 Task: Find a place to stay in Norristown, United States from September 4 to September 10 for 1 guest, with a price range of ₹4900 to ₹17000, and amenities including WiFi, free parking, and TV. Choose a flat with self check-in.
Action: Mouse moved to (458, 102)
Screenshot: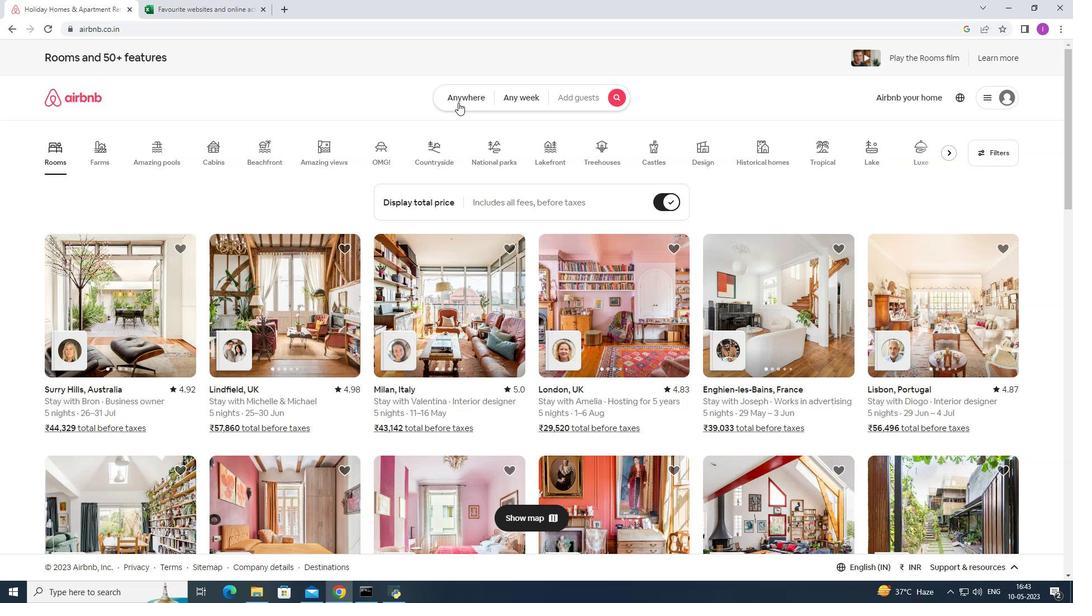 
Action: Mouse pressed left at (458, 102)
Screenshot: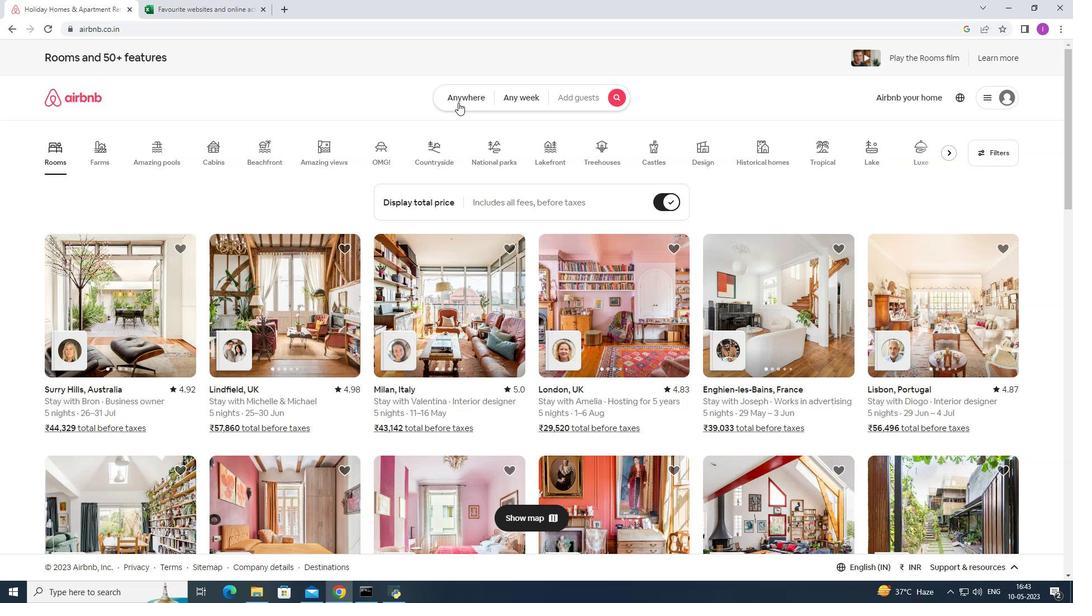 
Action: Mouse moved to (369, 139)
Screenshot: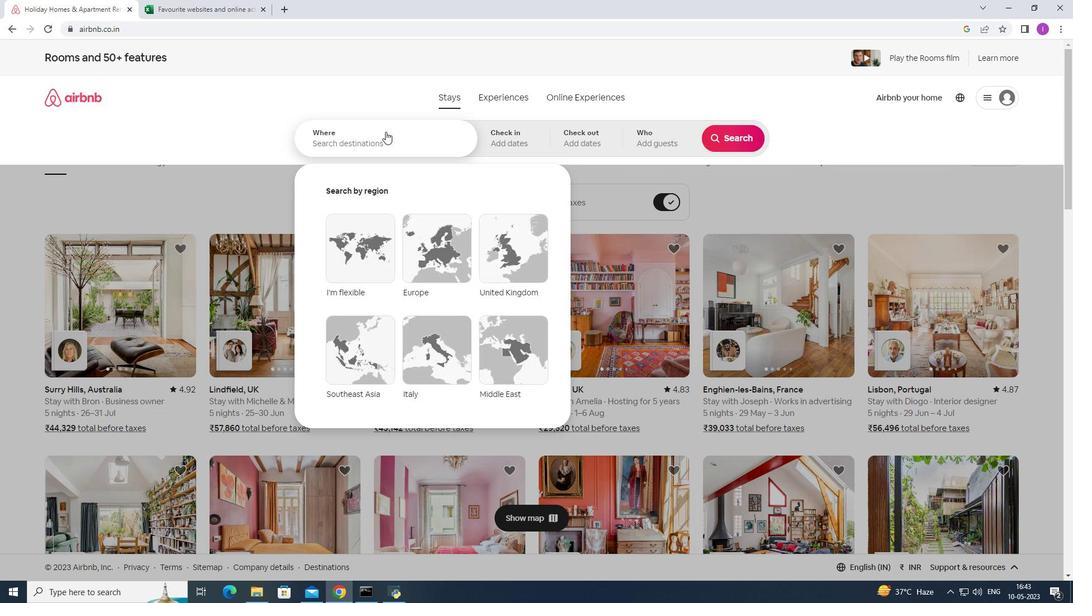 
Action: Mouse pressed left at (369, 139)
Screenshot: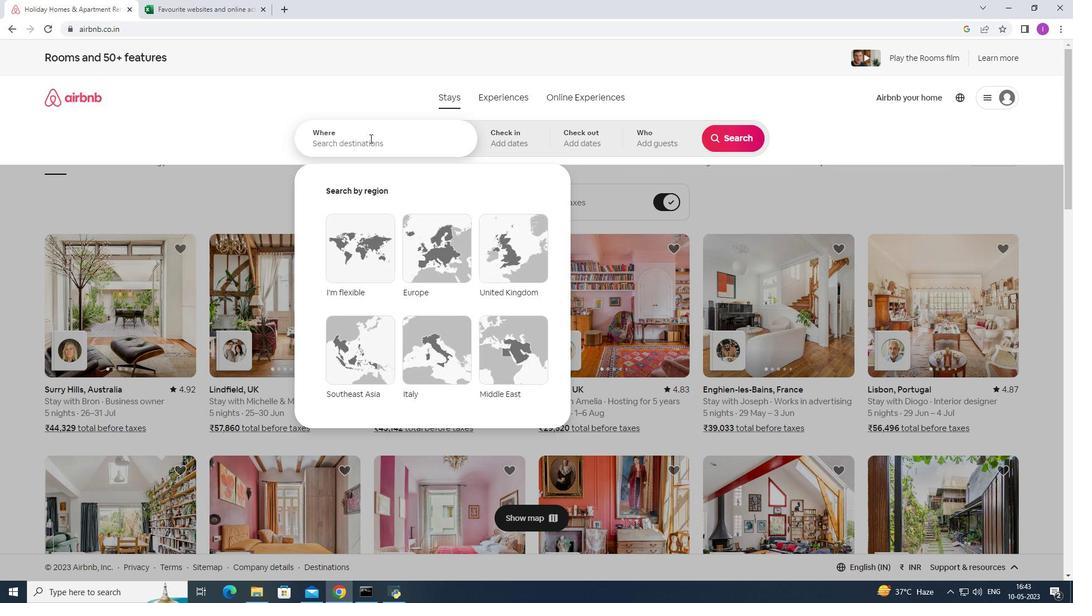 
Action: Mouse moved to (396, 143)
Screenshot: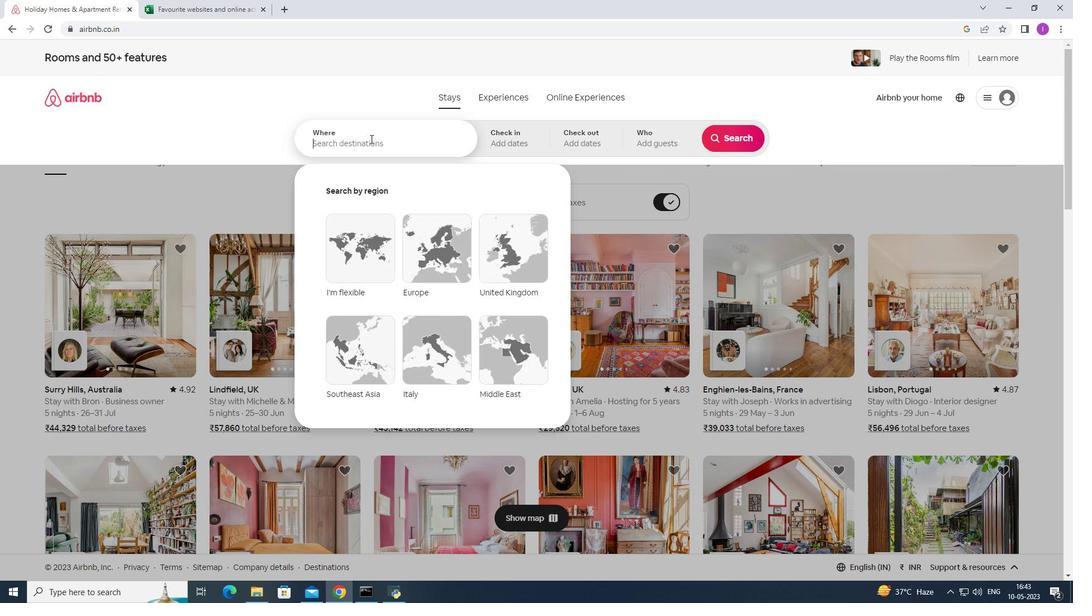 
Action: Key pressed <Key.shift>Norristoe<Key.backspace>wn,<Key.shift>United<Key.space><Key.shift>stat
Screenshot: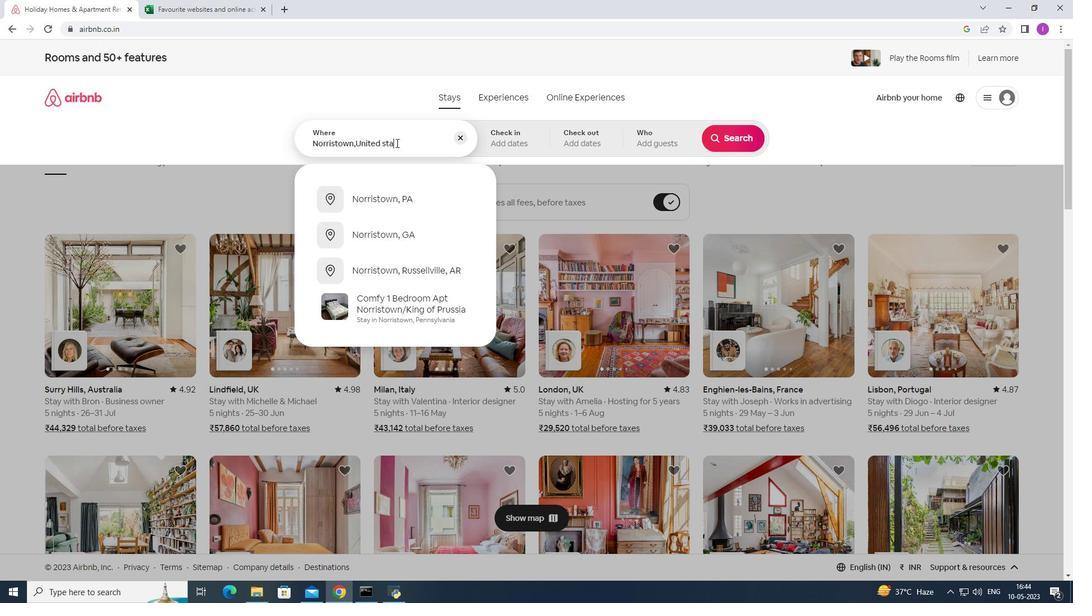 
Action: Mouse moved to (396, 143)
Screenshot: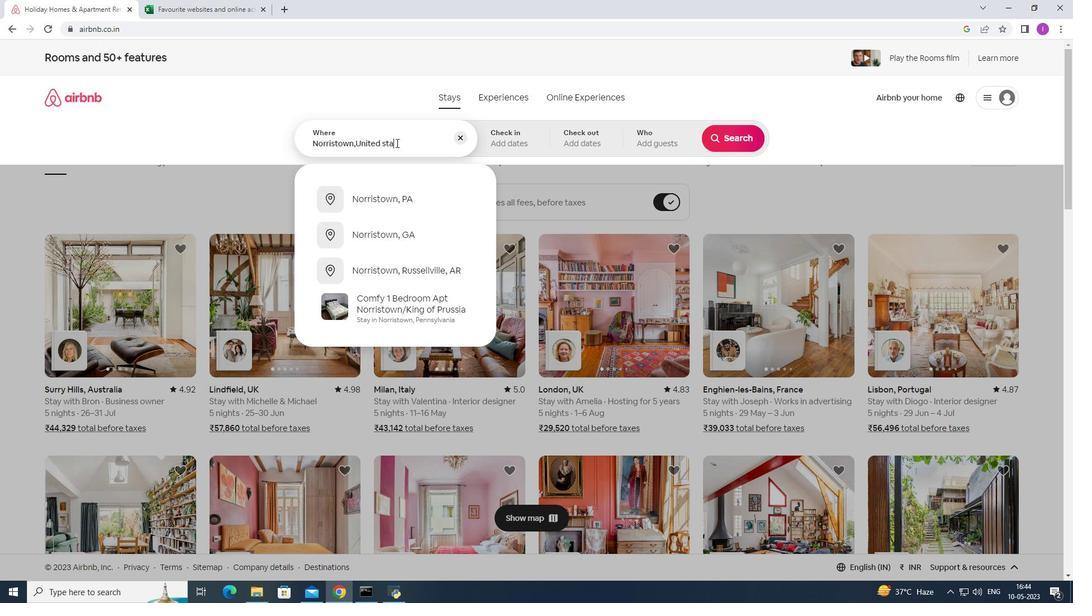 
Action: Key pressed es
Screenshot: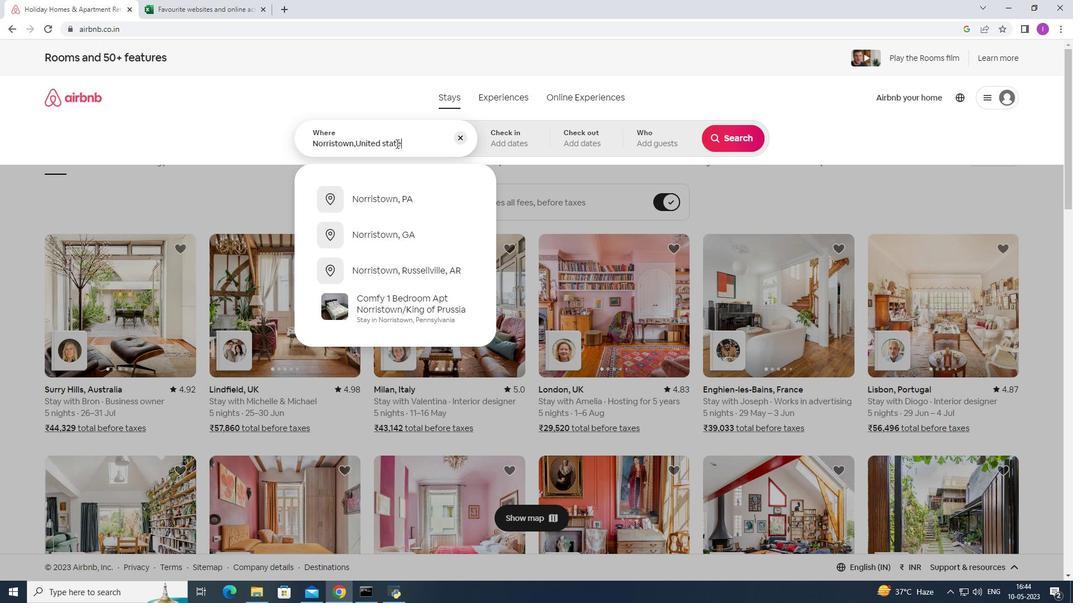 
Action: Mouse moved to (525, 136)
Screenshot: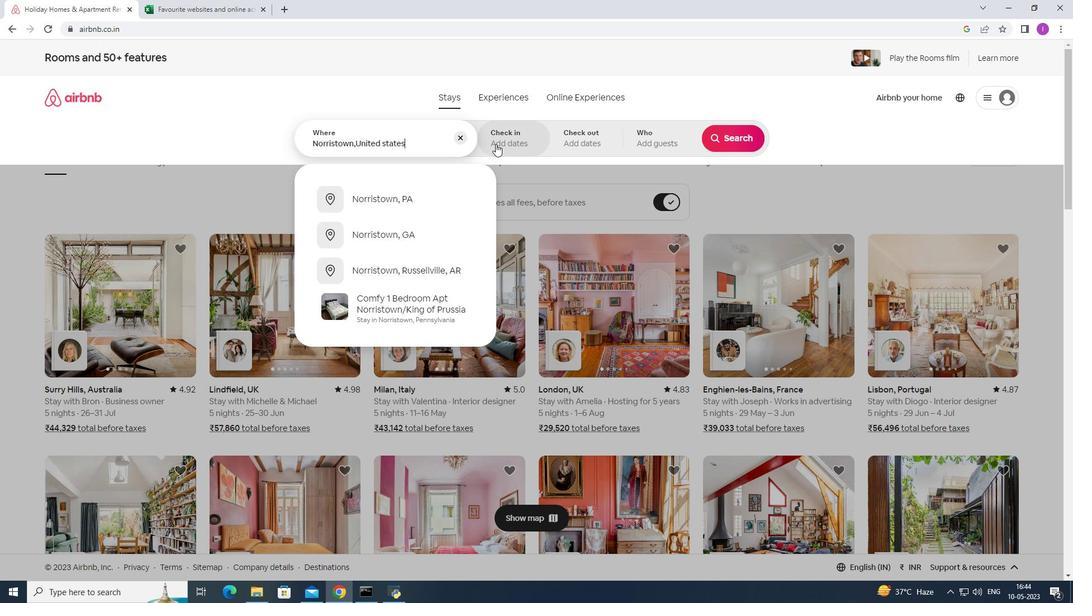 
Action: Mouse pressed left at (525, 136)
Screenshot: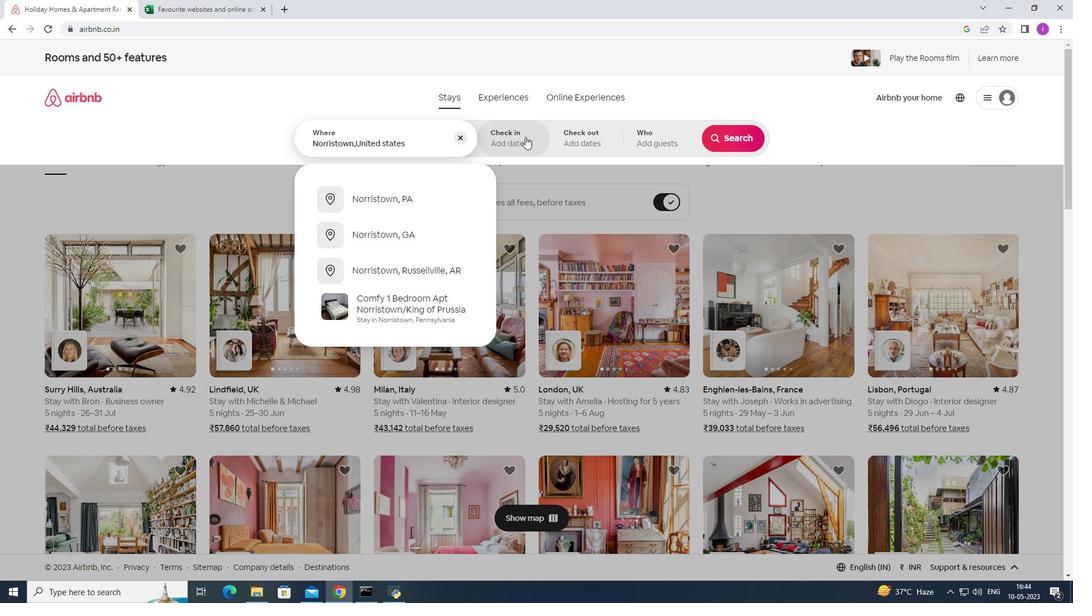 
Action: Mouse moved to (736, 228)
Screenshot: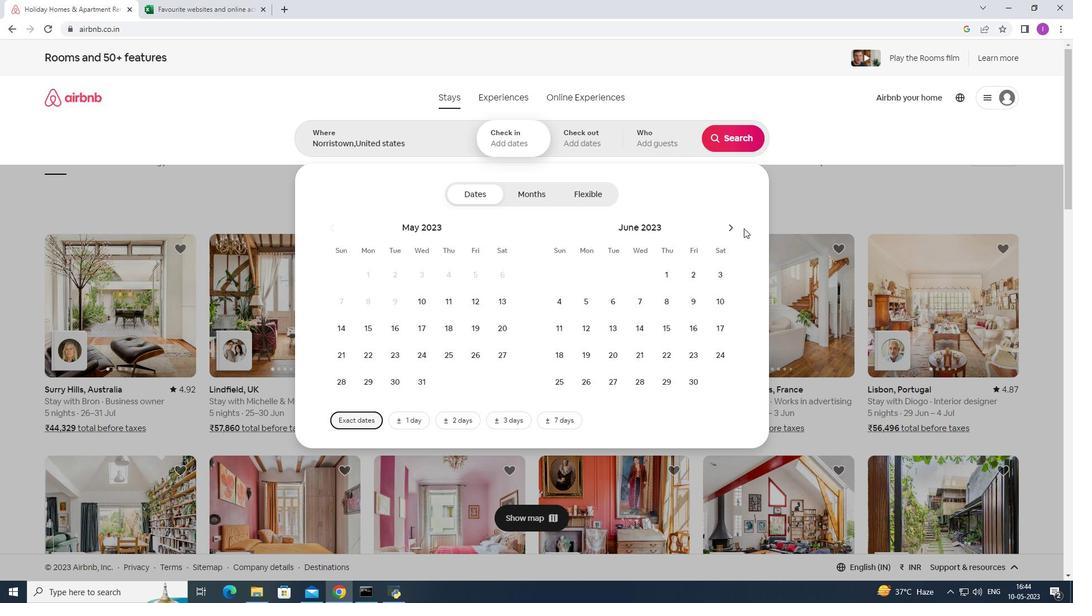 
Action: Mouse pressed left at (736, 228)
Screenshot: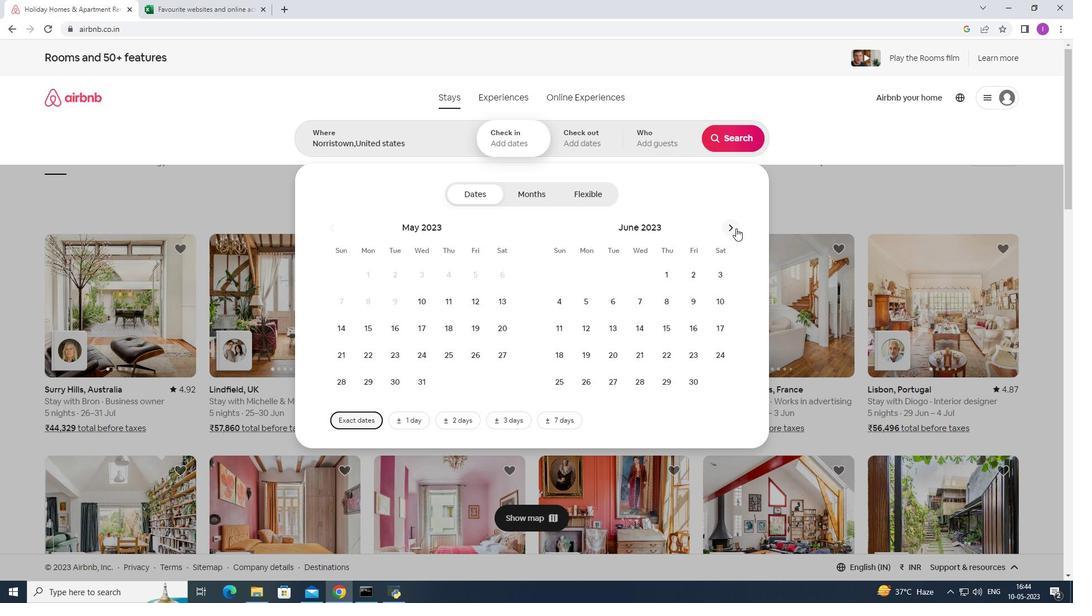 
Action: Mouse pressed left at (736, 228)
Screenshot: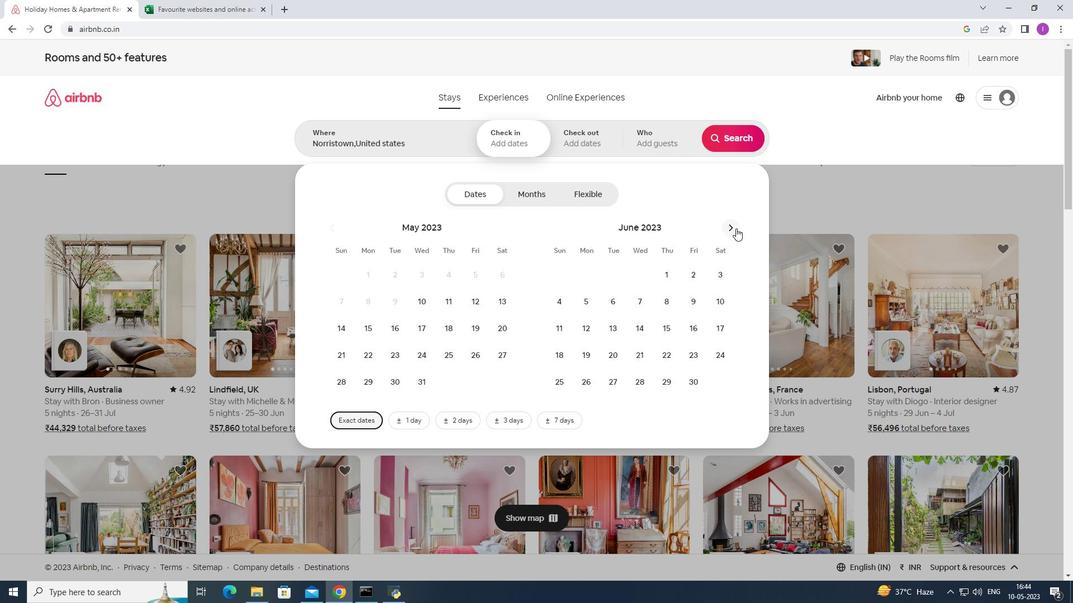 
Action: Mouse pressed left at (736, 228)
Screenshot: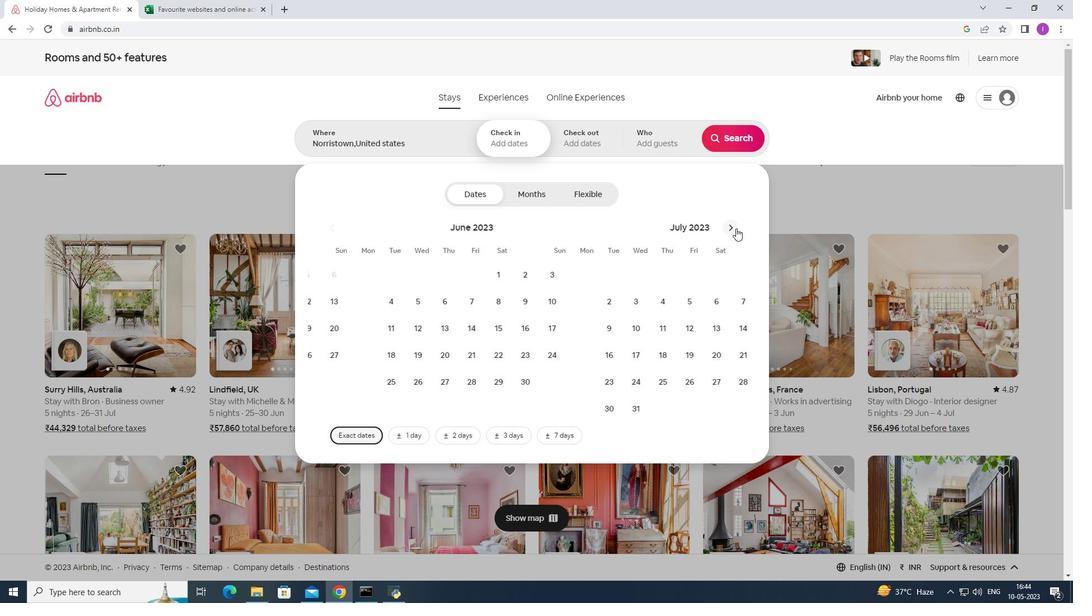 
Action: Mouse pressed left at (736, 228)
Screenshot: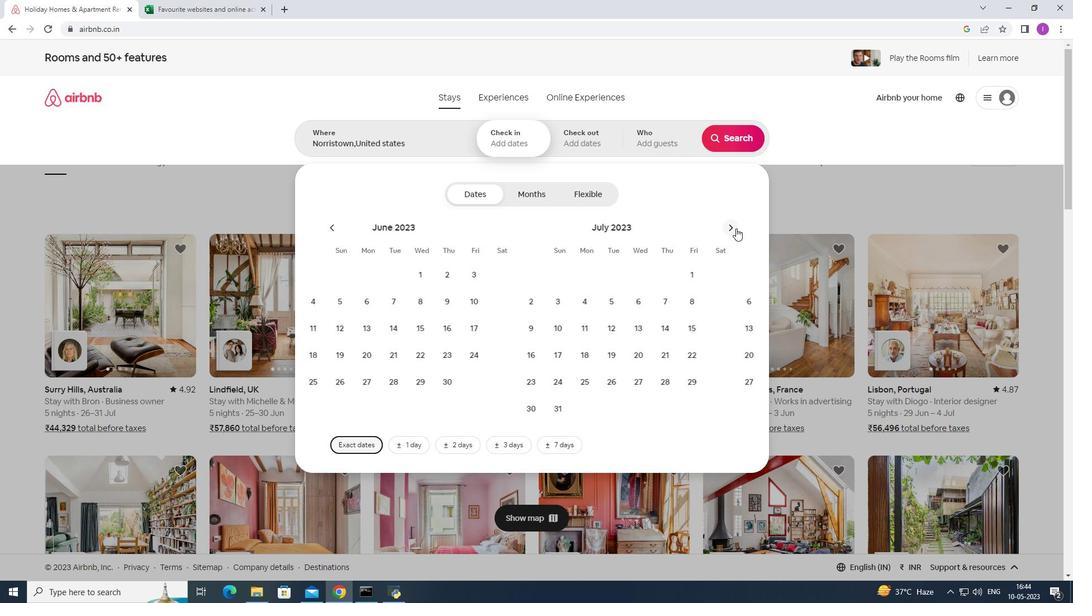 
Action: Mouse moved to (583, 307)
Screenshot: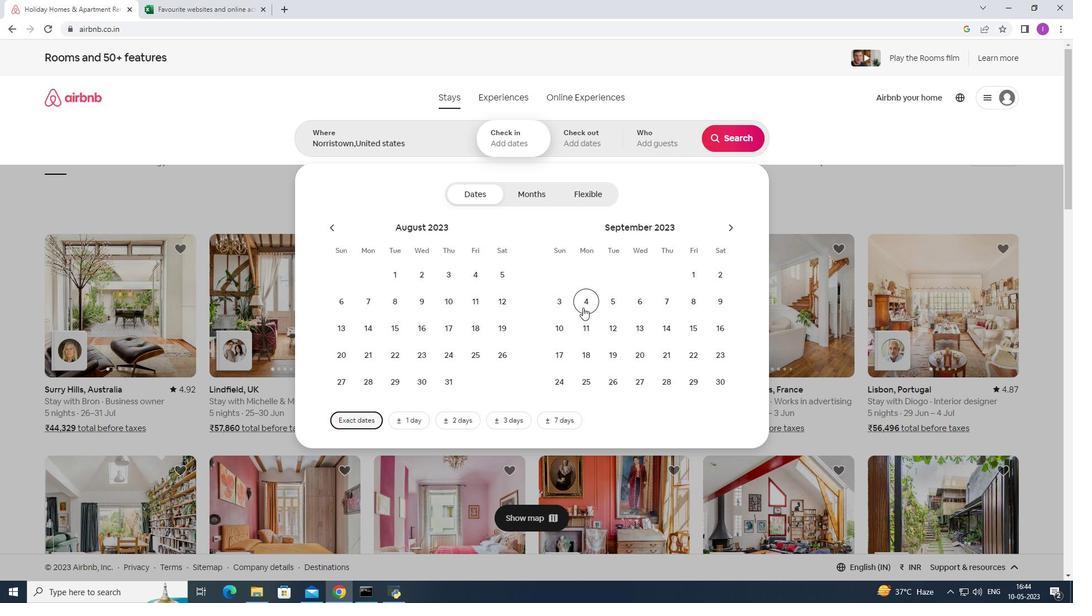 
Action: Mouse pressed left at (583, 307)
Screenshot: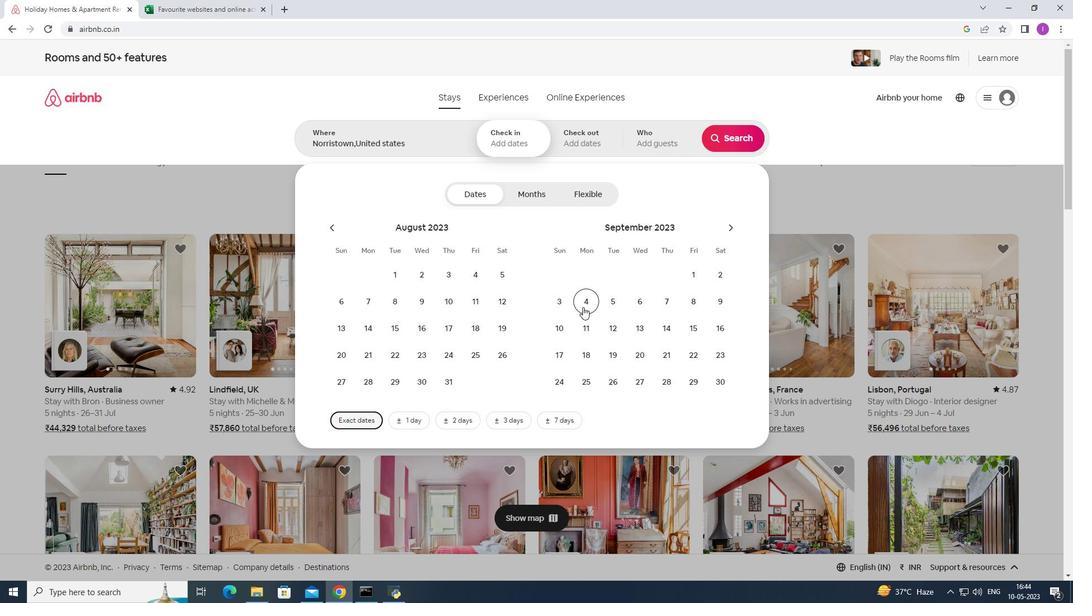 
Action: Mouse moved to (559, 325)
Screenshot: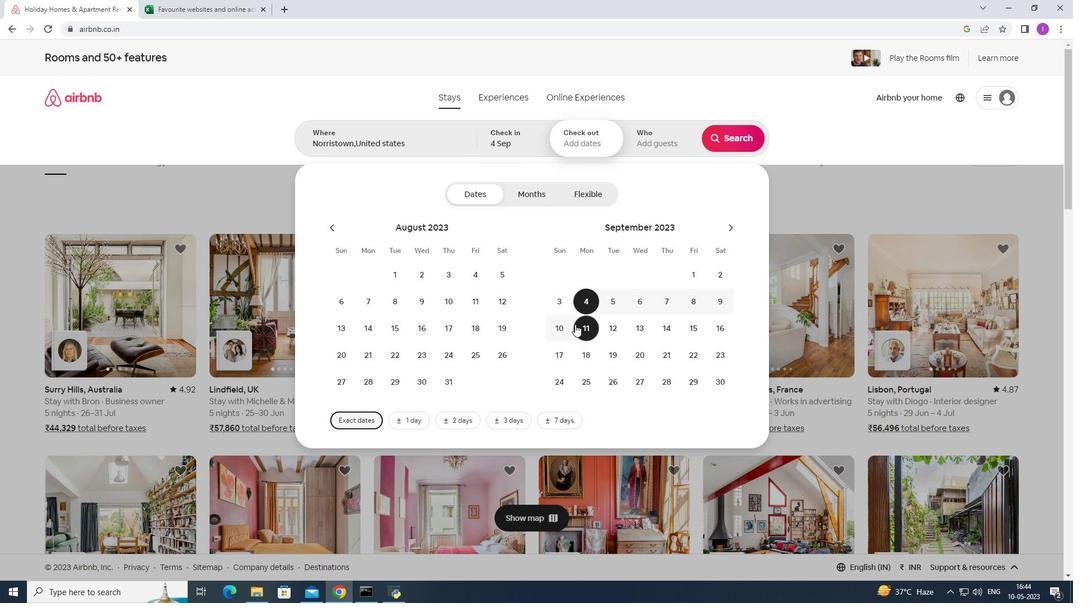 
Action: Mouse pressed left at (559, 325)
Screenshot: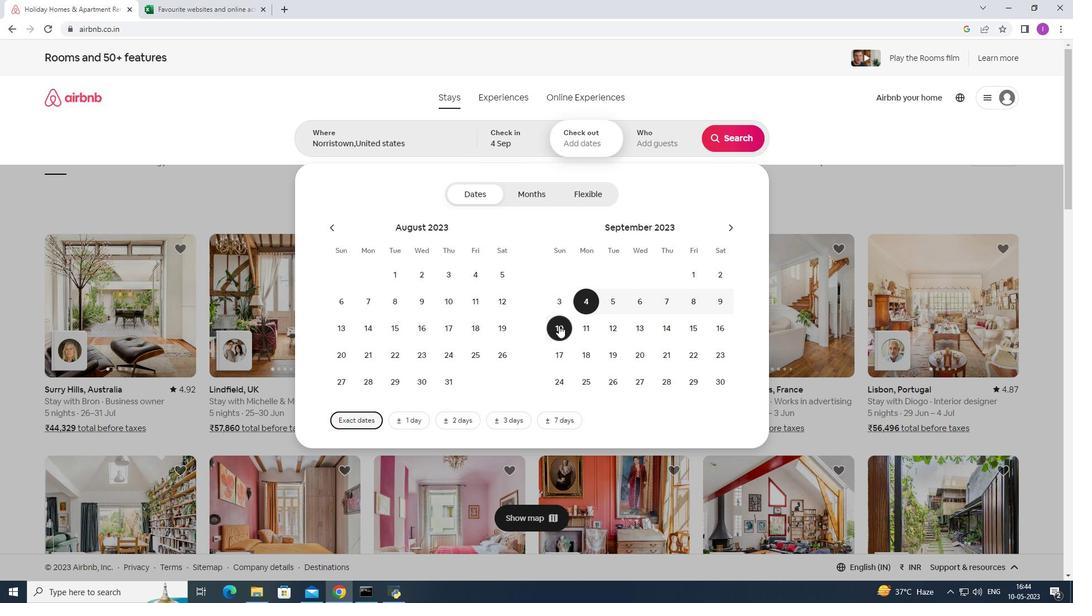 
Action: Mouse moved to (665, 148)
Screenshot: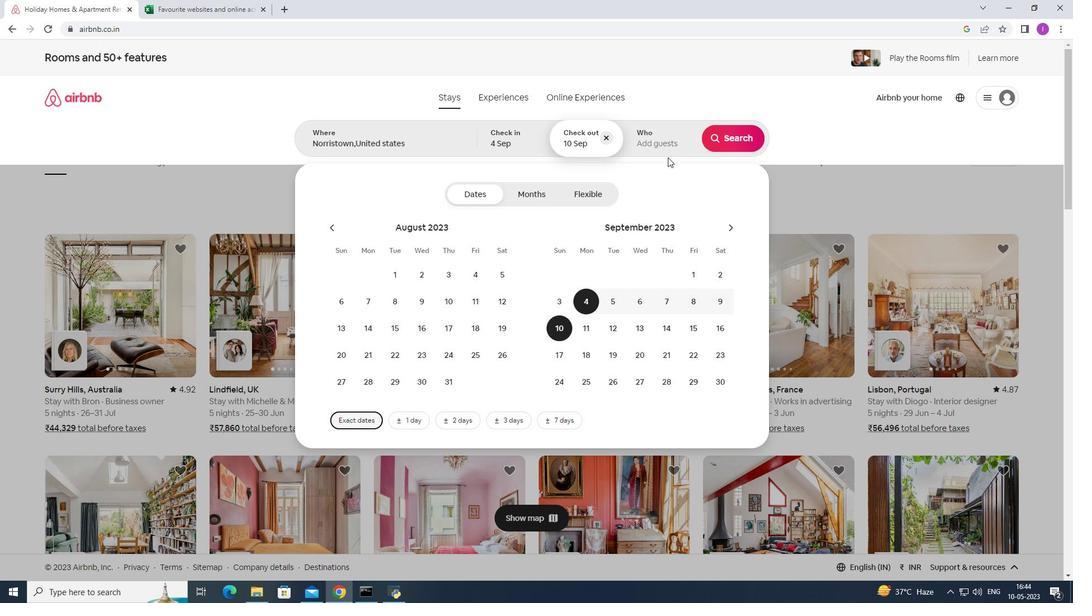 
Action: Mouse pressed left at (665, 148)
Screenshot: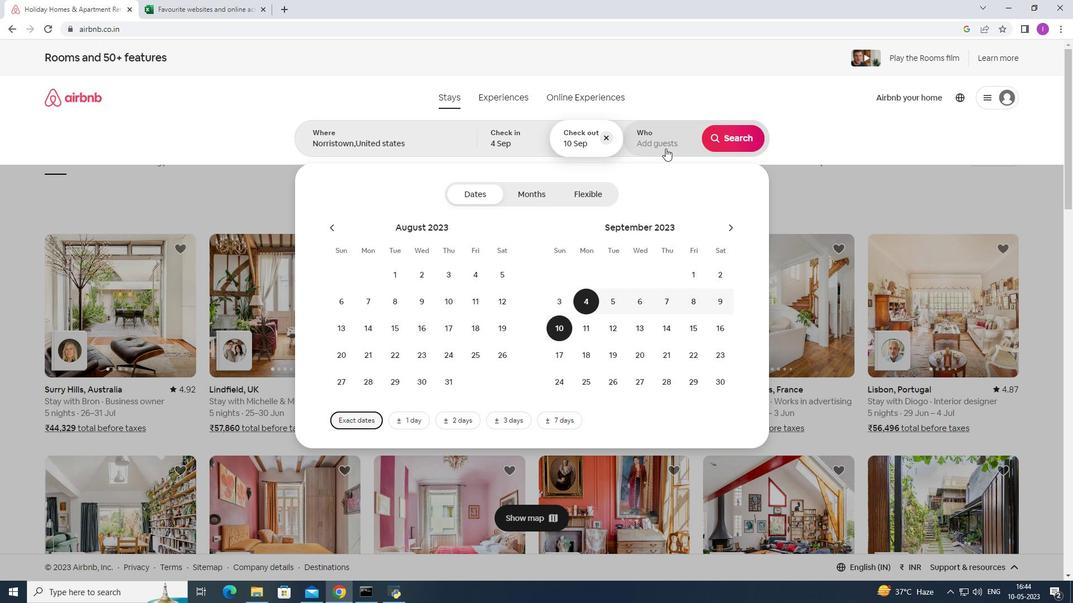 
Action: Mouse moved to (741, 199)
Screenshot: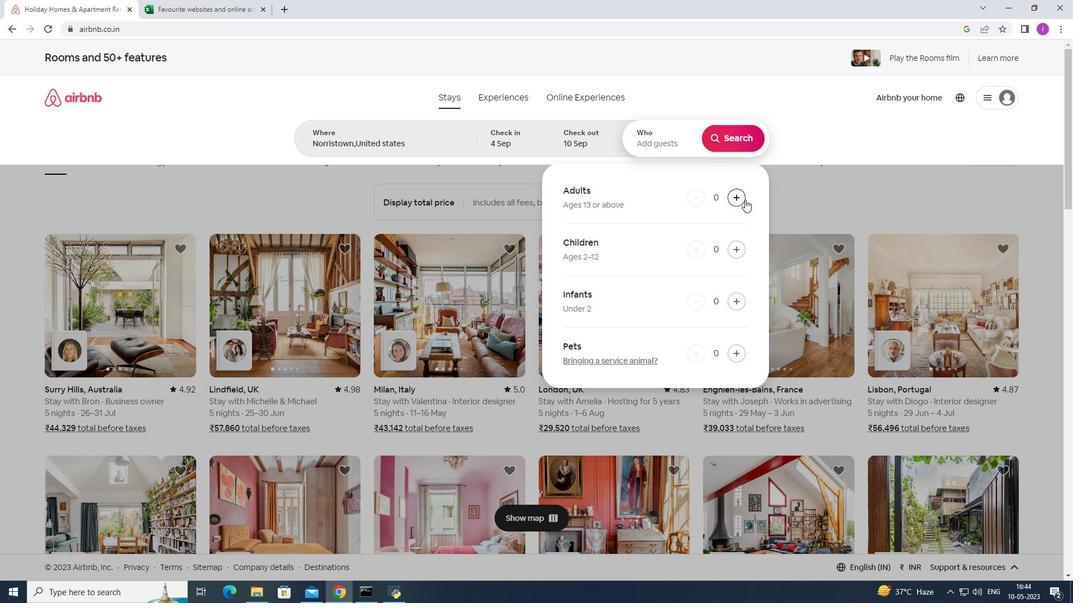 
Action: Mouse pressed left at (741, 199)
Screenshot: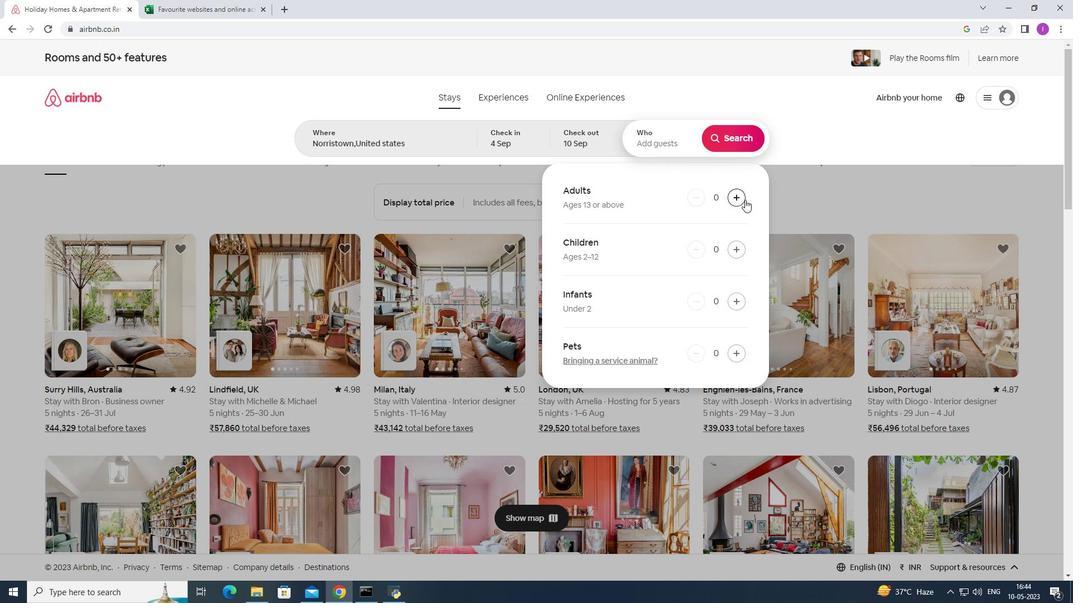 
Action: Mouse pressed left at (741, 199)
Screenshot: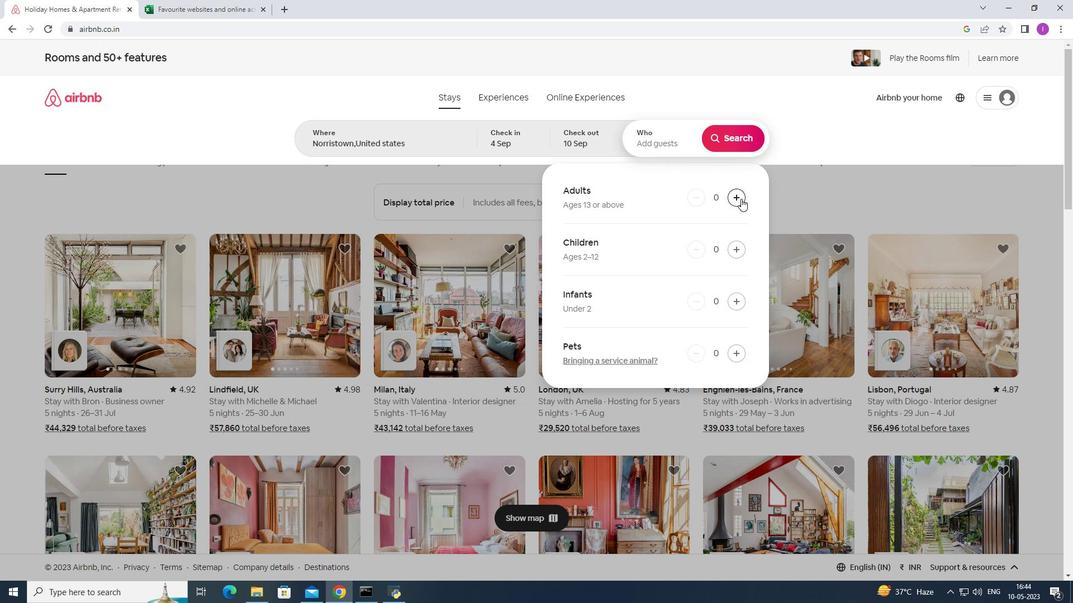 
Action: Mouse pressed left at (741, 199)
Screenshot: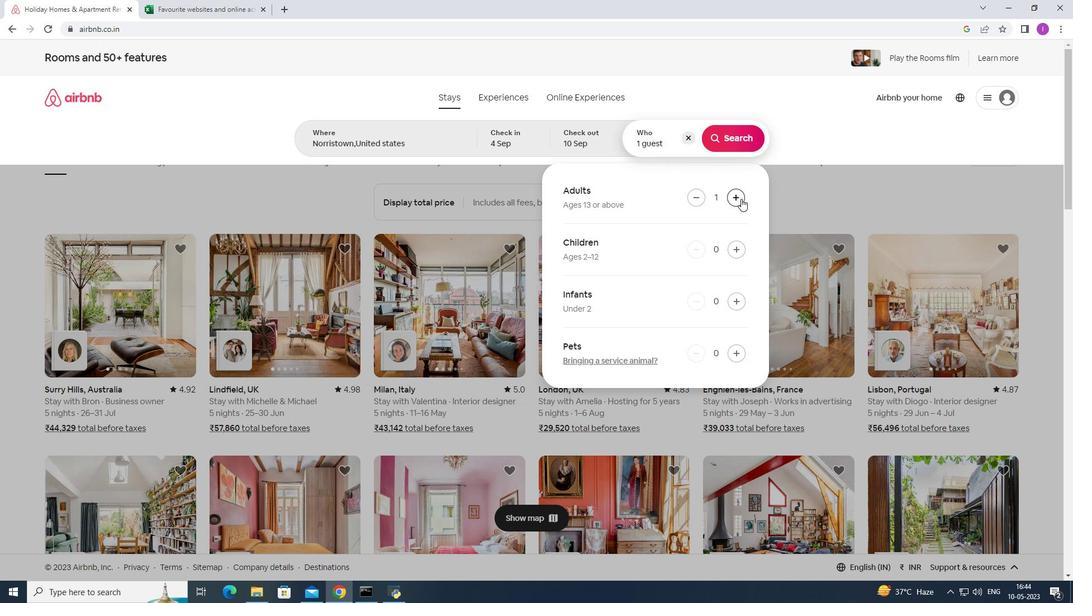 
Action: Mouse moved to (697, 204)
Screenshot: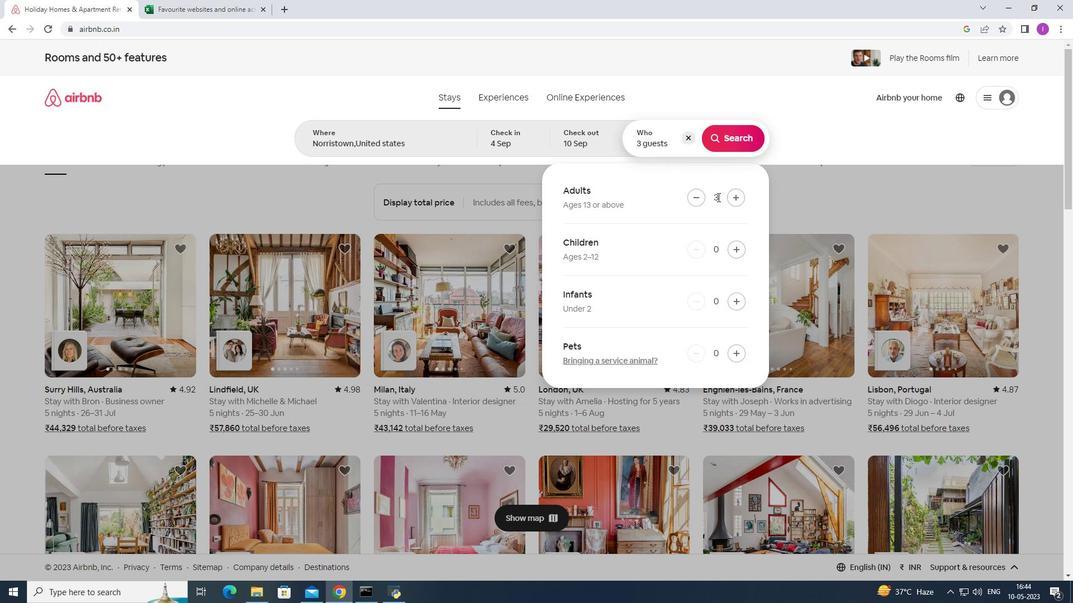 
Action: Mouse pressed left at (697, 204)
Screenshot: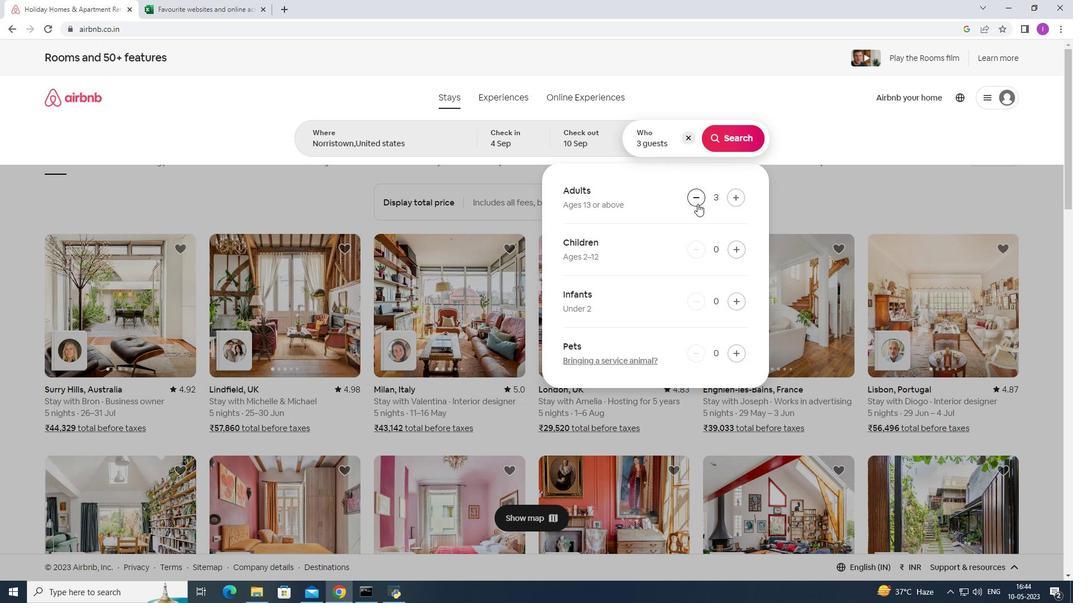 
Action: Mouse pressed left at (697, 204)
Screenshot: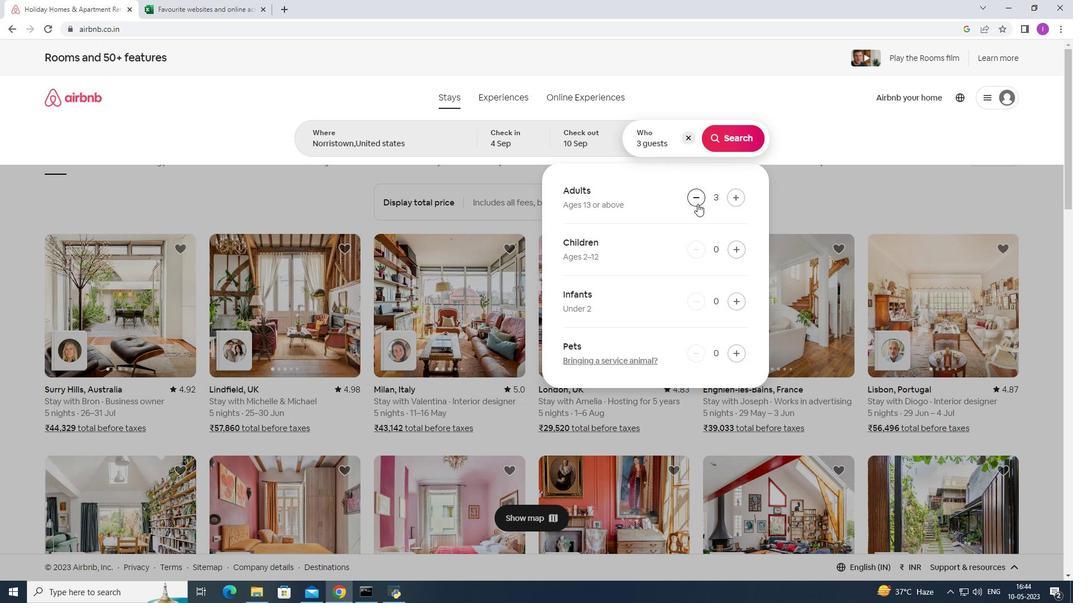 
Action: Mouse moved to (719, 148)
Screenshot: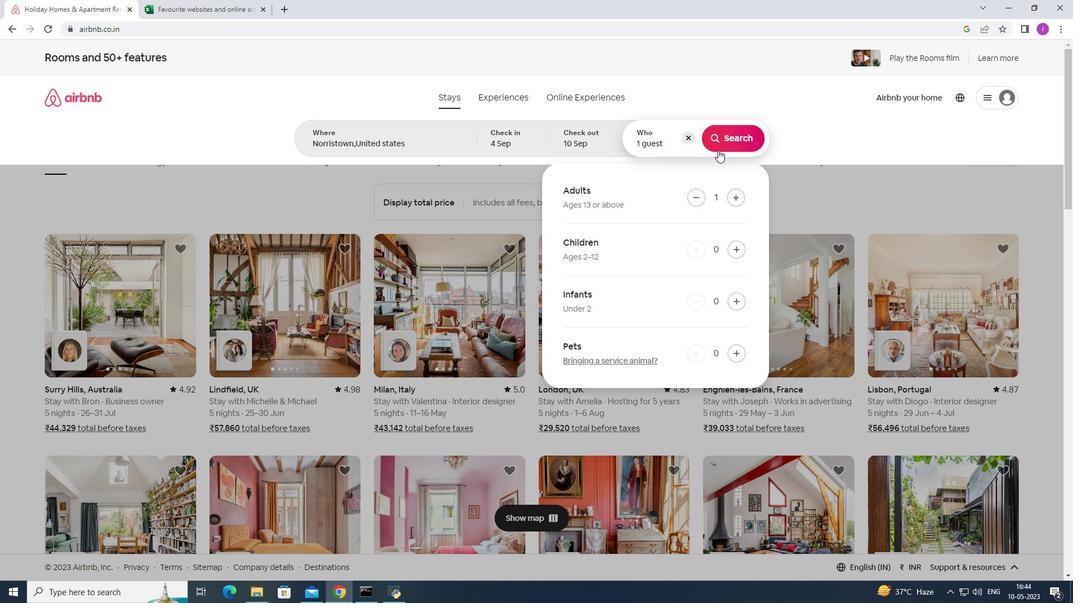 
Action: Mouse pressed left at (719, 148)
Screenshot: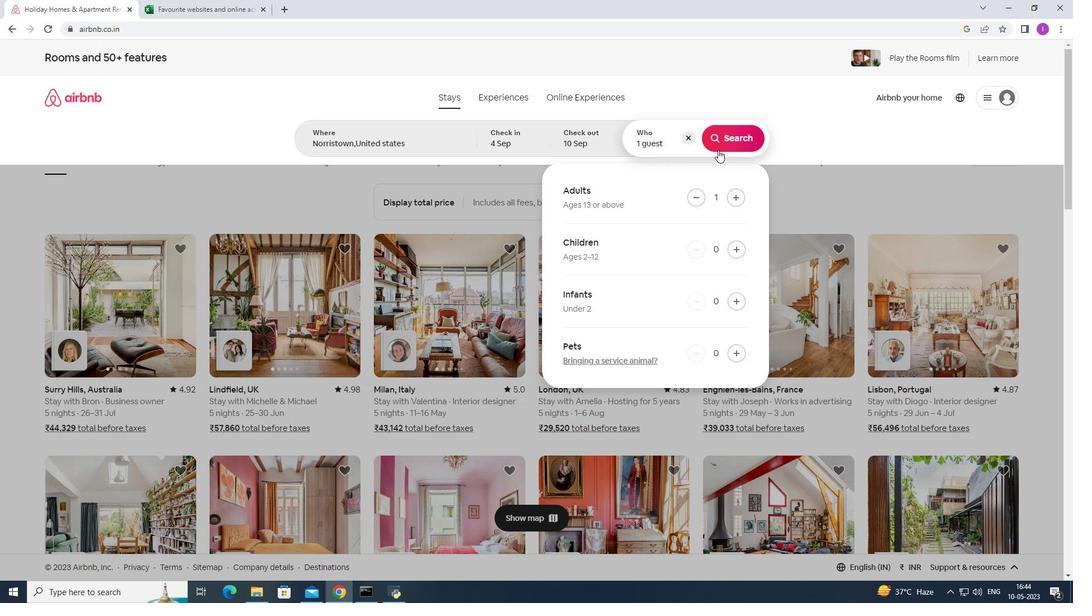 
Action: Mouse moved to (1012, 98)
Screenshot: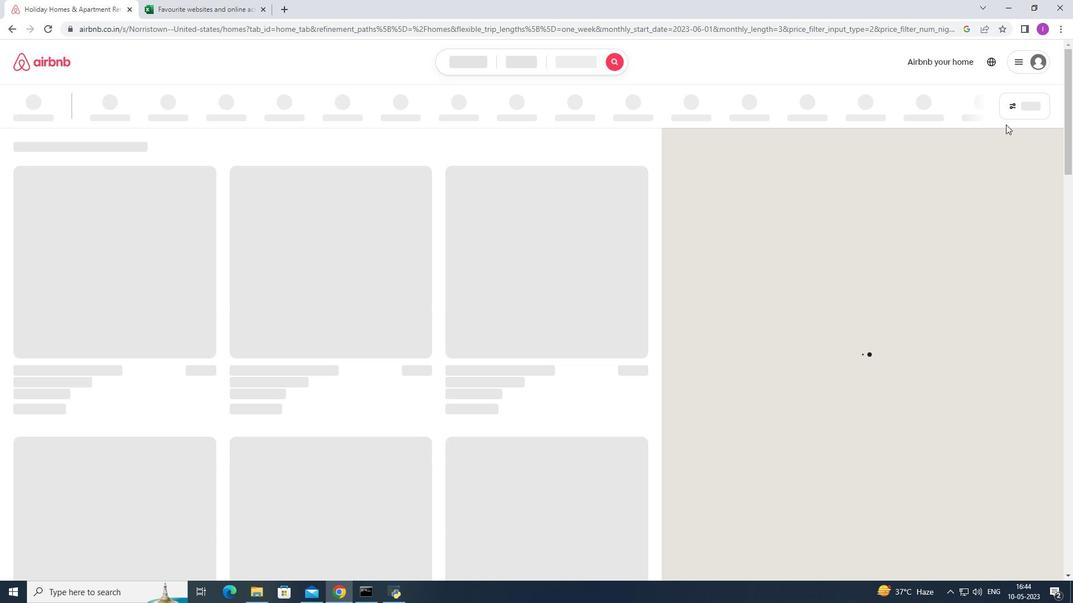 
Action: Mouse pressed left at (1012, 98)
Screenshot: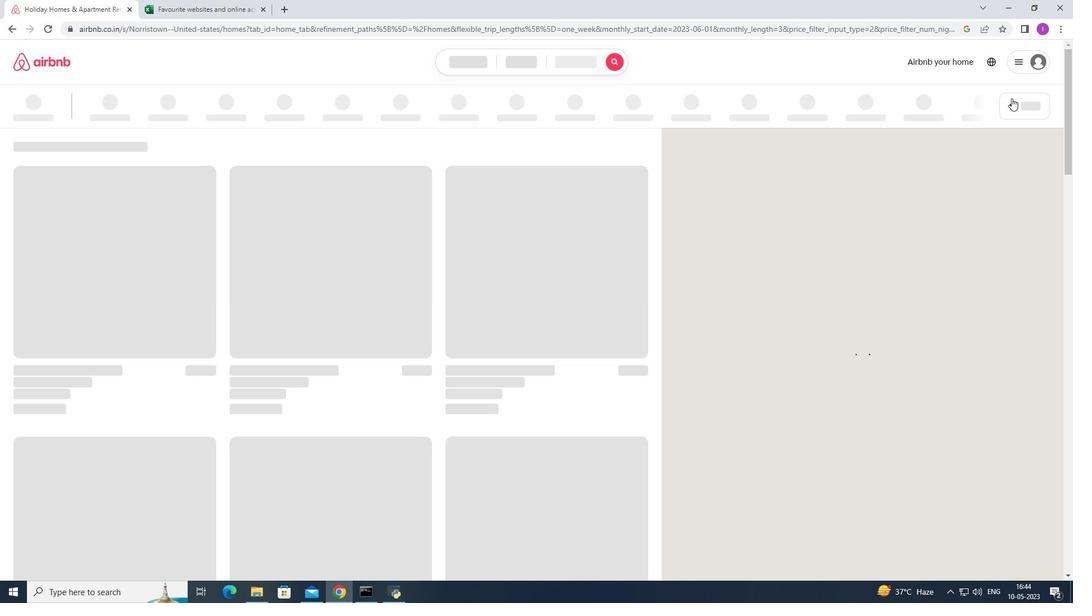 
Action: Mouse moved to (621, 383)
Screenshot: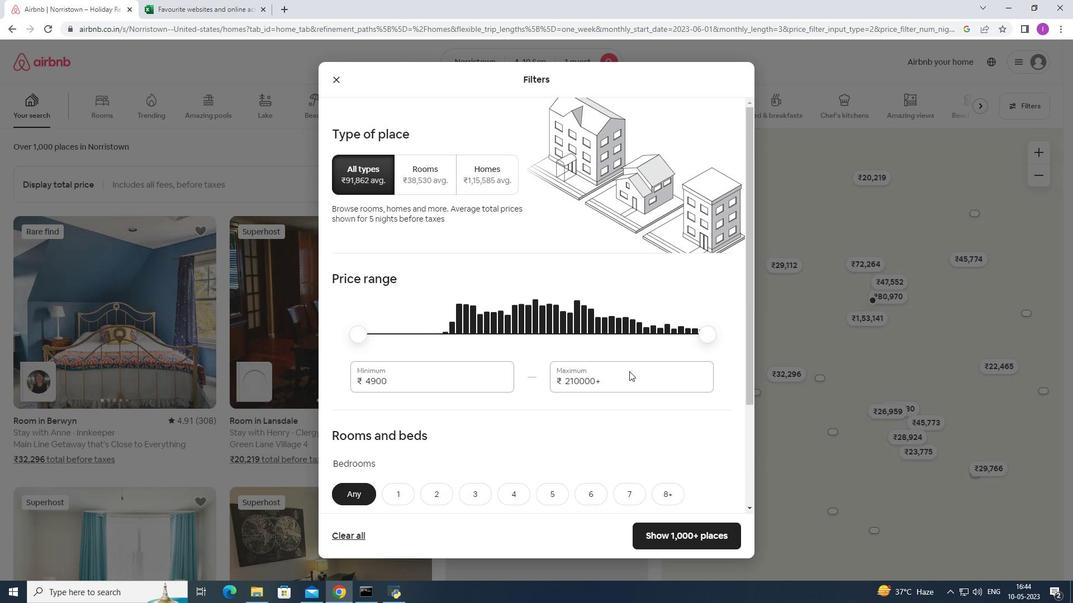 
Action: Mouse pressed left at (621, 383)
Screenshot: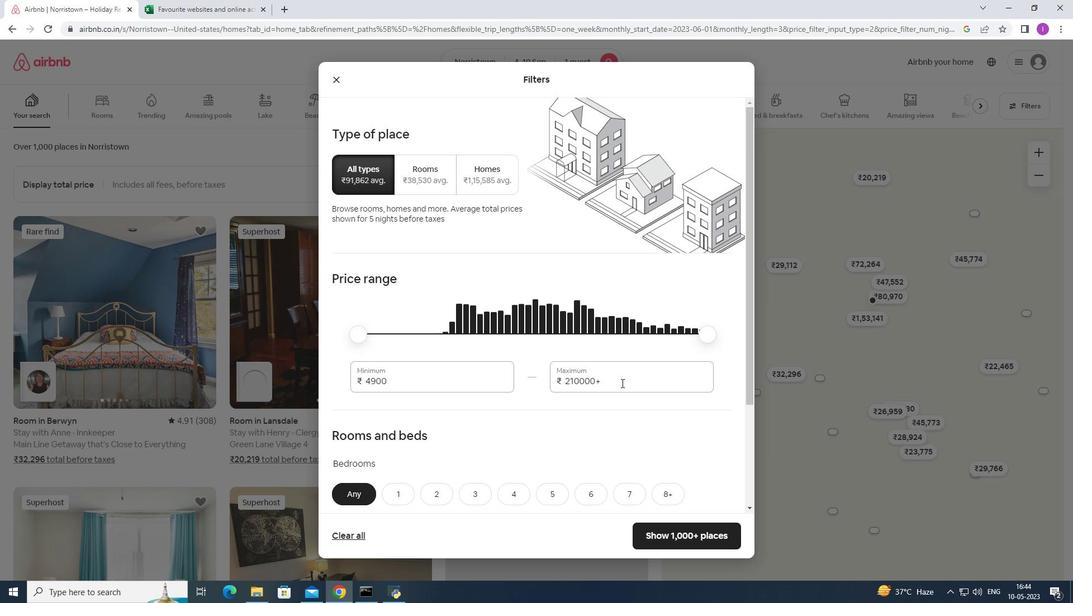 
Action: Mouse moved to (559, 385)
Screenshot: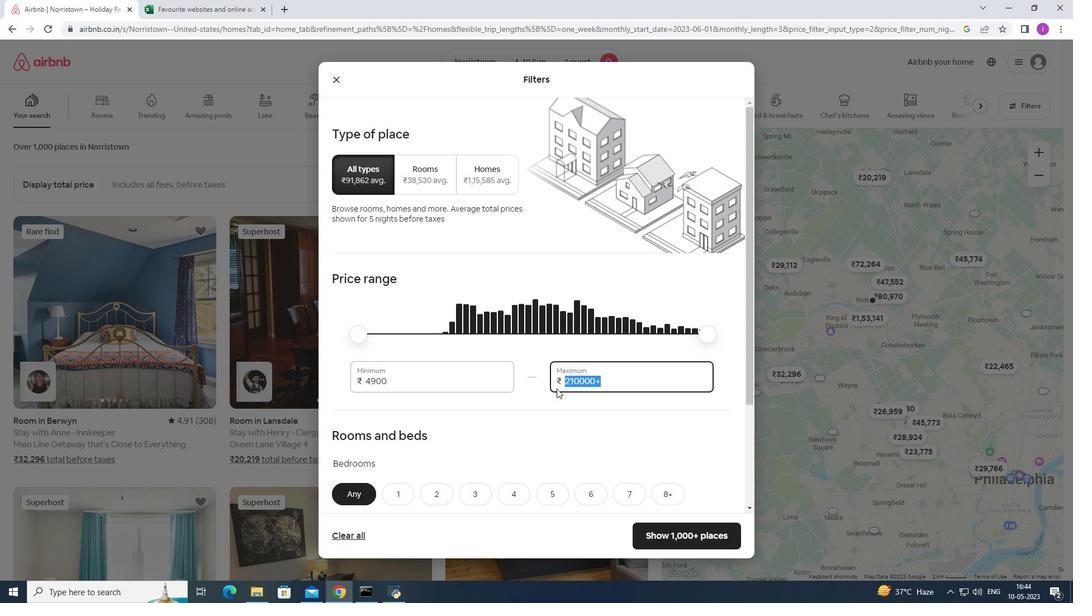 
Action: Key pressed 1
Screenshot: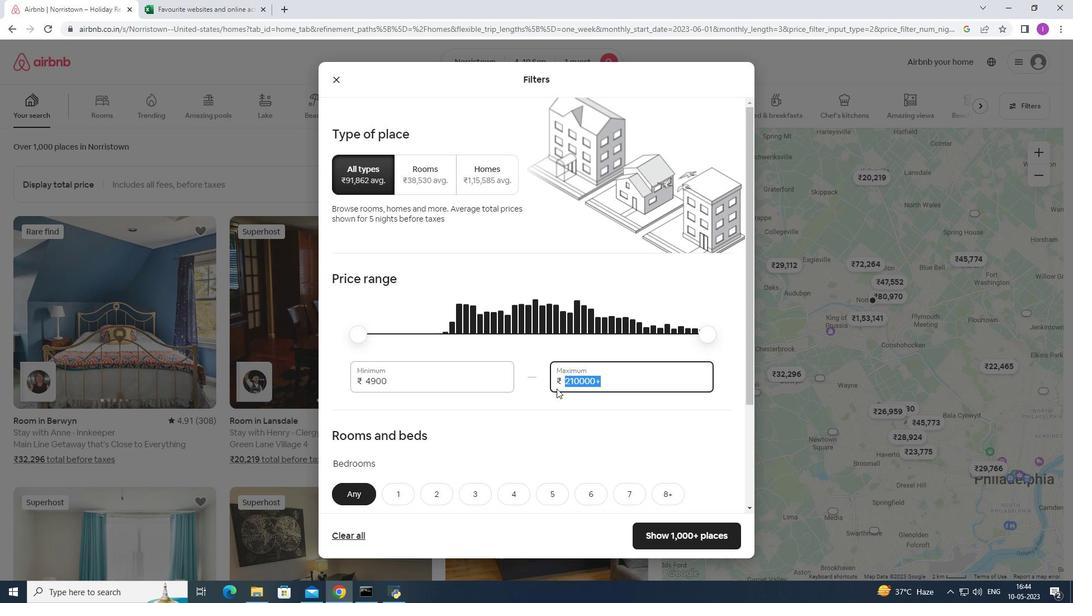 
Action: Mouse moved to (561, 385)
Screenshot: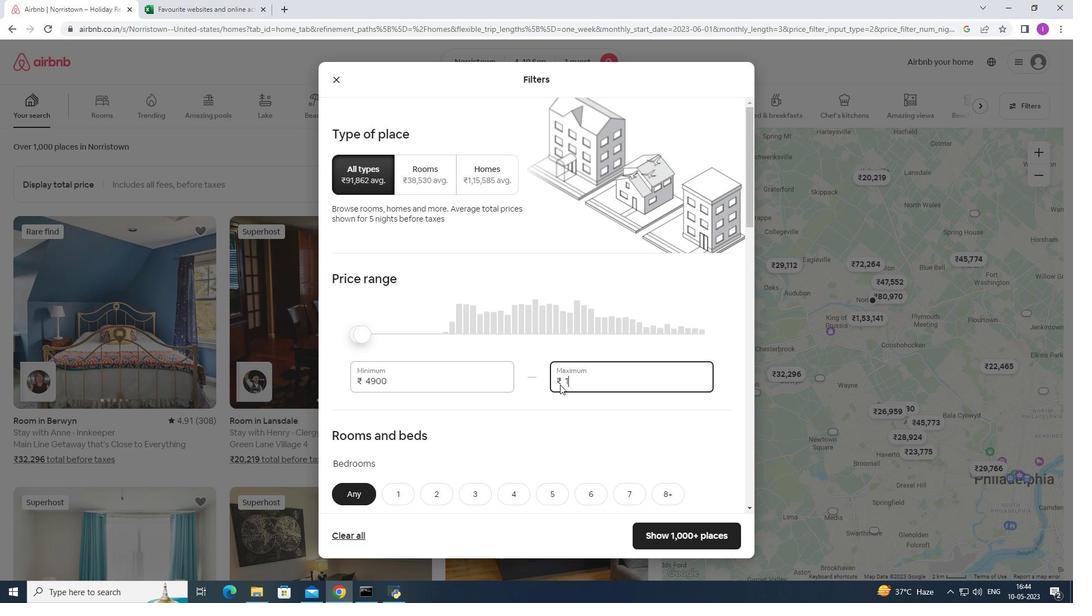 
Action: Key pressed 7
Screenshot: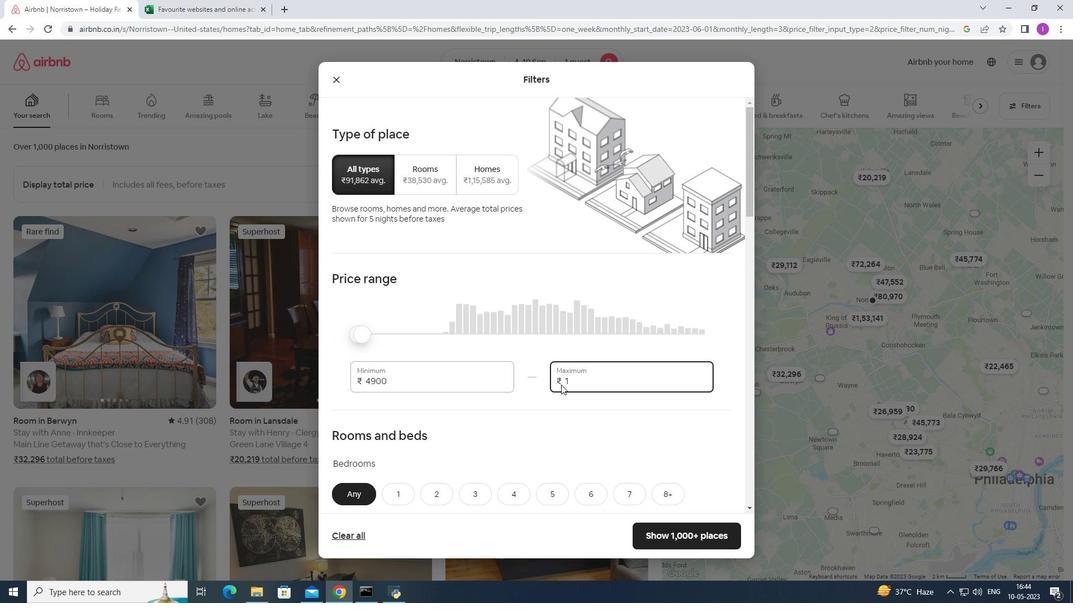 
Action: Mouse moved to (566, 385)
Screenshot: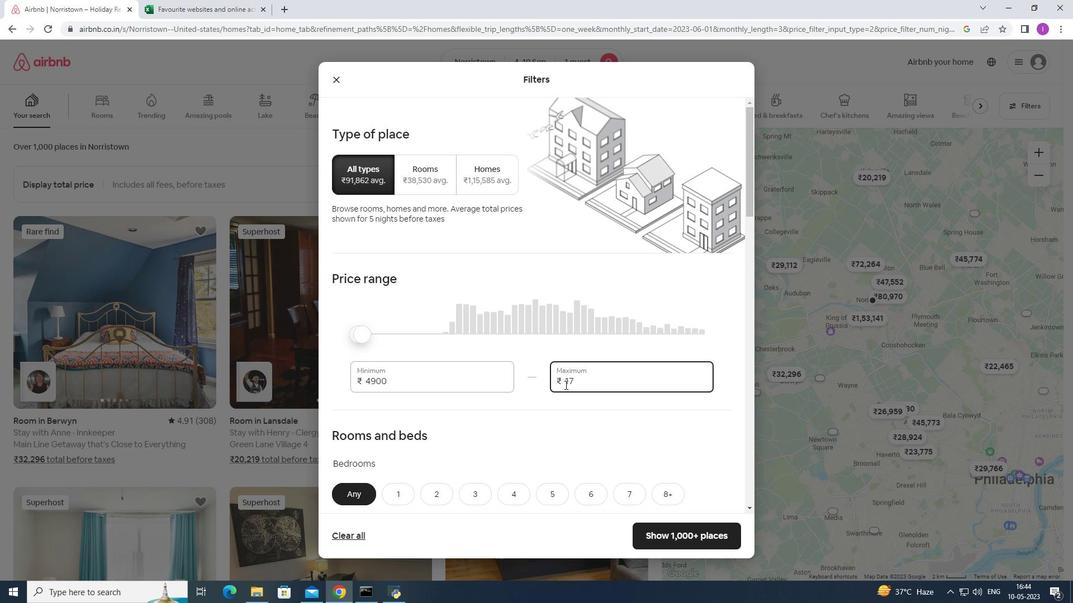
Action: Key pressed 0
Screenshot: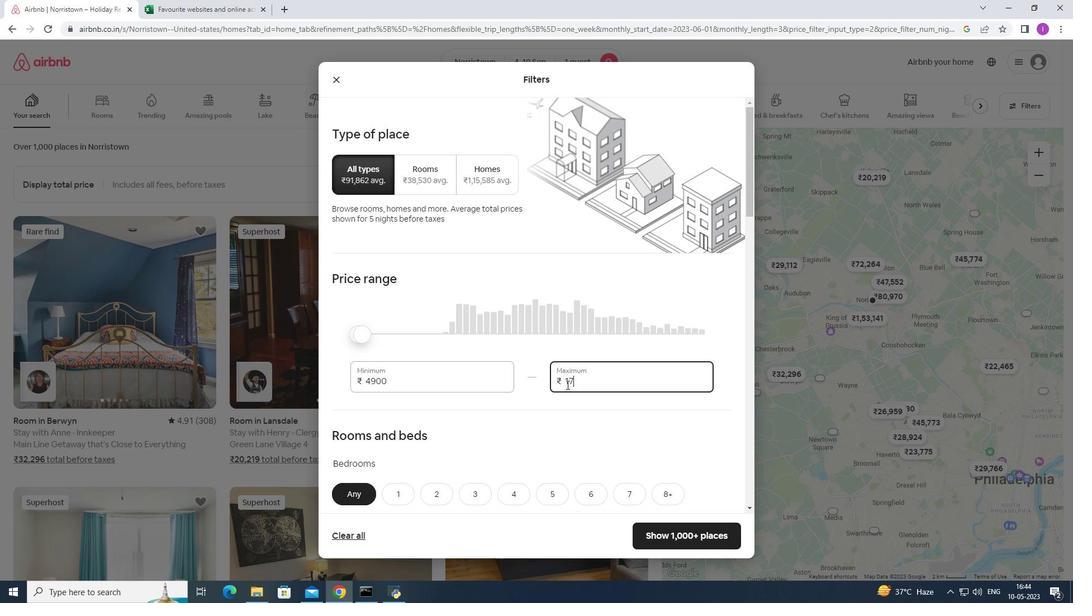 
Action: Mouse moved to (568, 385)
Screenshot: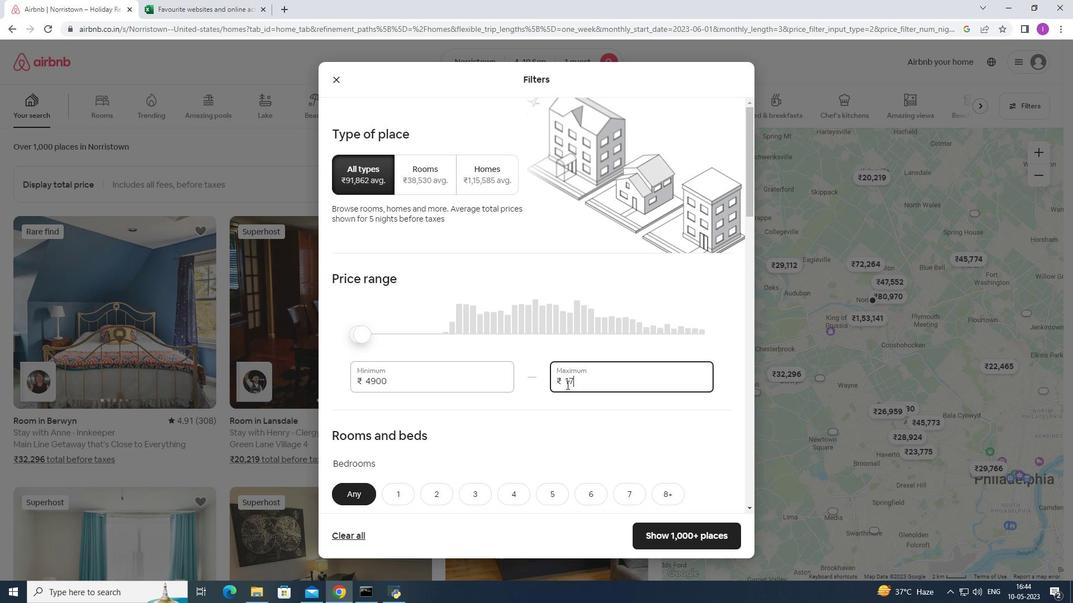 
Action: Key pressed 0
Screenshot: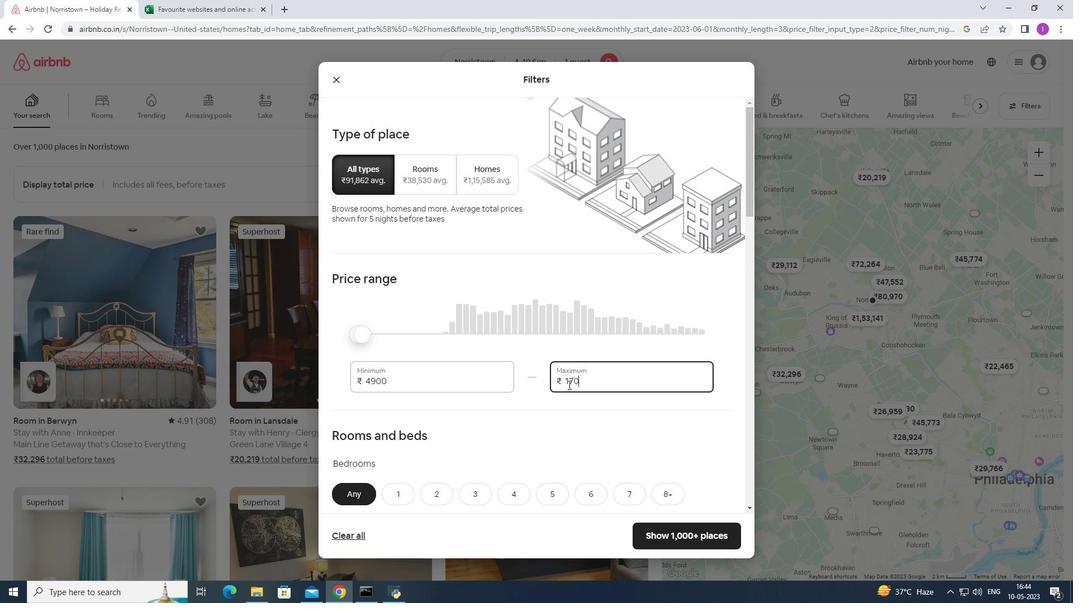 
Action: Mouse moved to (570, 384)
Screenshot: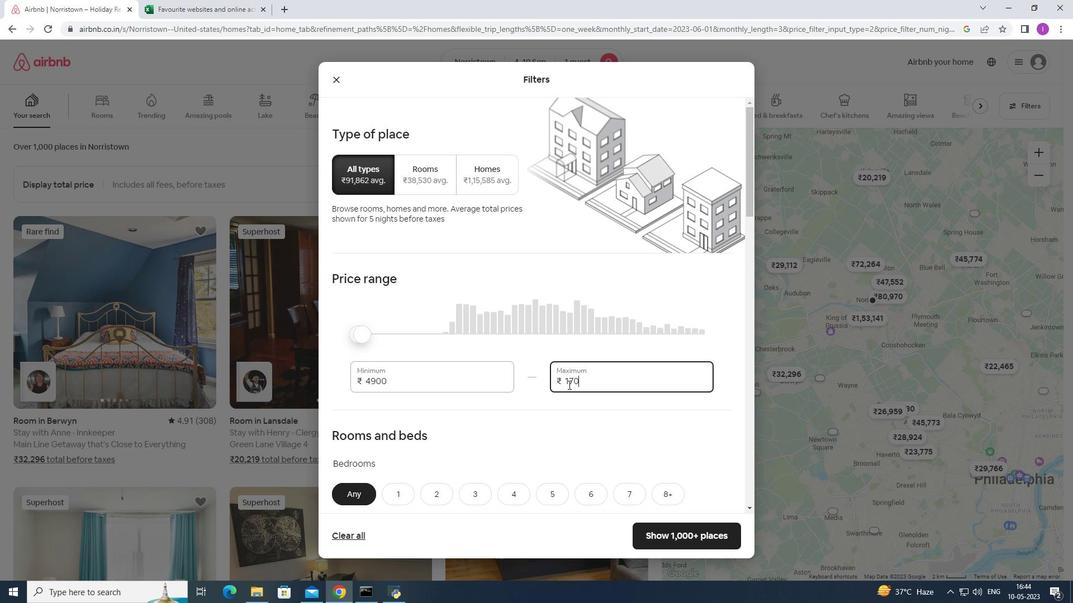 
Action: Key pressed 0
Screenshot: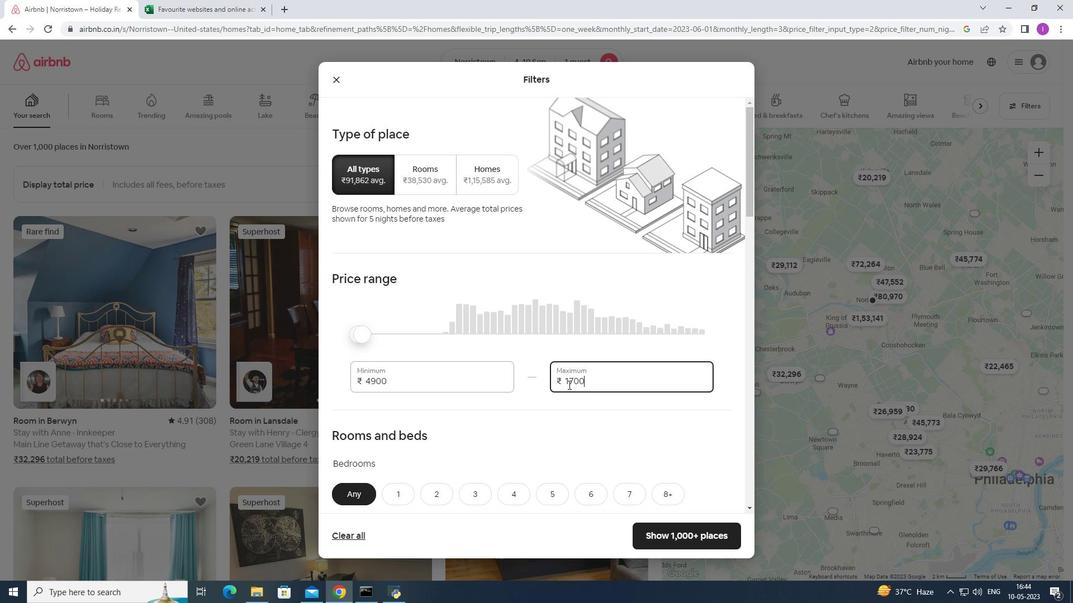 
Action: Mouse moved to (411, 386)
Screenshot: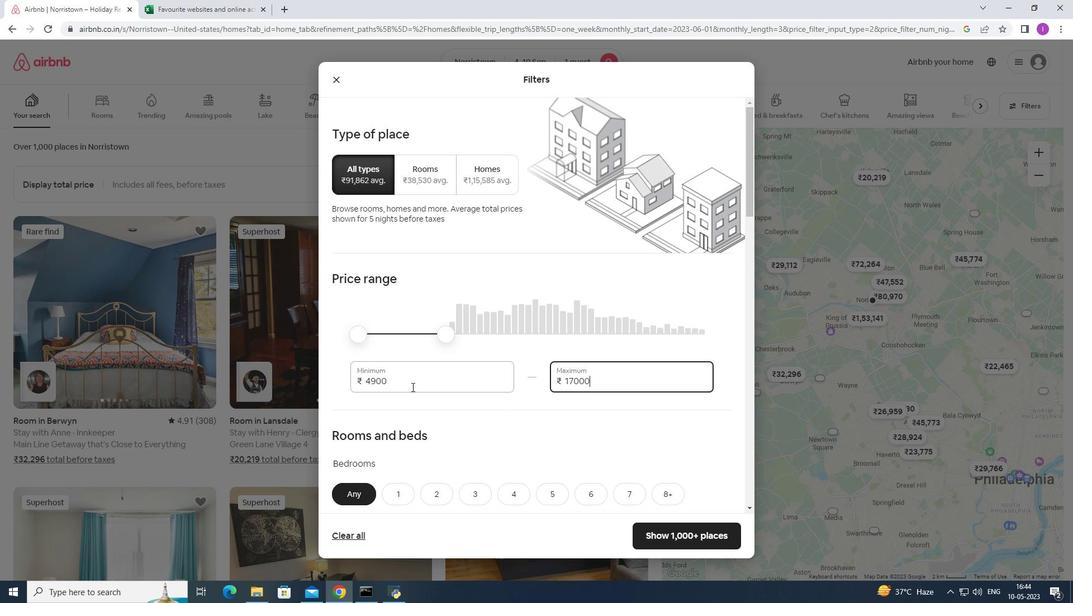 
Action: Mouse pressed left at (411, 386)
Screenshot: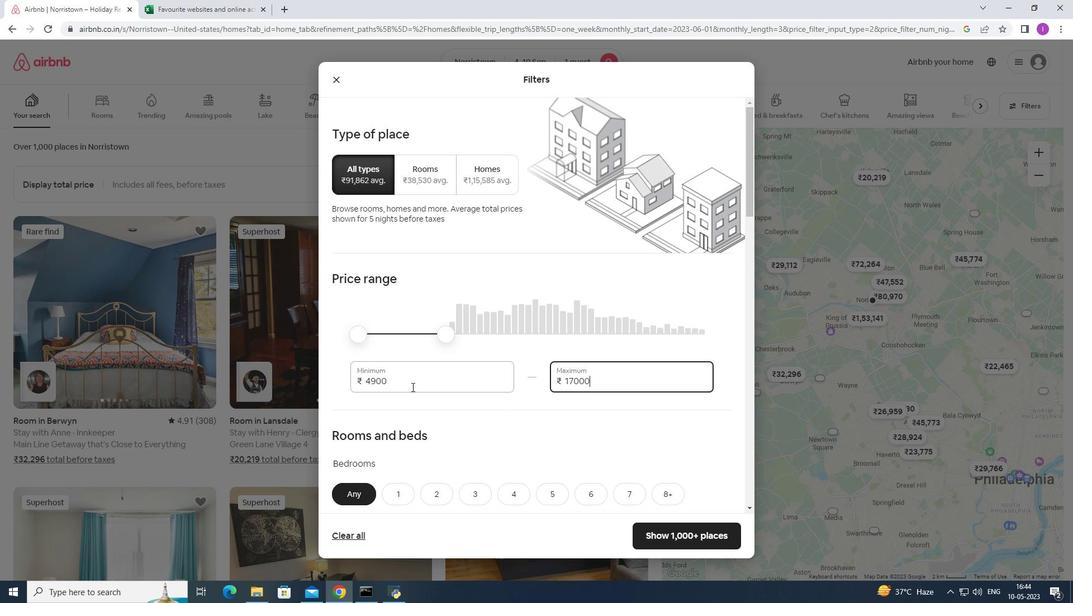 
Action: Mouse moved to (395, 375)
Screenshot: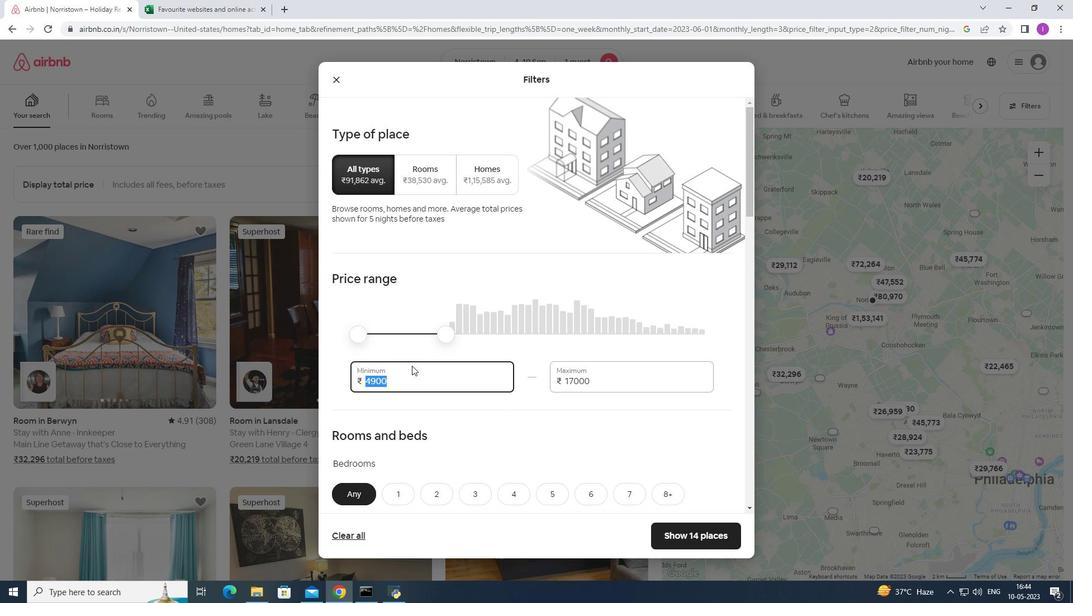 
Action: Key pressed 9000
Screenshot: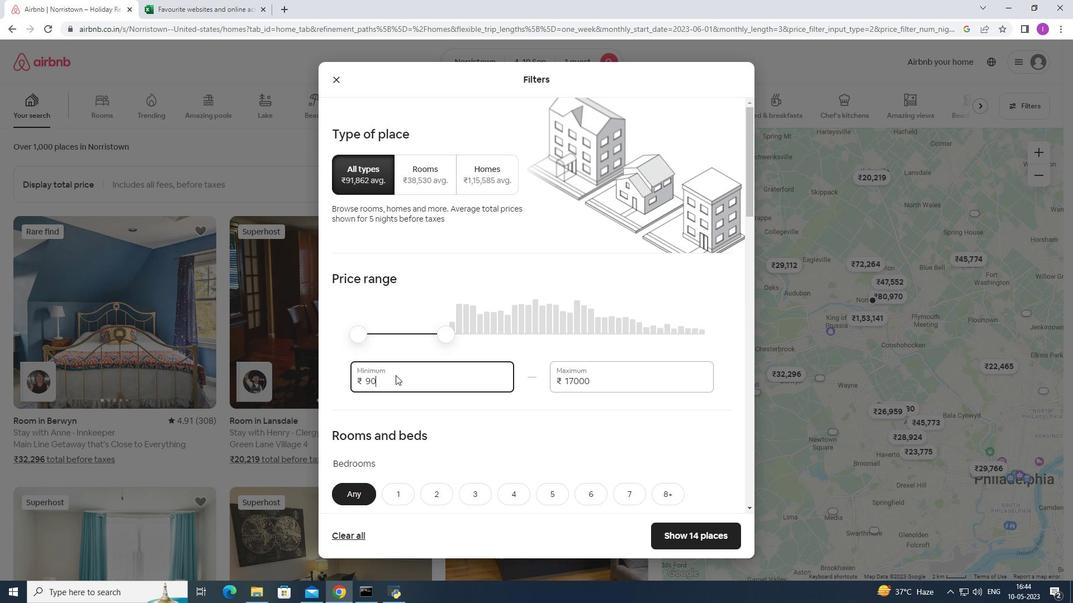 
Action: Mouse moved to (418, 404)
Screenshot: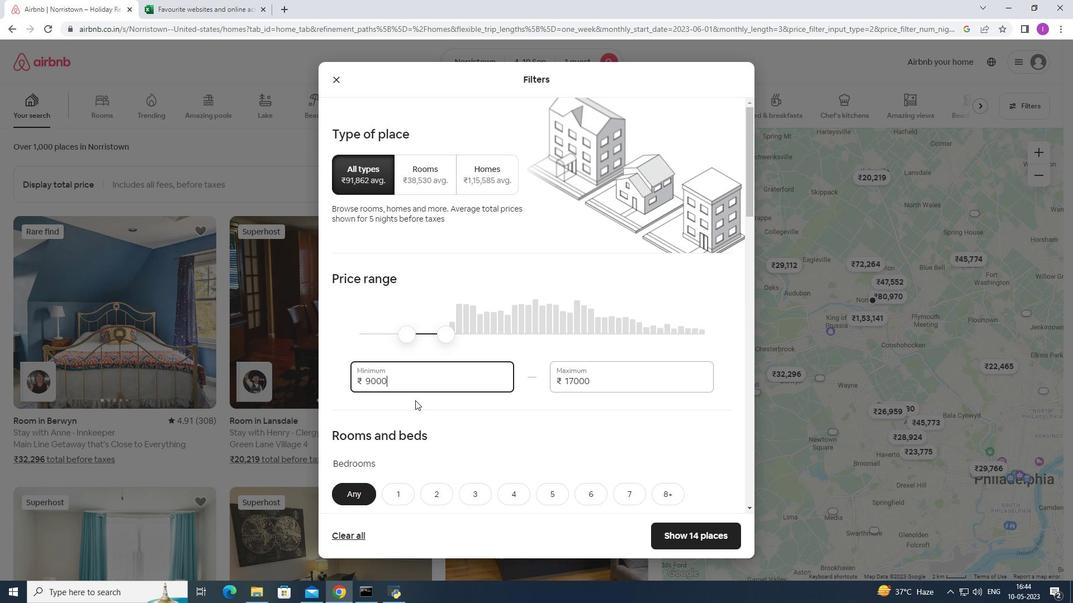
Action: Mouse scrolled (418, 403) with delta (0, 0)
Screenshot: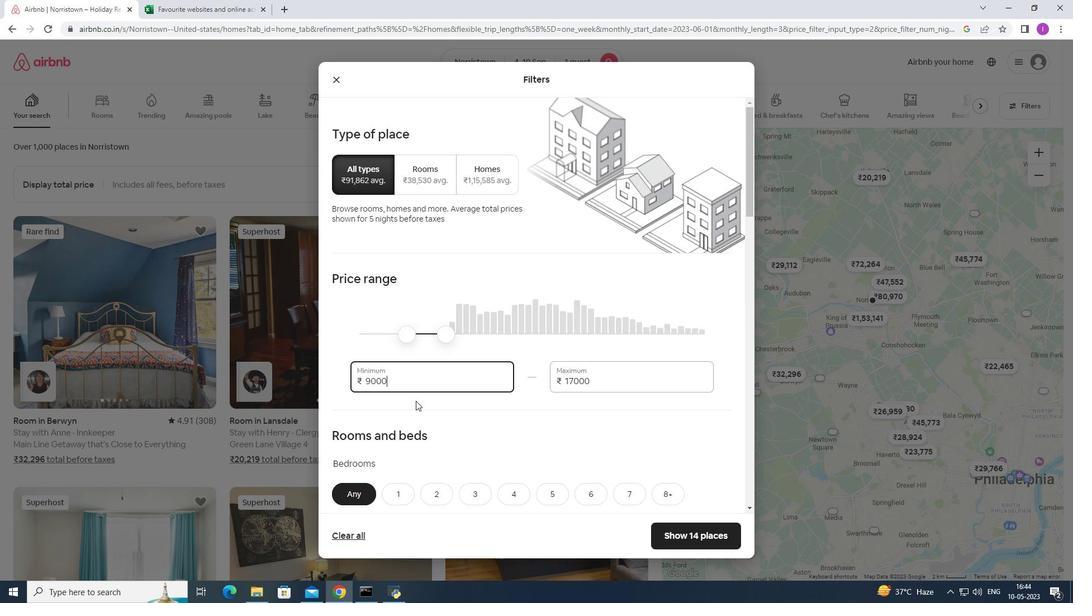 
Action: Mouse moved to (418, 404)
Screenshot: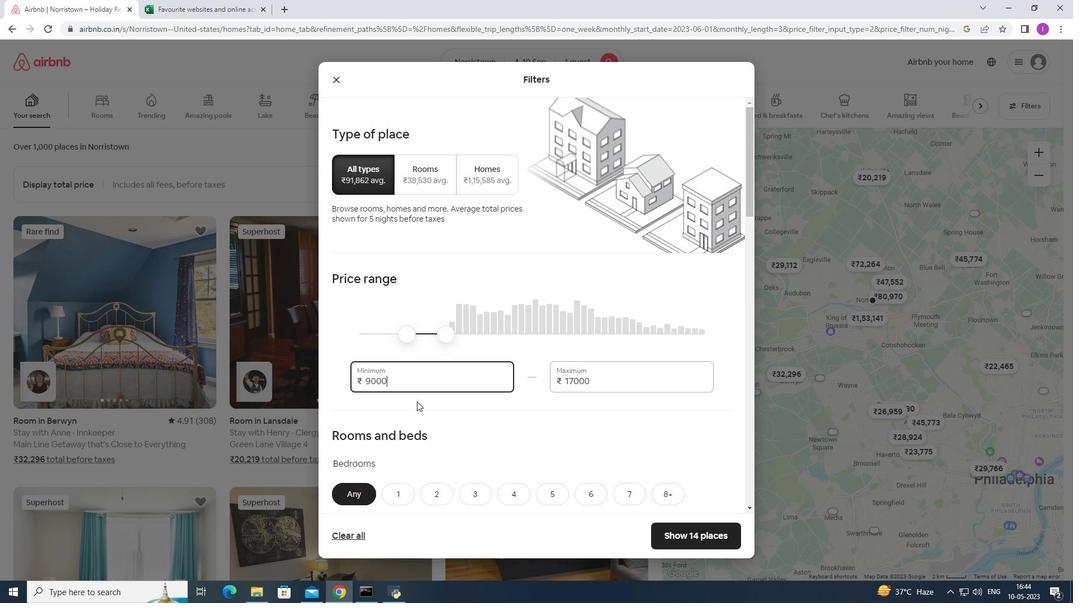 
Action: Mouse scrolled (418, 404) with delta (0, 0)
Screenshot: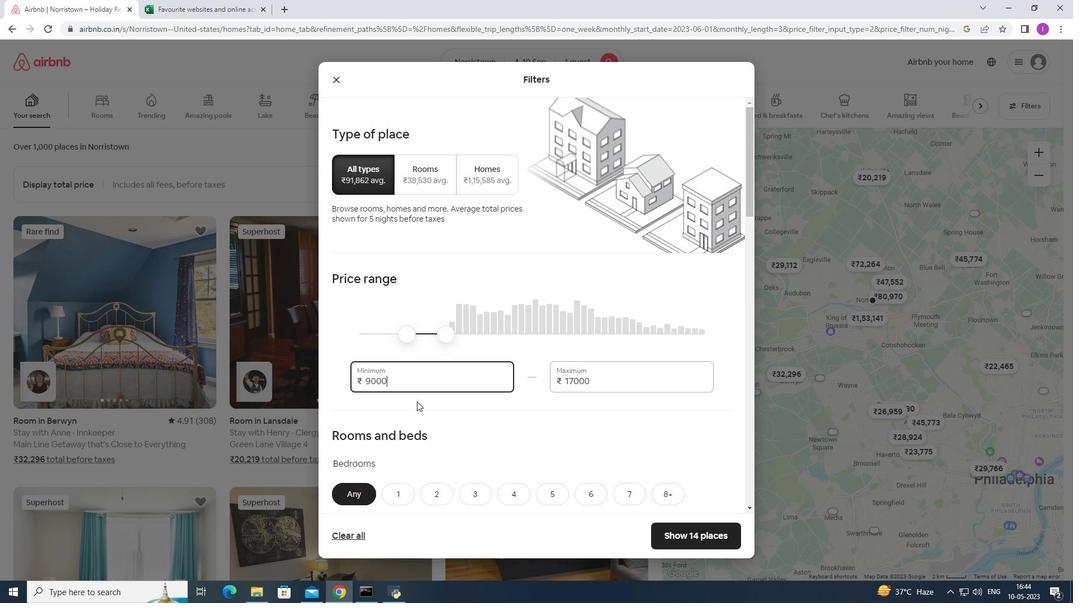 
Action: Mouse moved to (501, 376)
Screenshot: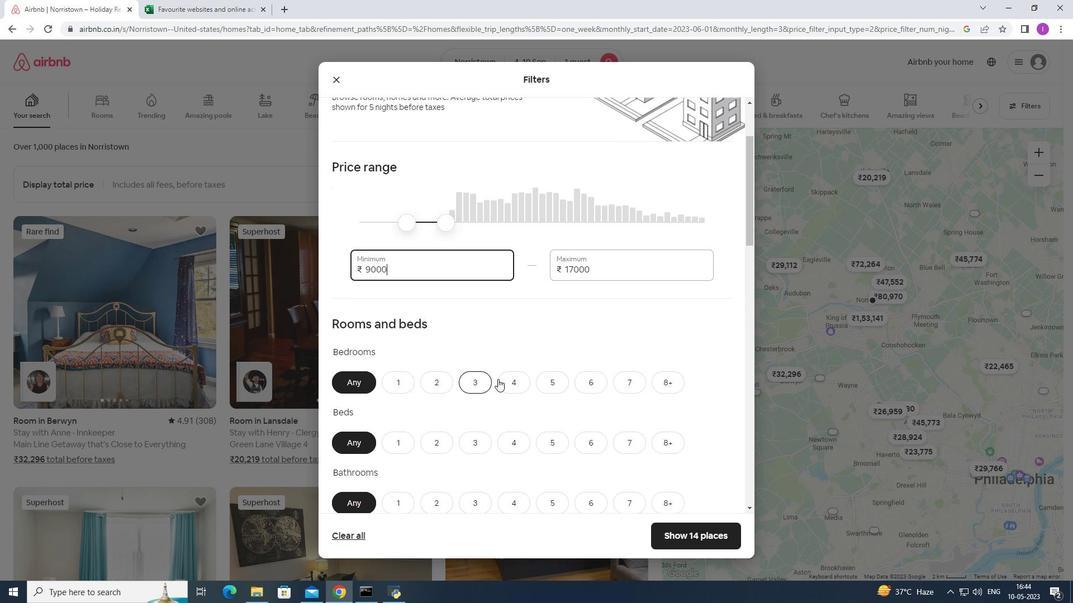 
Action: Mouse scrolled (501, 376) with delta (0, 0)
Screenshot: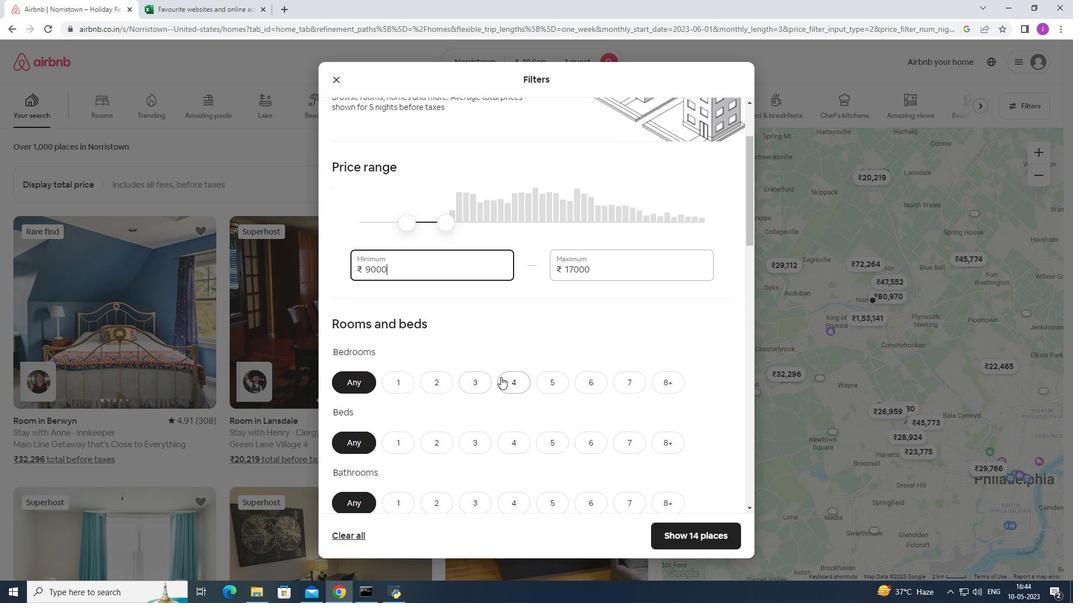 
Action: Mouse moved to (555, 357)
Screenshot: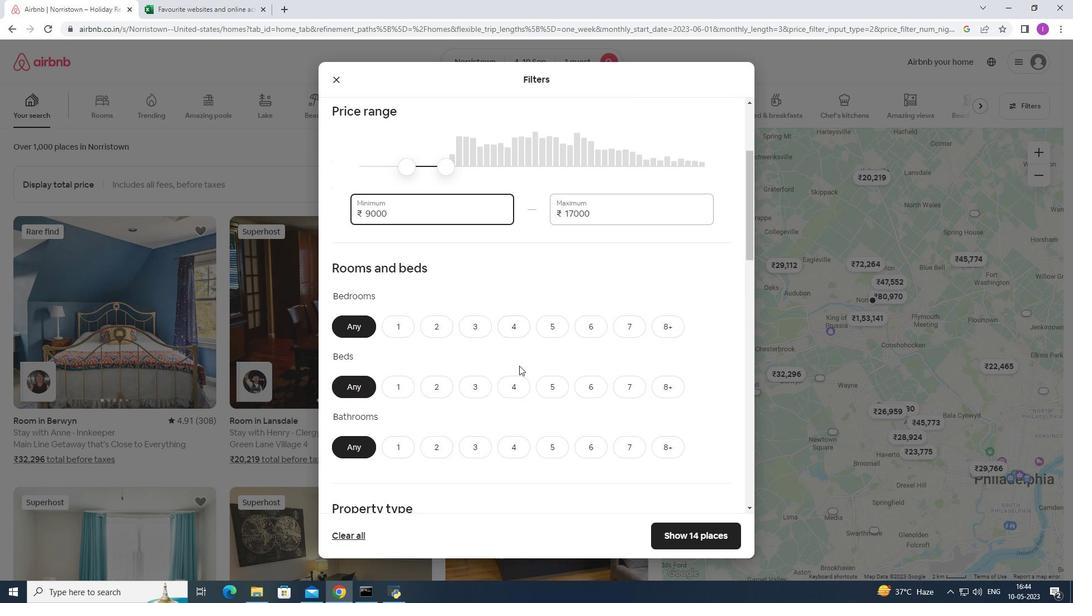 
Action: Mouse scrolled (555, 356) with delta (0, 0)
Screenshot: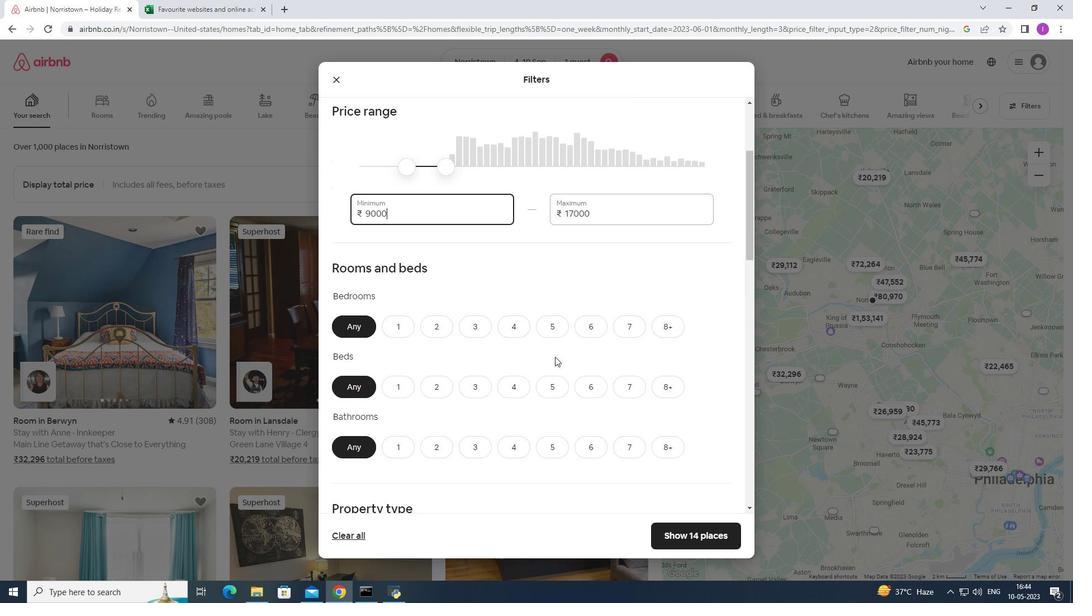 
Action: Mouse moved to (411, 272)
Screenshot: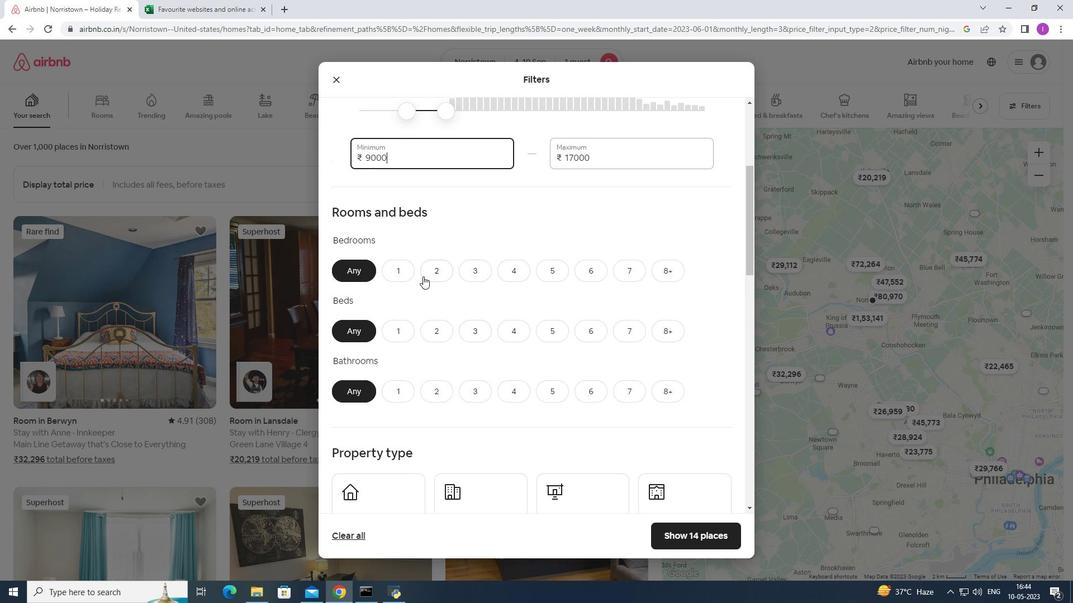 
Action: Mouse pressed left at (411, 272)
Screenshot: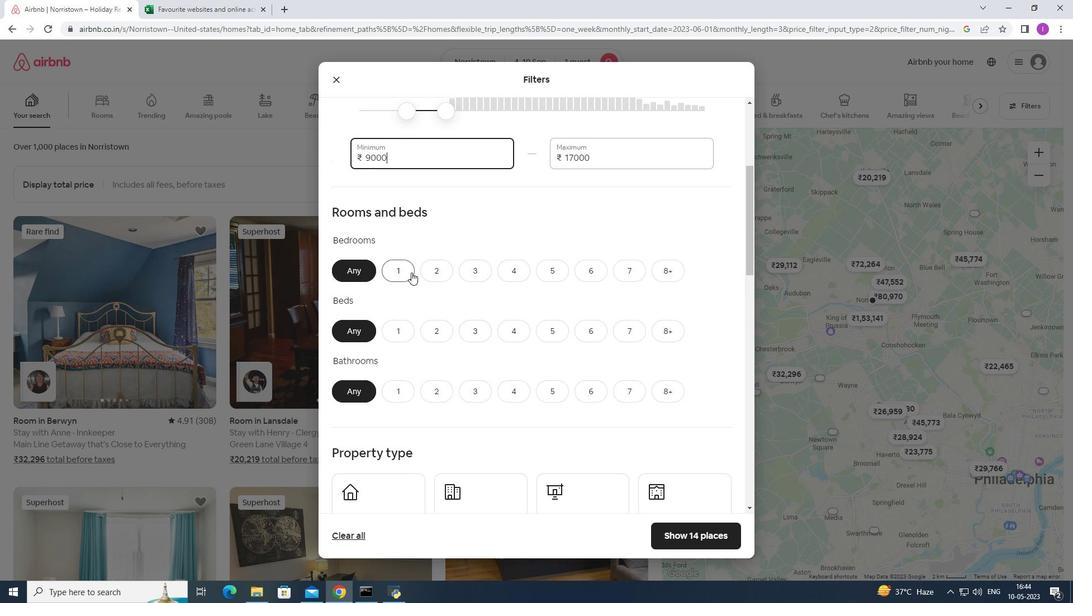 
Action: Mouse moved to (402, 336)
Screenshot: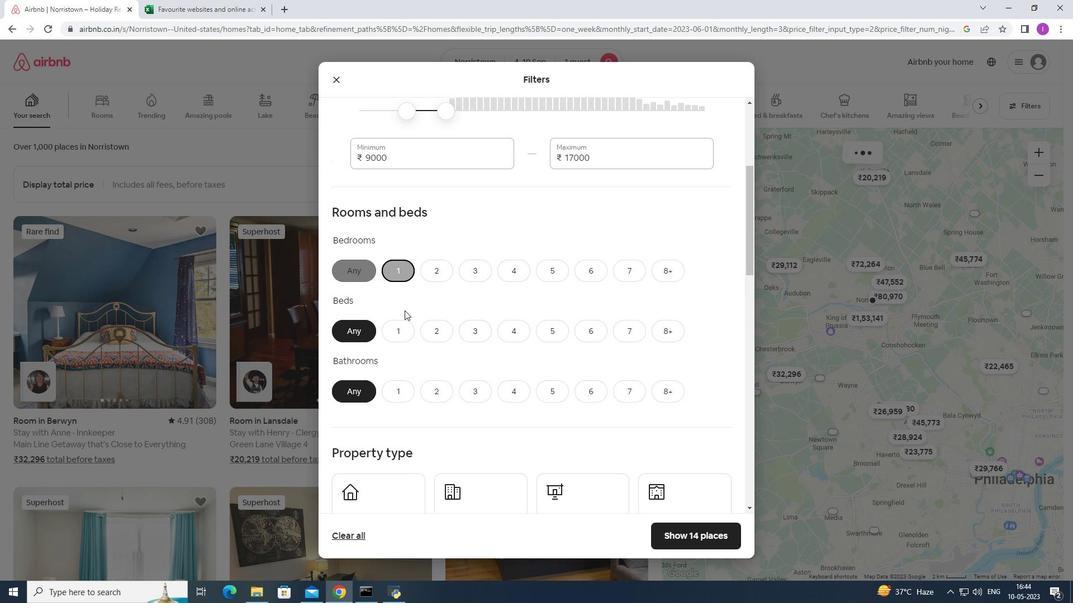
Action: Mouse pressed left at (402, 336)
Screenshot: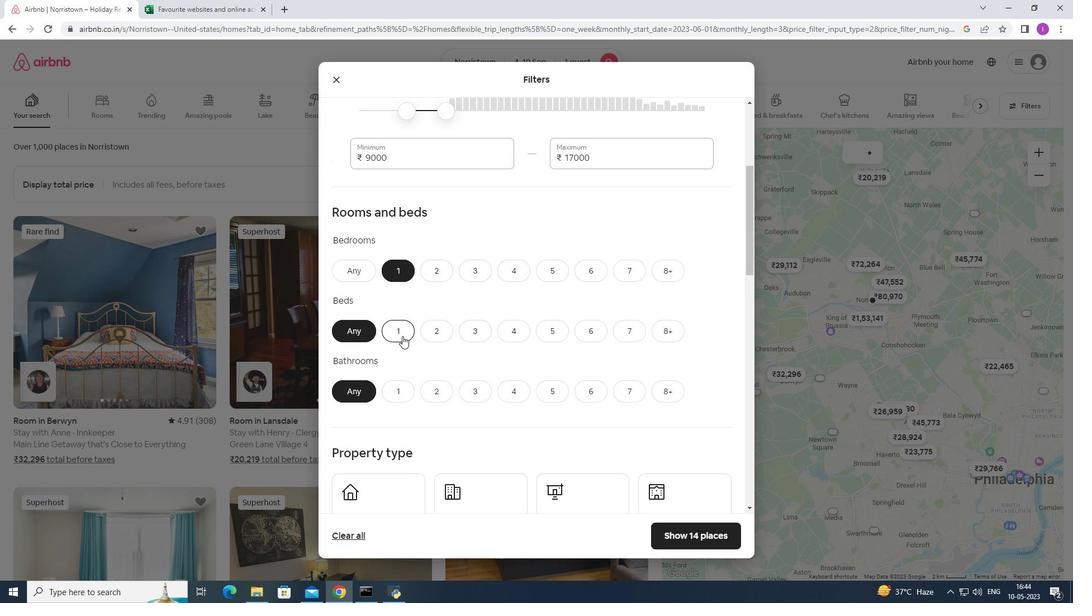 
Action: Mouse moved to (402, 386)
Screenshot: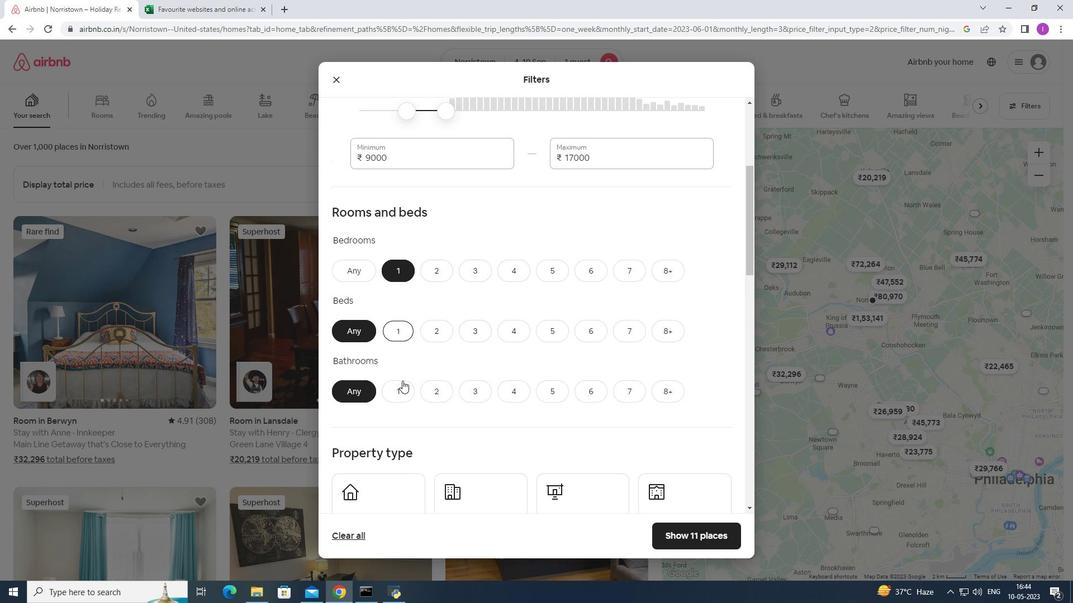 
Action: Mouse pressed left at (402, 386)
Screenshot: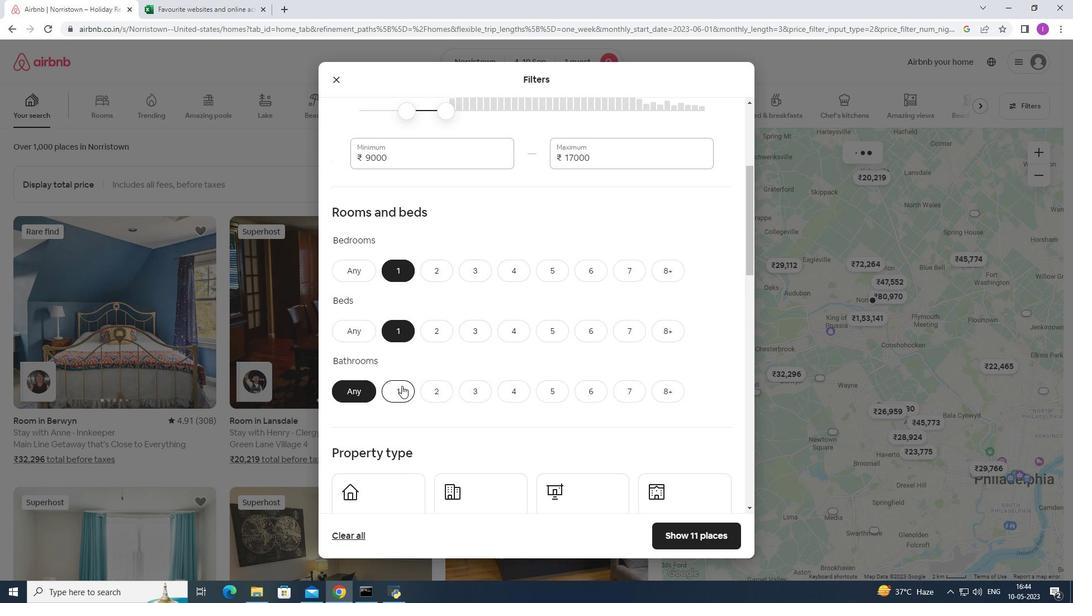 
Action: Mouse moved to (422, 388)
Screenshot: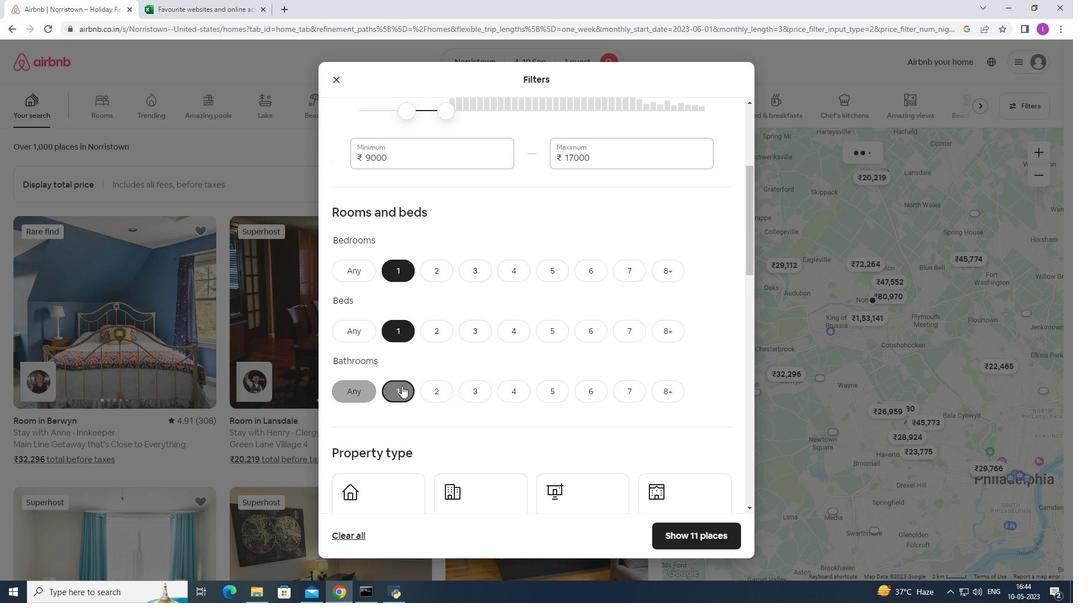 
Action: Mouse scrolled (422, 388) with delta (0, 0)
Screenshot: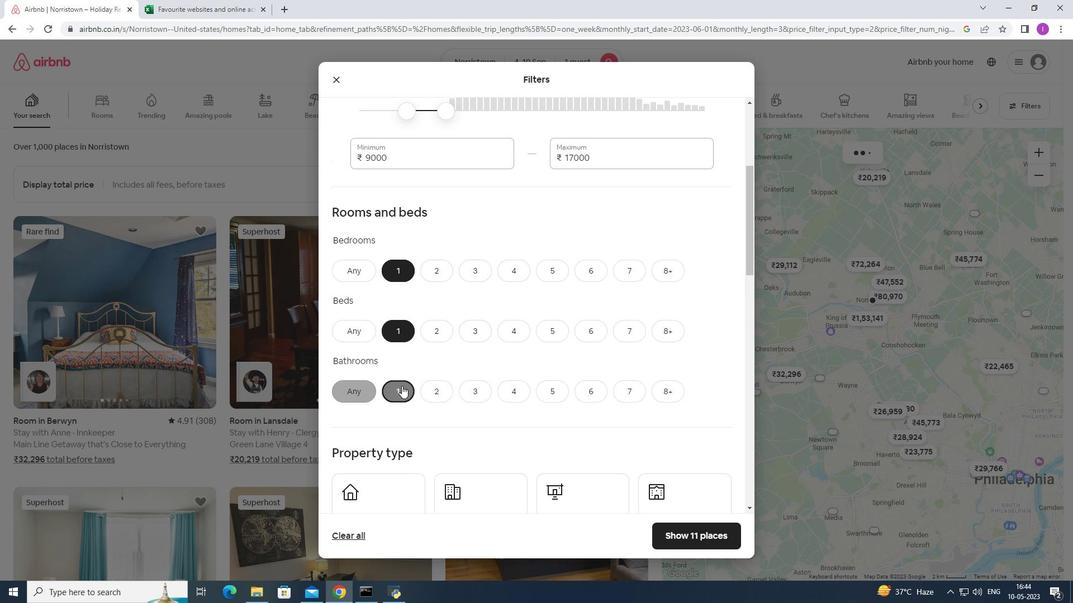 
Action: Mouse scrolled (422, 388) with delta (0, 0)
Screenshot: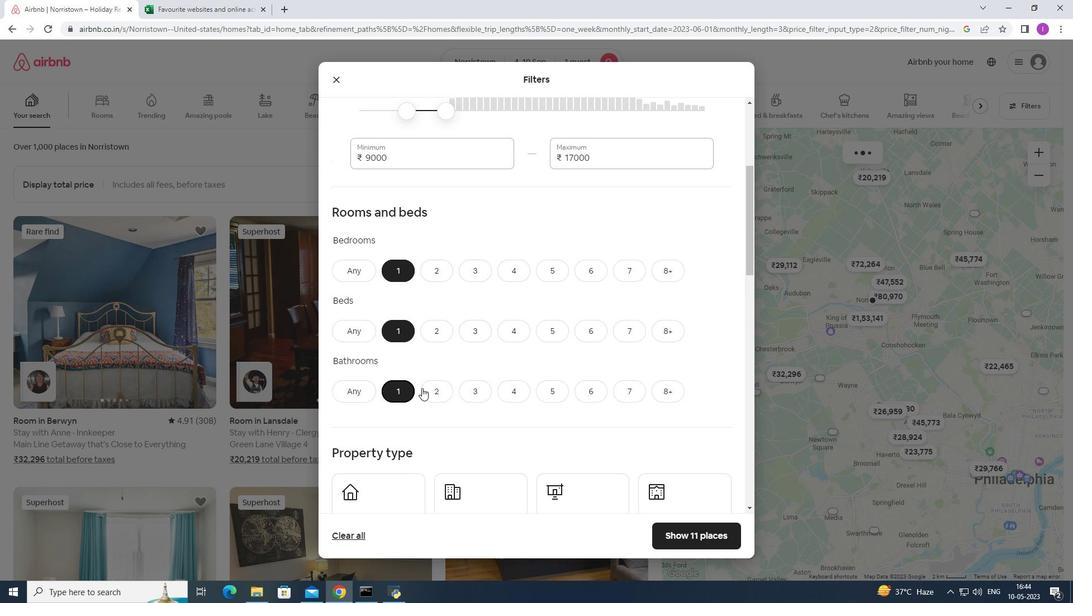 
Action: Mouse scrolled (422, 388) with delta (0, 0)
Screenshot: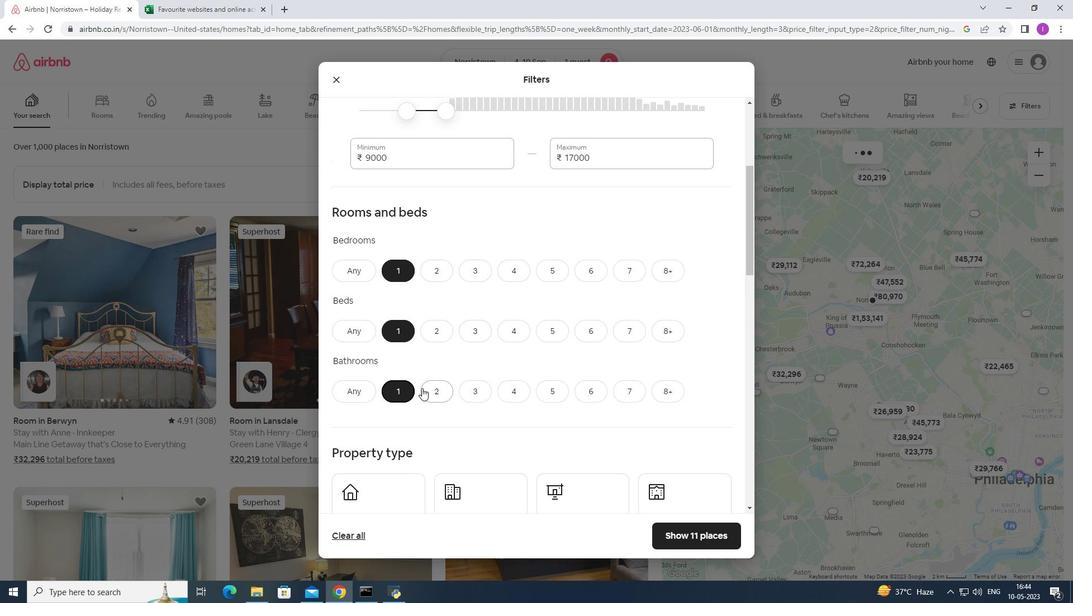 
Action: Mouse moved to (346, 354)
Screenshot: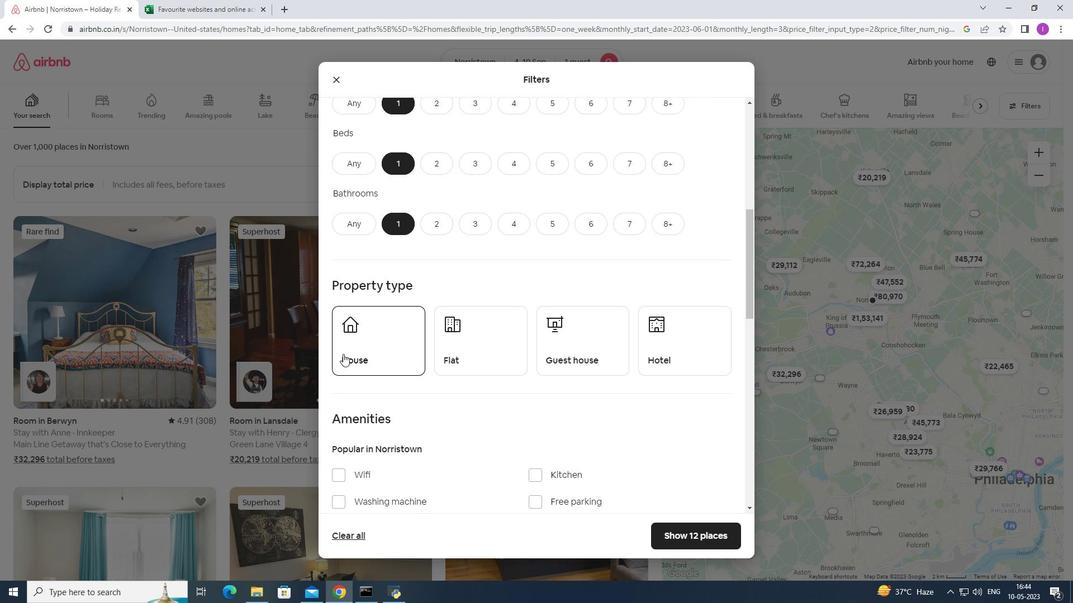 
Action: Mouse pressed left at (346, 354)
Screenshot: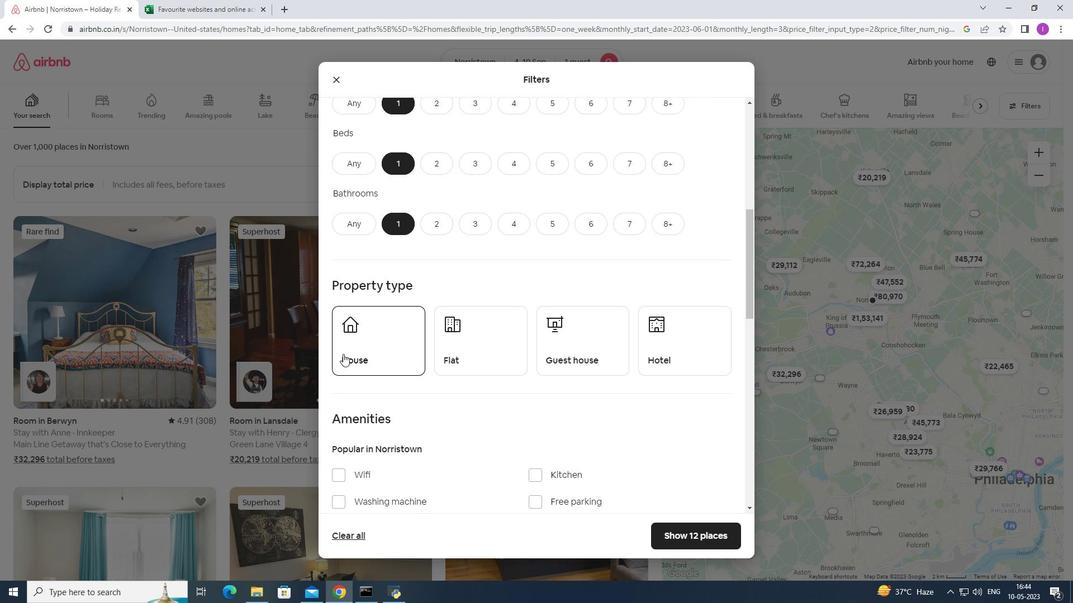 
Action: Mouse moved to (476, 355)
Screenshot: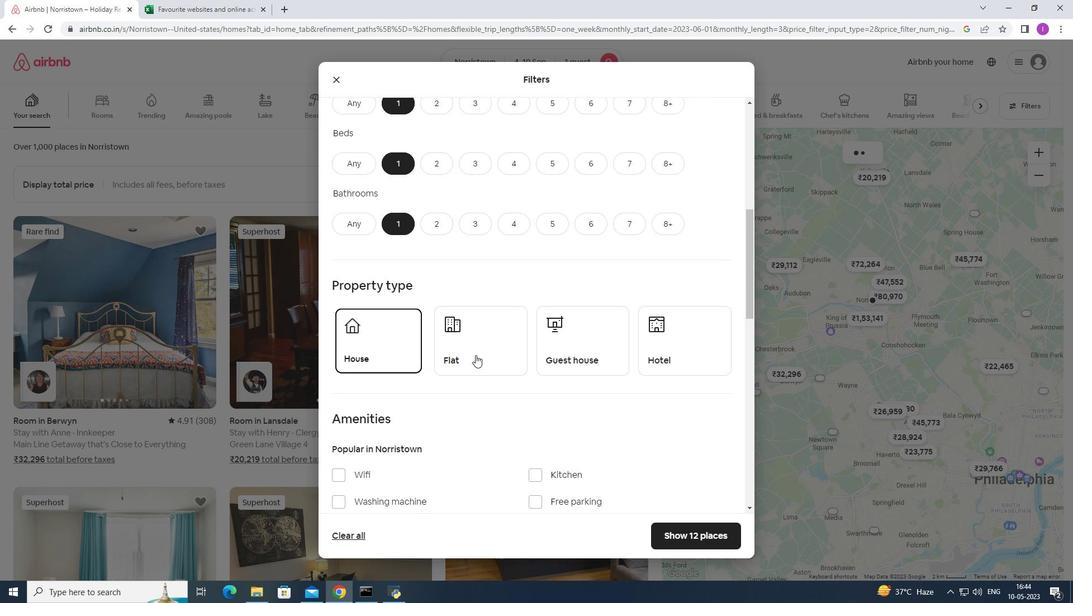 
Action: Mouse pressed left at (476, 355)
Screenshot: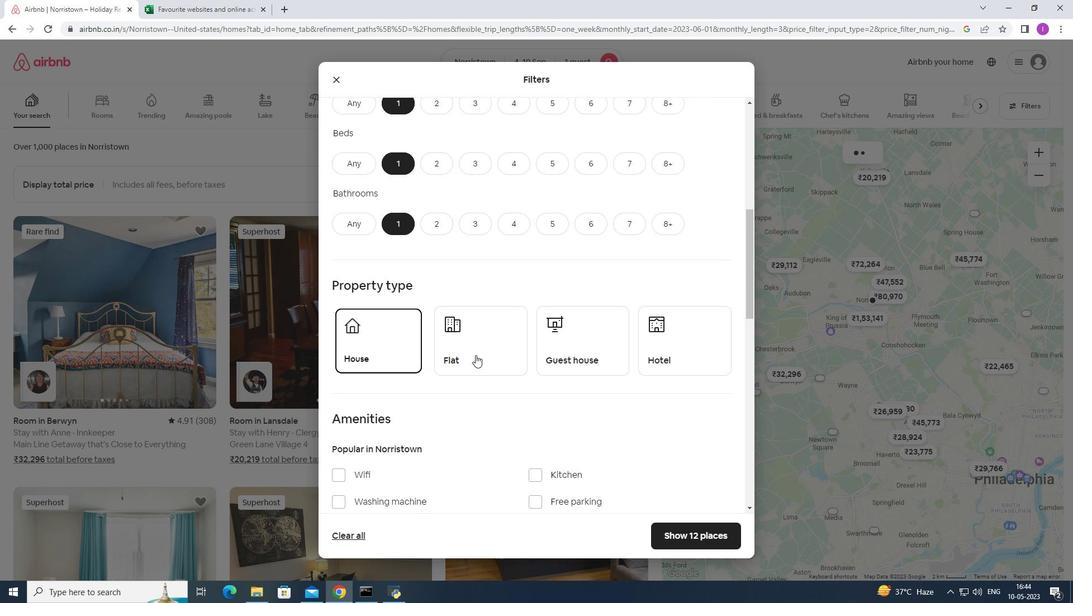 
Action: Mouse moved to (628, 358)
Screenshot: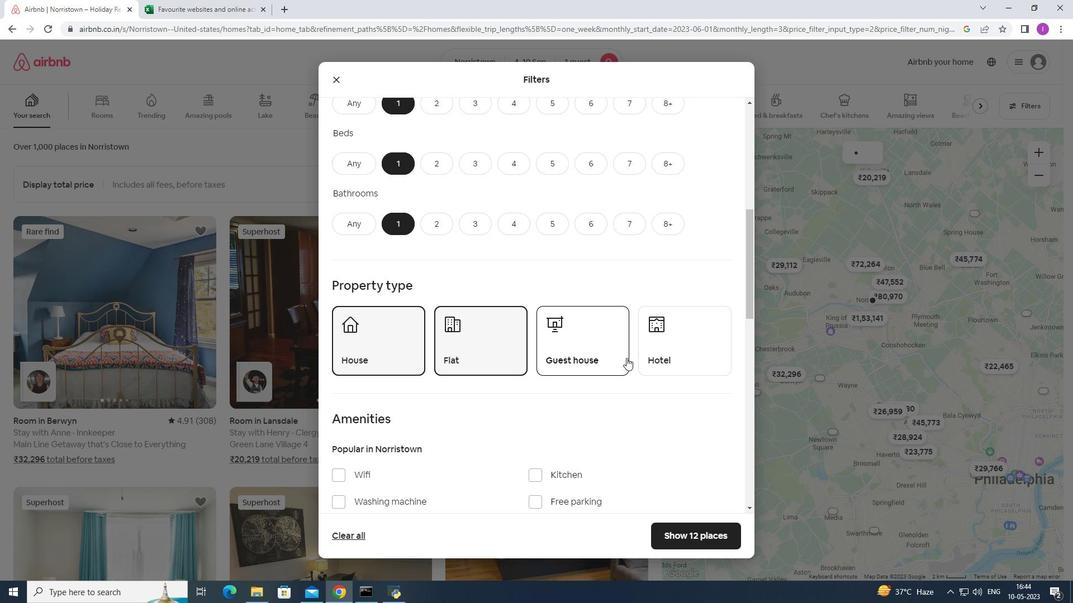 
Action: Mouse pressed left at (628, 358)
Screenshot: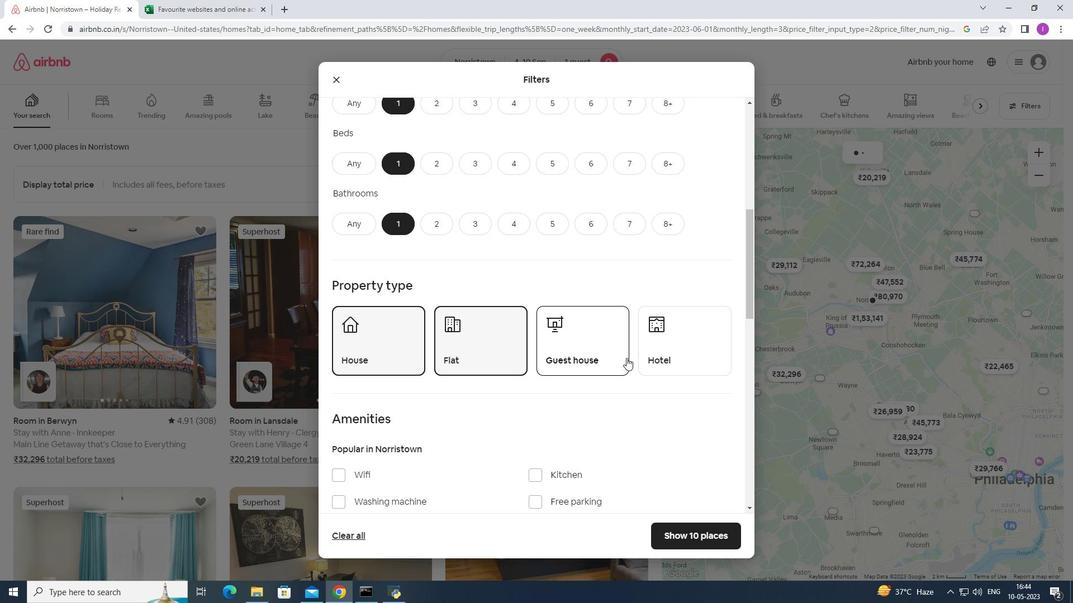 
Action: Mouse moved to (669, 348)
Screenshot: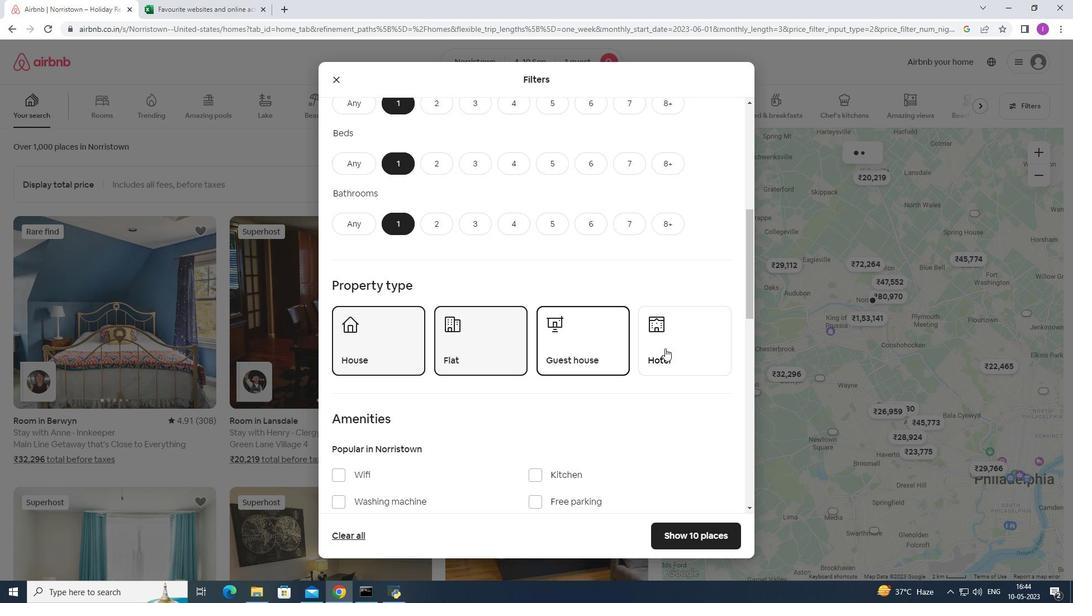 
Action: Mouse pressed left at (669, 348)
Screenshot: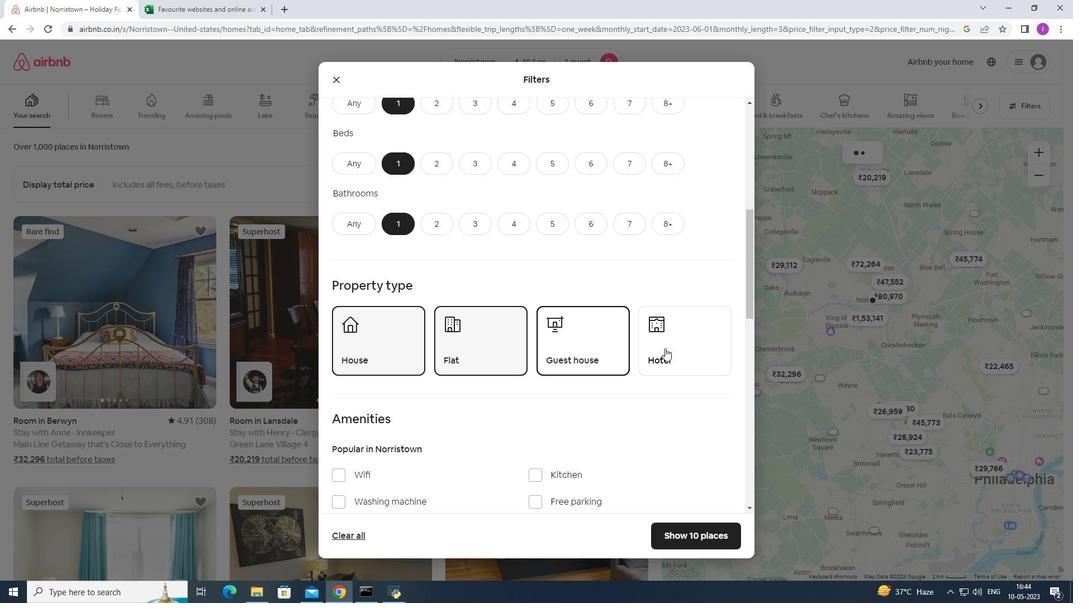 
Action: Mouse moved to (564, 414)
Screenshot: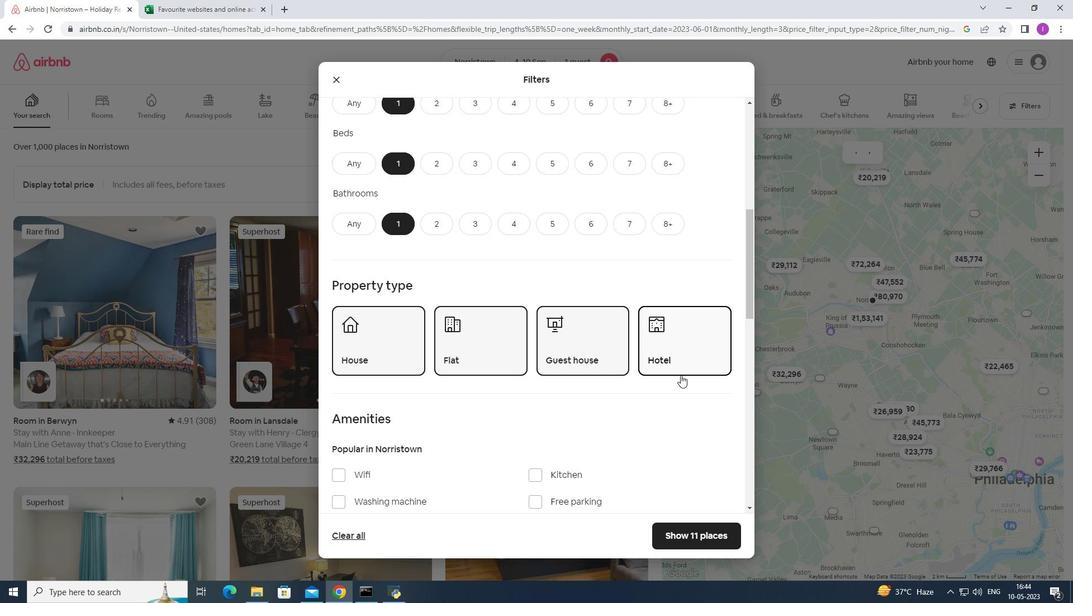 
Action: Mouse scrolled (564, 413) with delta (0, 0)
Screenshot: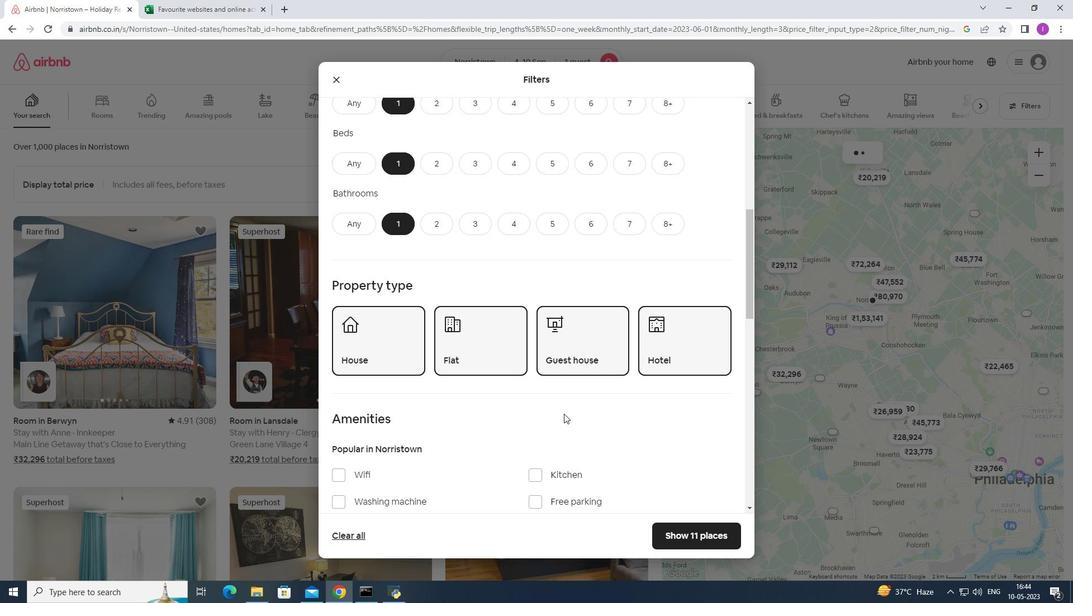 
Action: Mouse scrolled (564, 413) with delta (0, 0)
Screenshot: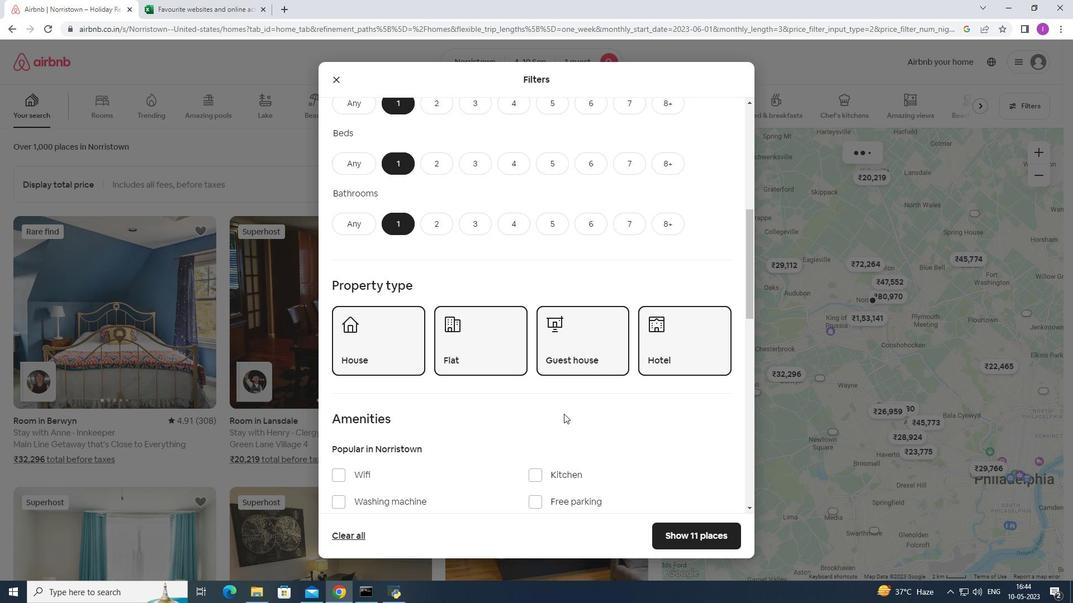 
Action: Mouse moved to (571, 400)
Screenshot: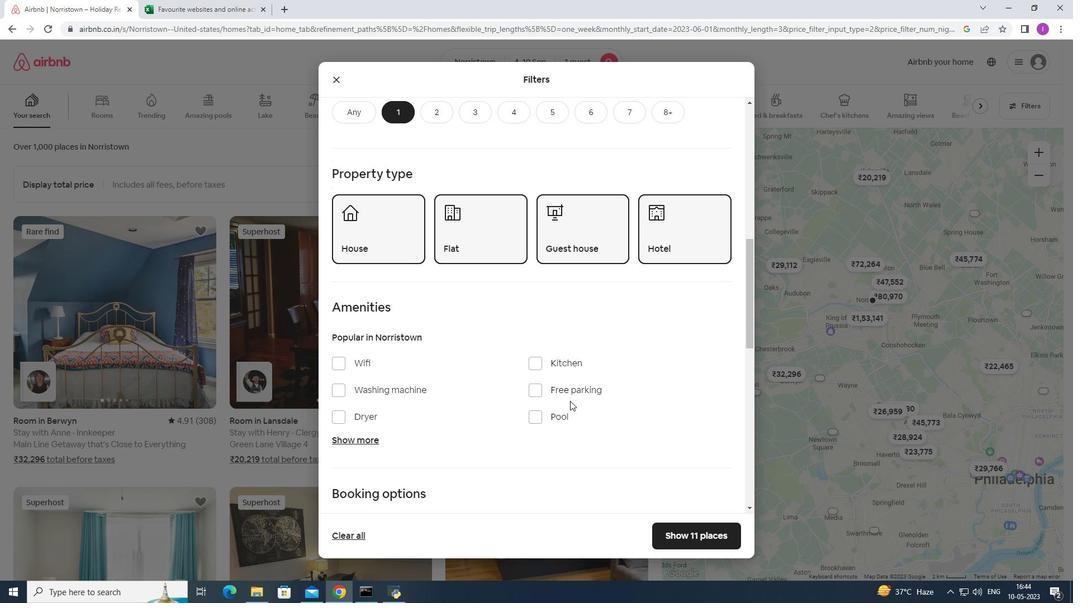 
Action: Mouse scrolled (571, 400) with delta (0, 0)
Screenshot: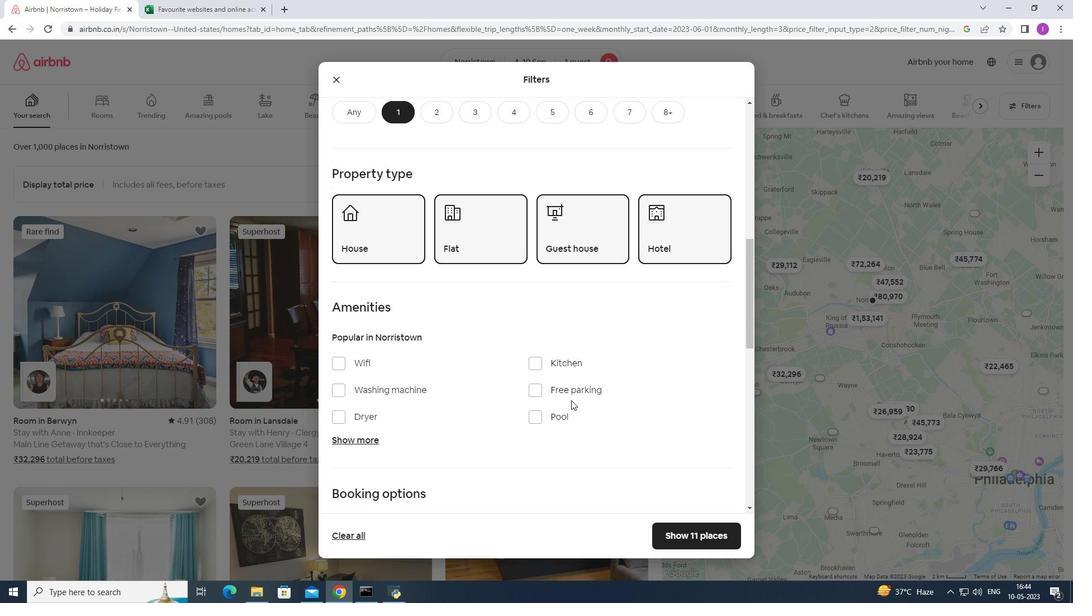 
Action: Mouse scrolled (571, 400) with delta (0, 0)
Screenshot: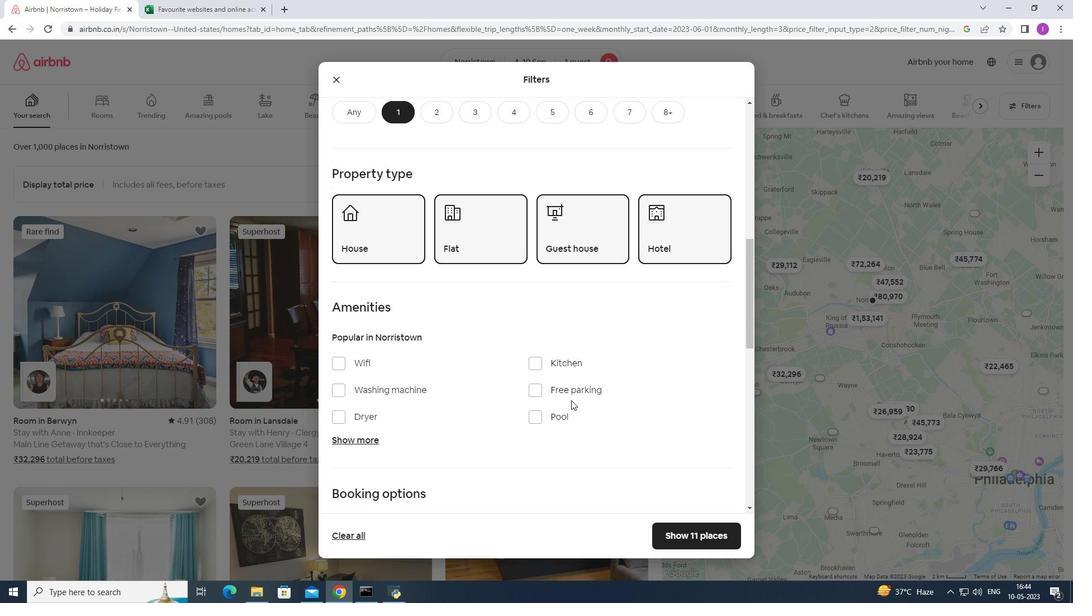 
Action: Mouse moved to (566, 388)
Screenshot: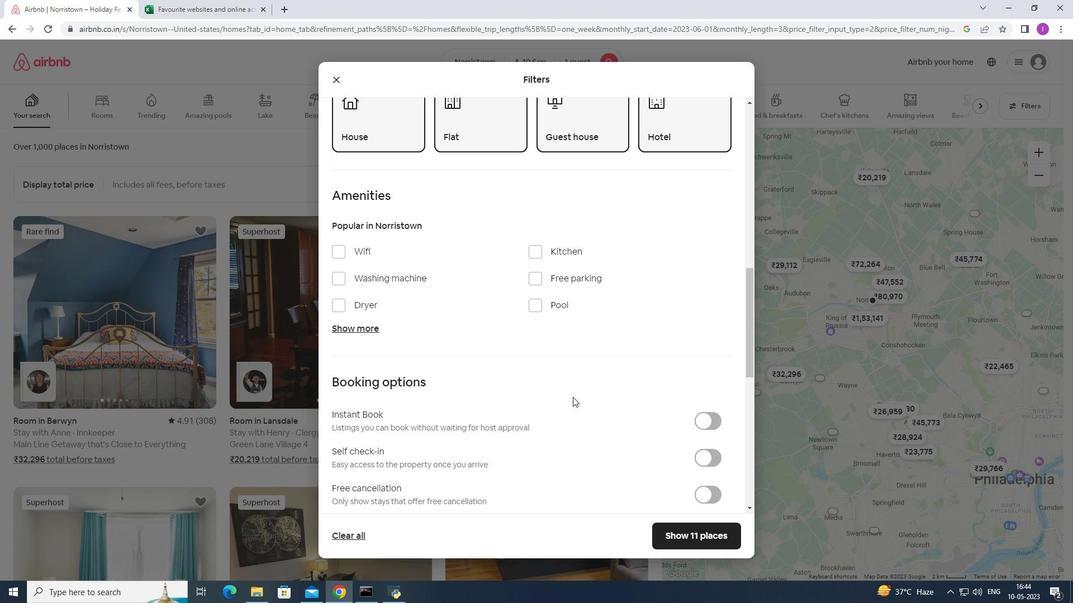 
Action: Mouse scrolled (566, 387) with delta (0, 0)
Screenshot: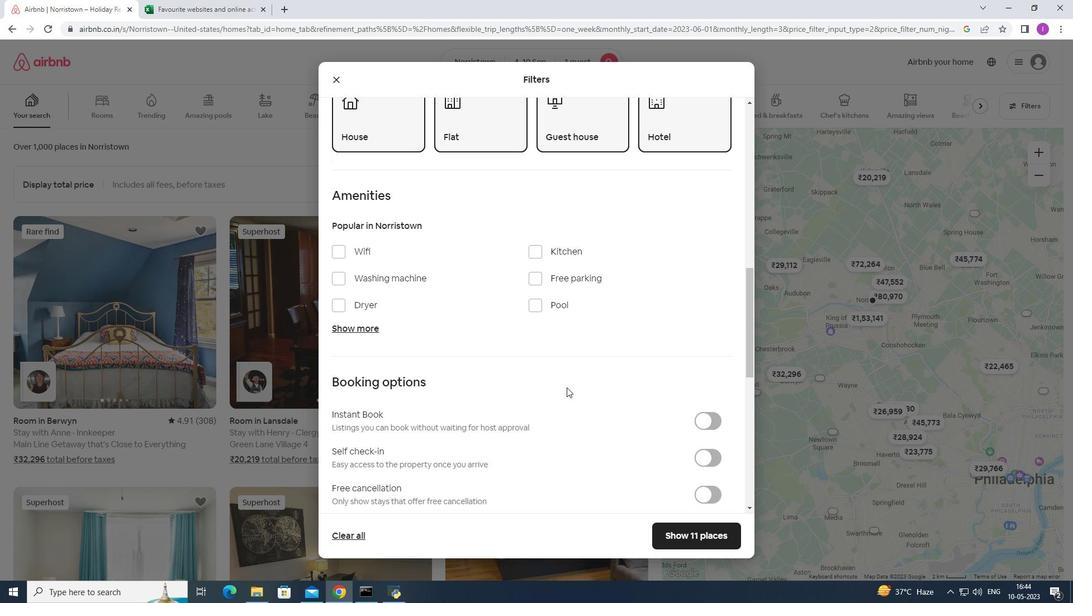 
Action: Mouse moved to (346, 196)
Screenshot: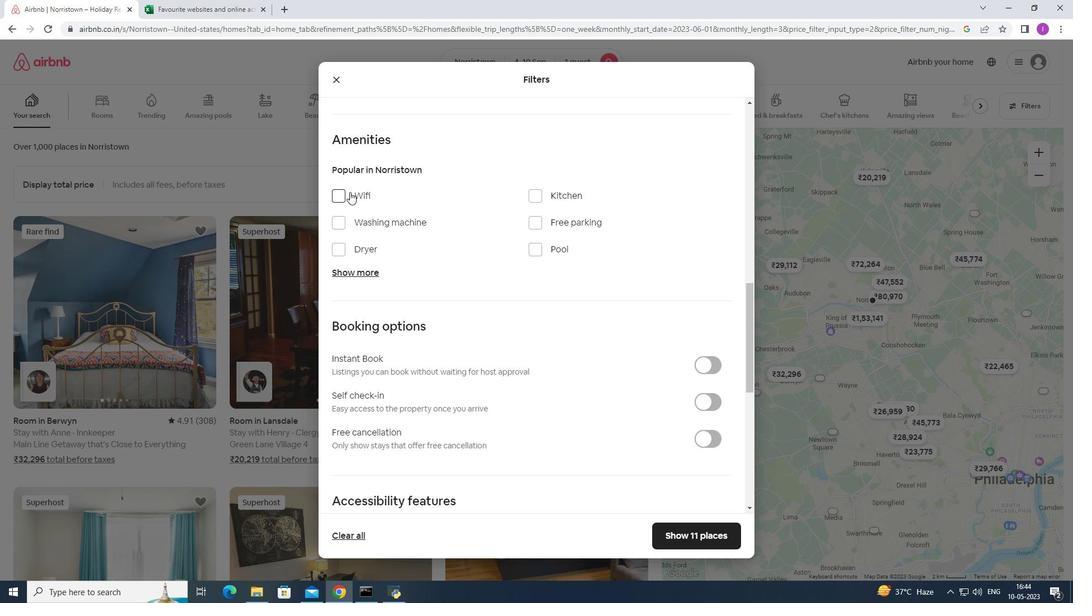 
Action: Mouse pressed left at (346, 196)
Screenshot: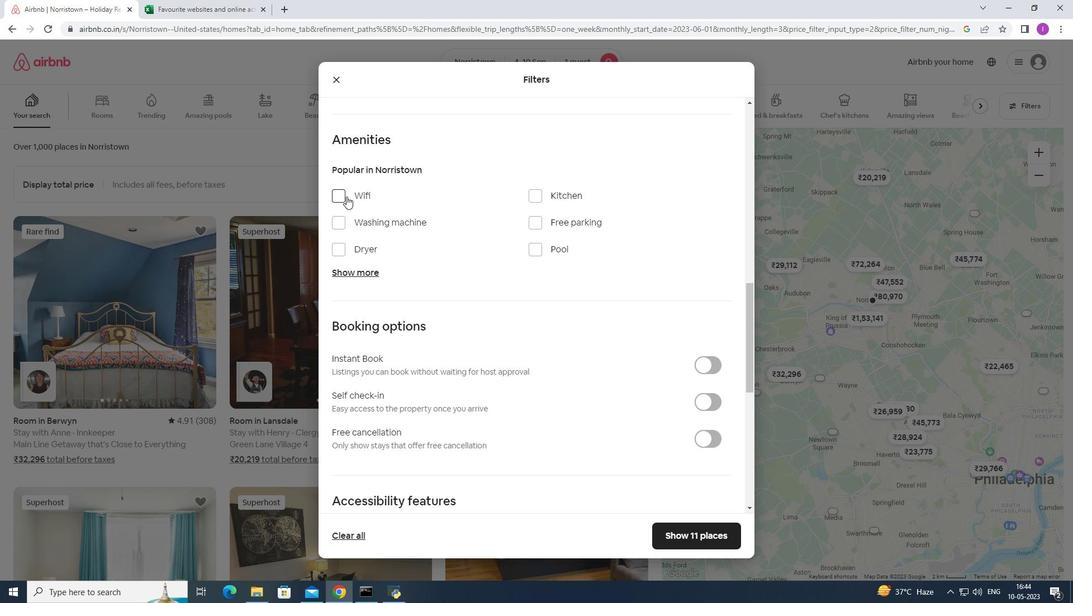 
Action: Mouse moved to (535, 220)
Screenshot: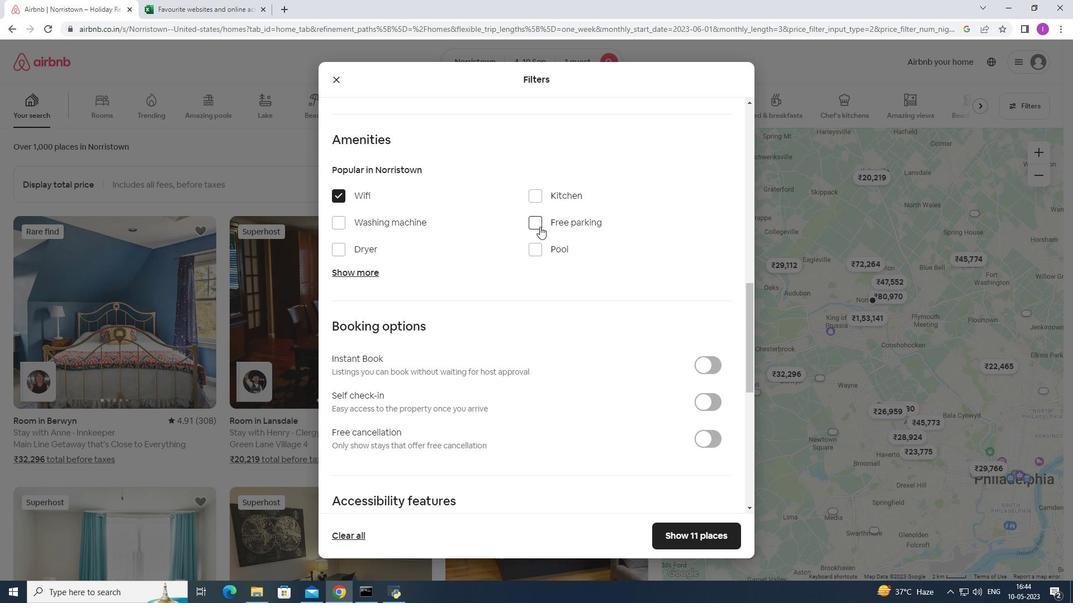 
Action: Mouse pressed left at (535, 220)
Screenshot: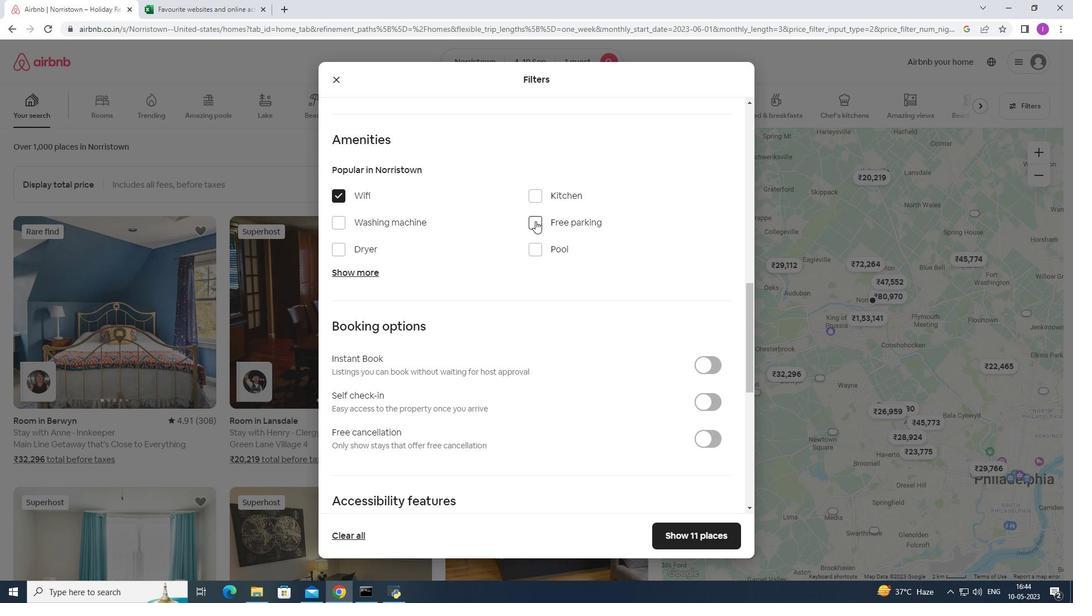 
Action: Mouse moved to (367, 271)
Screenshot: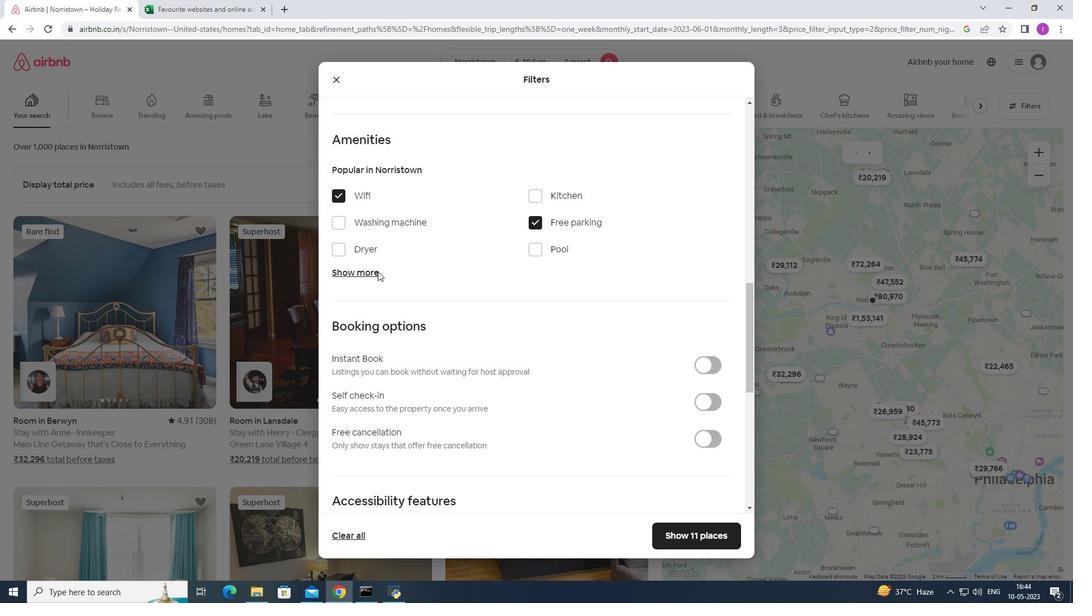 
Action: Mouse pressed left at (367, 271)
Screenshot: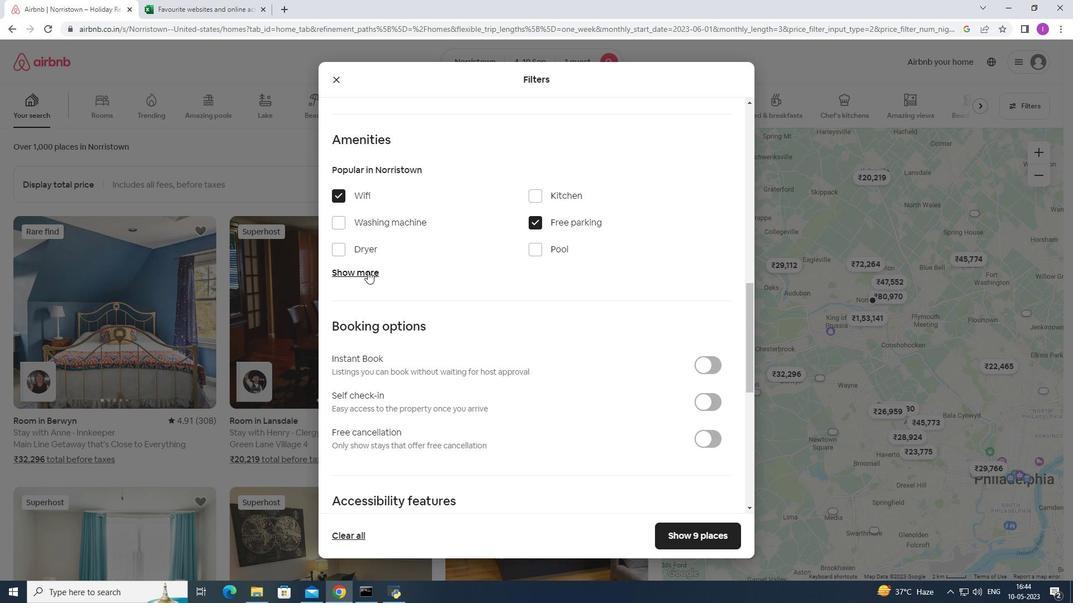 
Action: Mouse moved to (446, 327)
Screenshot: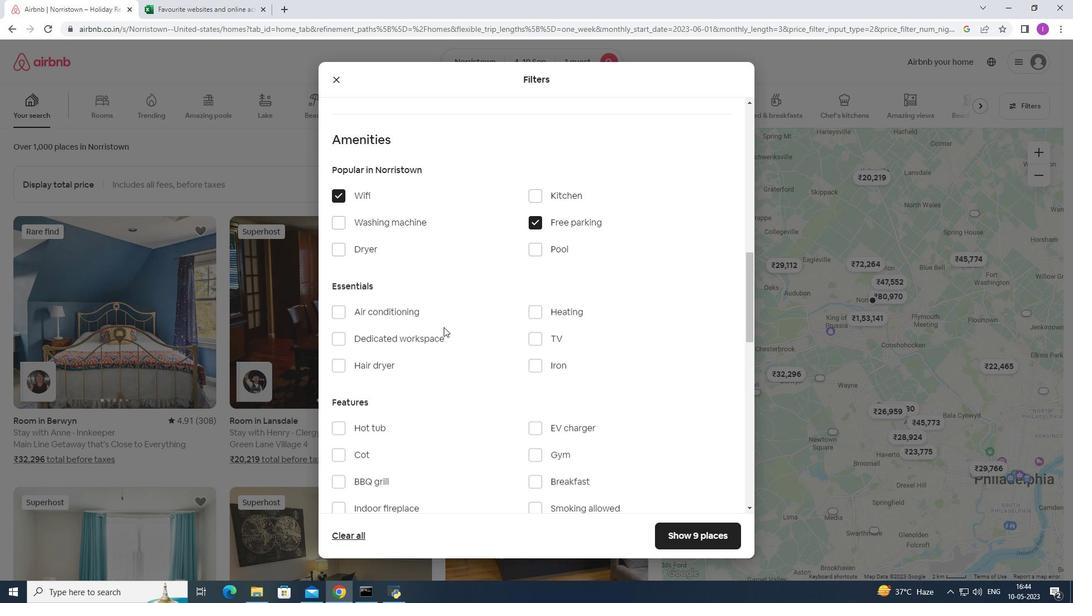 
Action: Mouse scrolled (446, 327) with delta (0, 0)
Screenshot: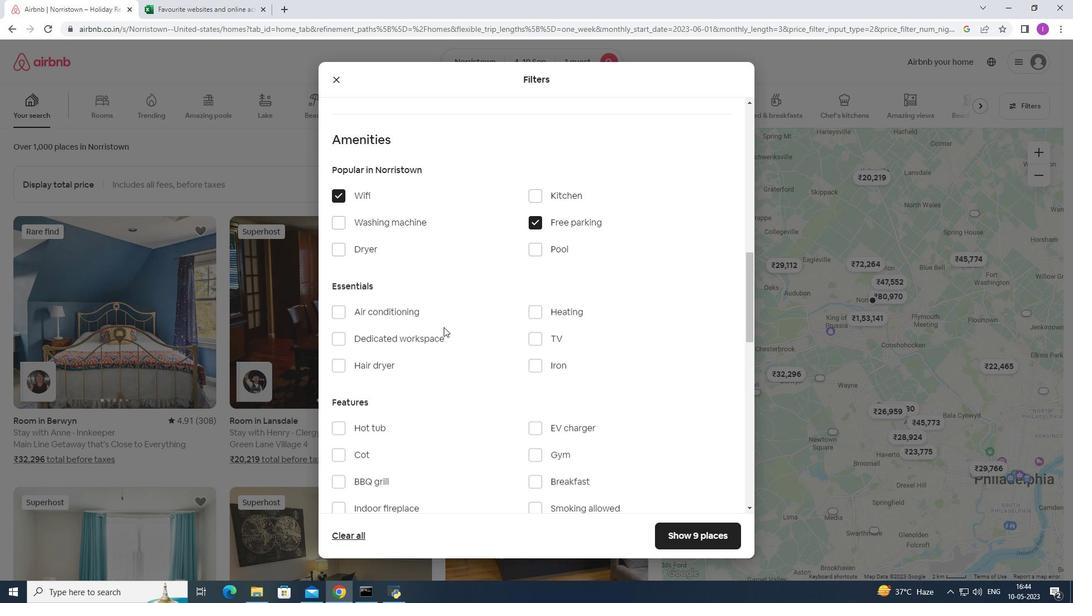 
Action: Mouse moved to (538, 282)
Screenshot: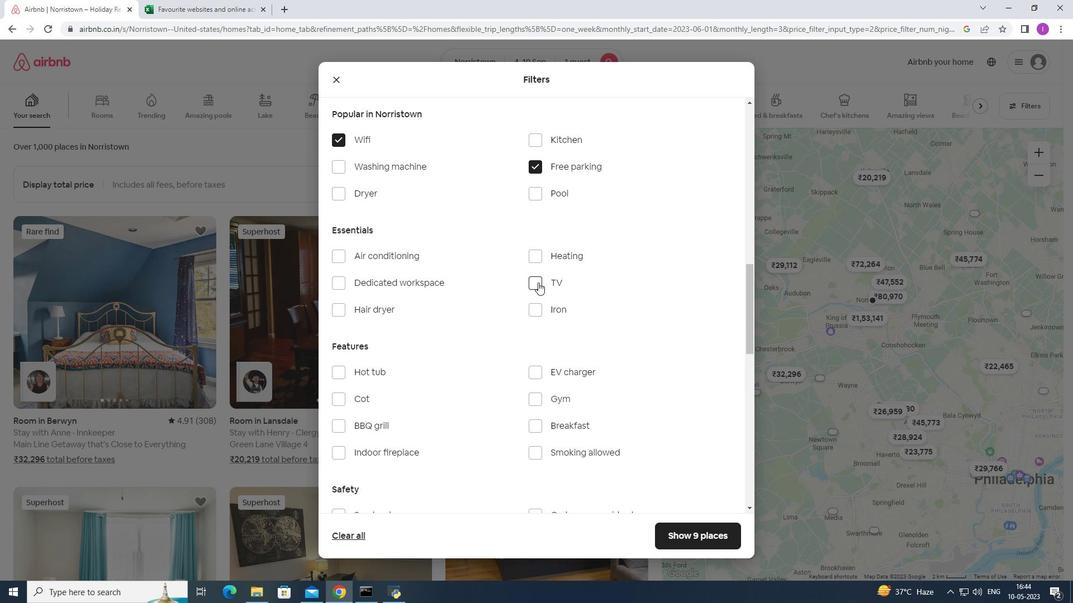 
Action: Mouse pressed left at (538, 282)
Screenshot: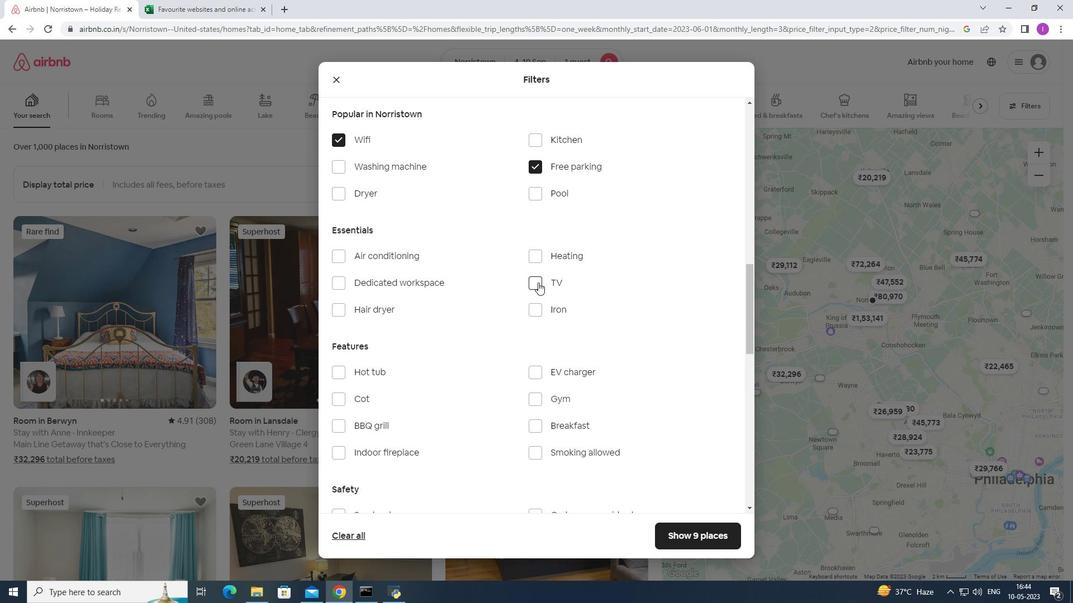
Action: Mouse moved to (421, 381)
Screenshot: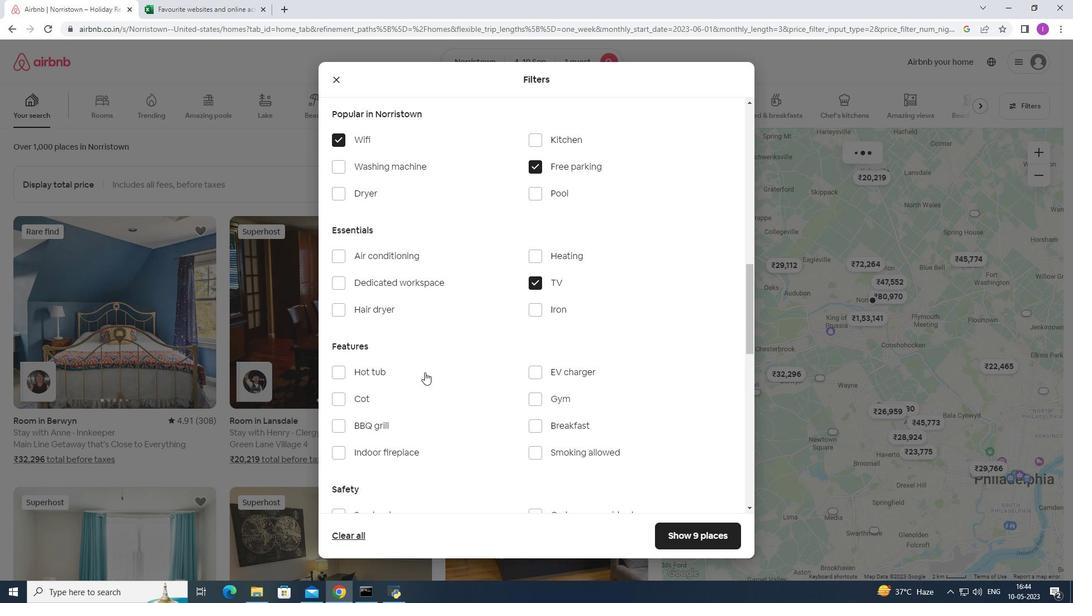 
Action: Mouse scrolled (421, 381) with delta (0, 0)
Screenshot: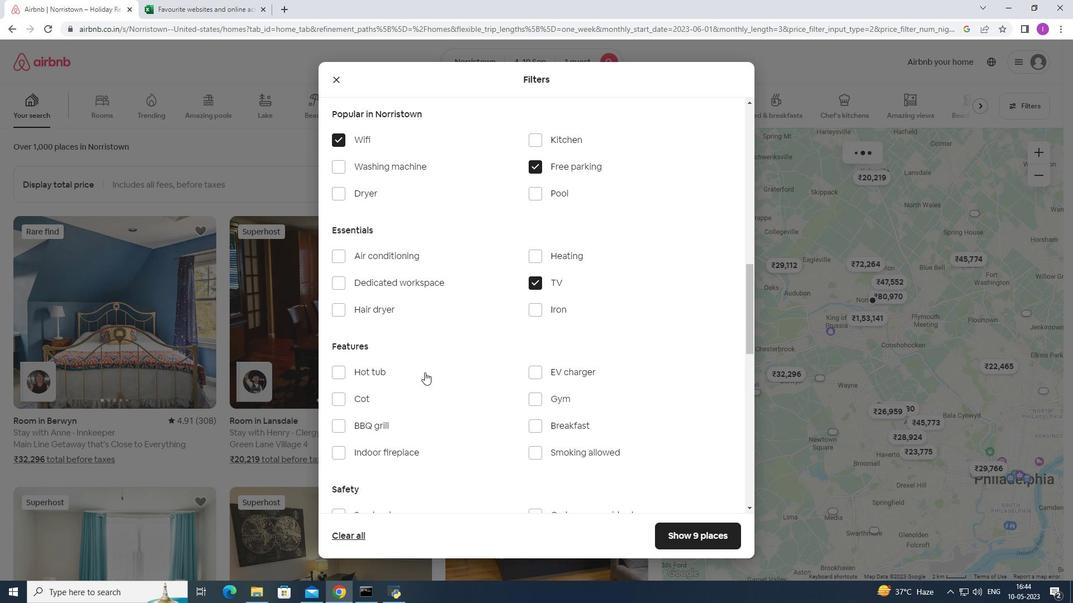 
Action: Mouse scrolled (421, 381) with delta (0, 0)
Screenshot: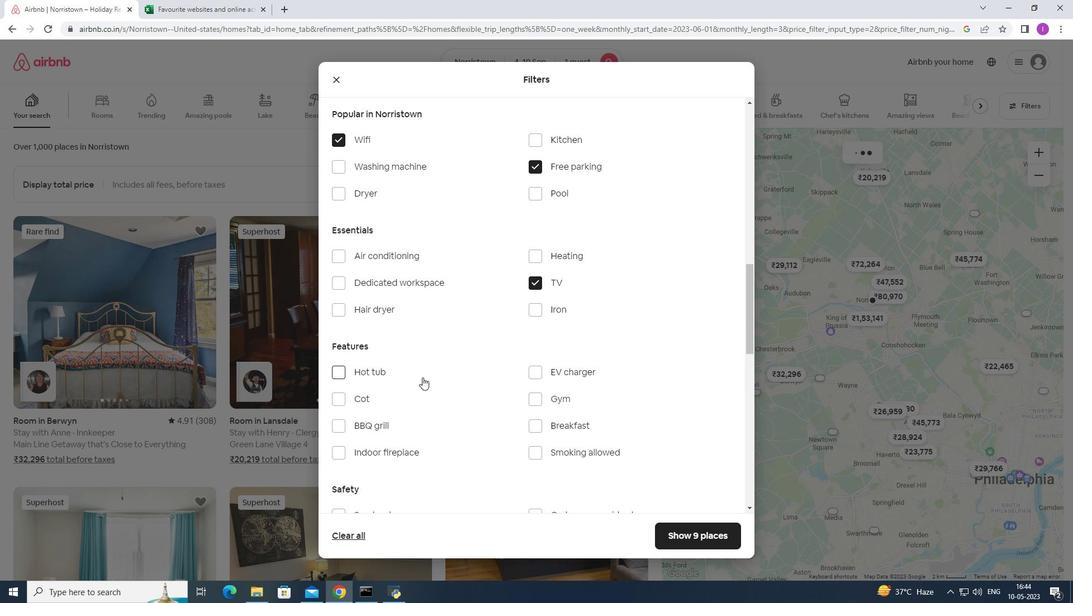 
Action: Mouse moved to (540, 281)
Screenshot: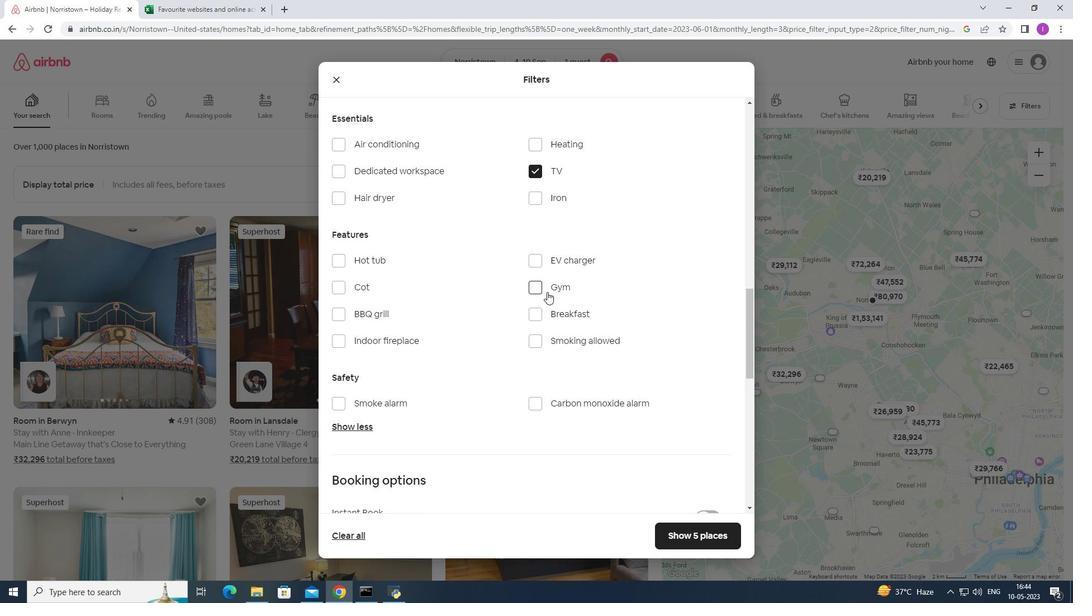 
Action: Mouse pressed left at (540, 281)
Screenshot: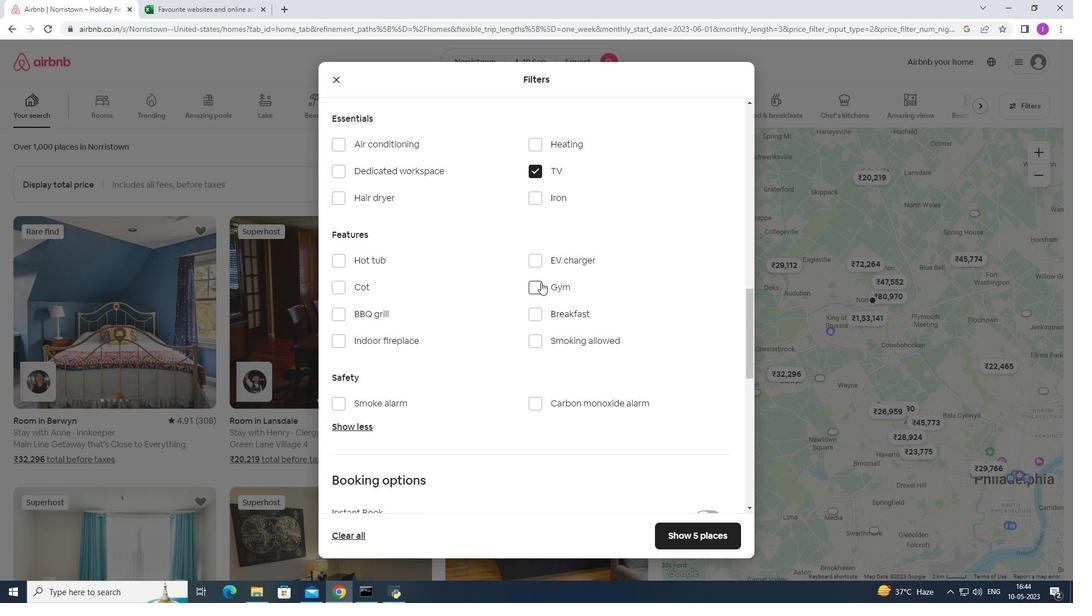 
Action: Mouse moved to (536, 309)
Screenshot: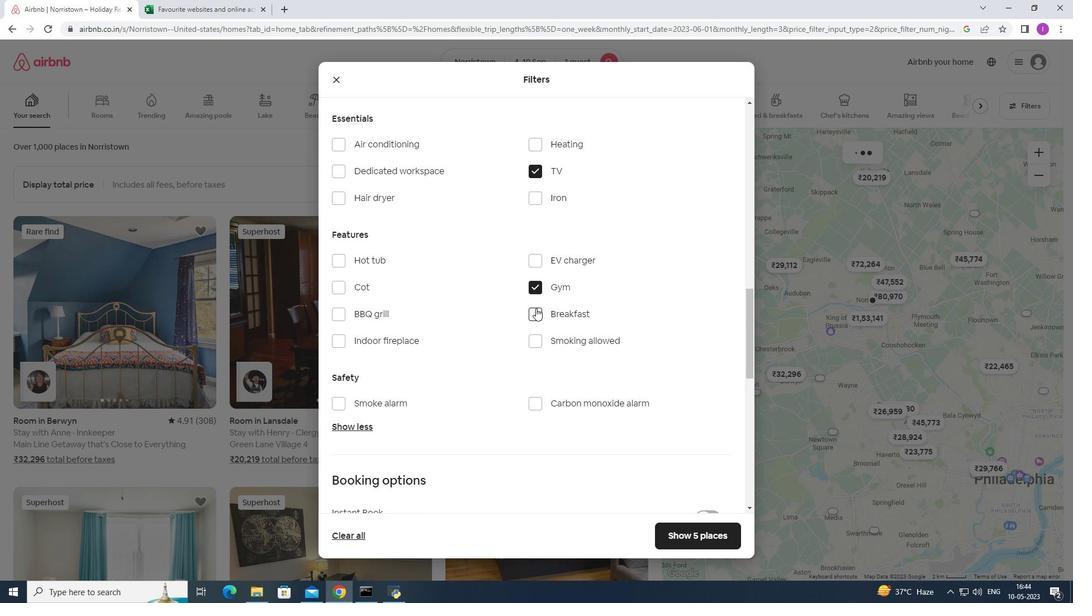 
Action: Mouse pressed left at (536, 309)
Screenshot: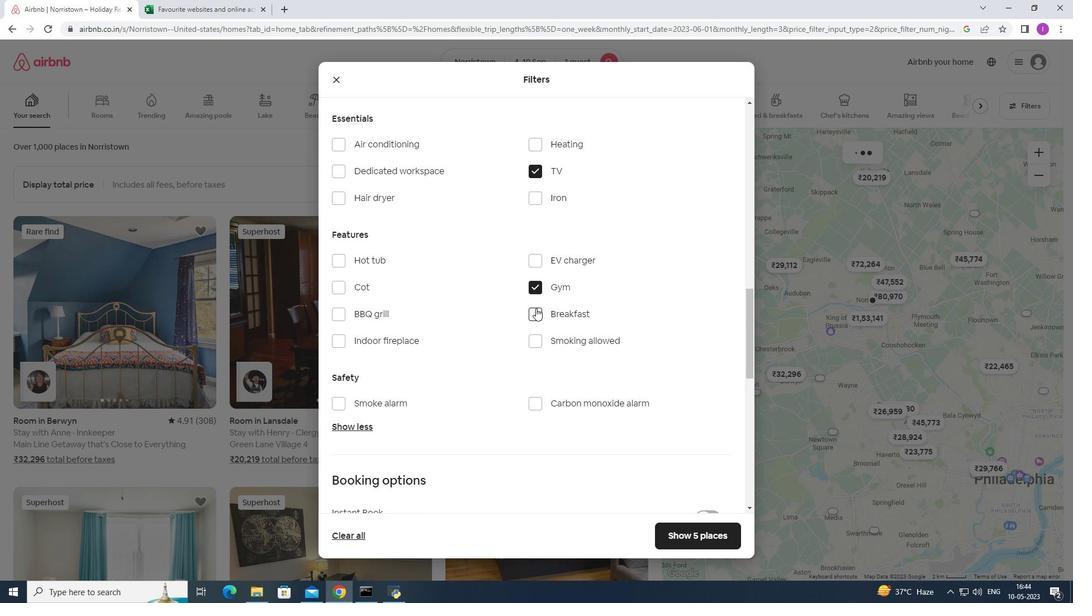 
Action: Mouse moved to (432, 356)
Screenshot: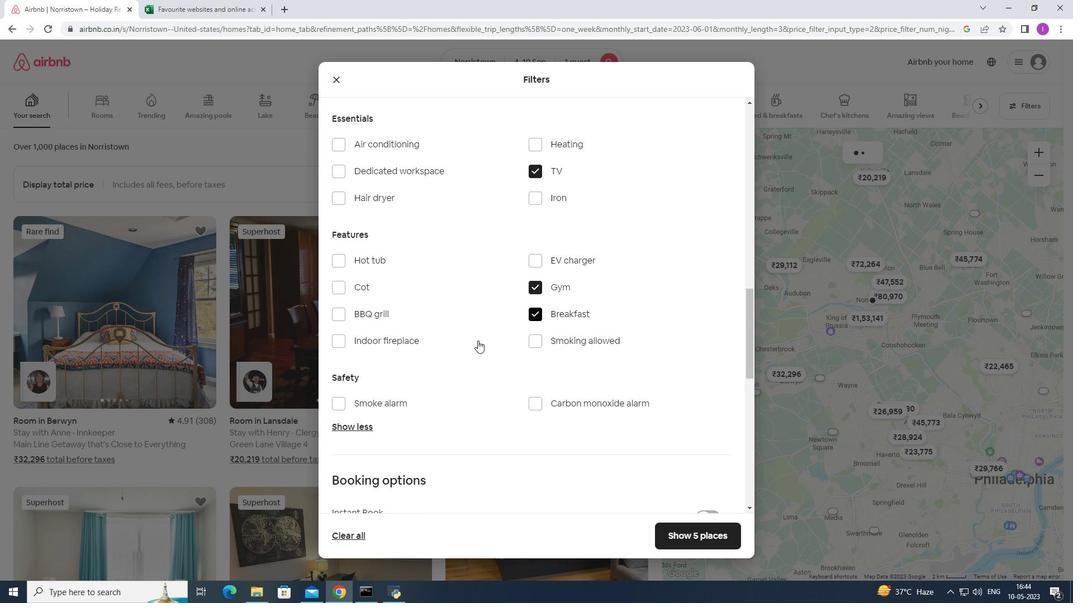 
Action: Mouse scrolled (432, 356) with delta (0, 0)
Screenshot: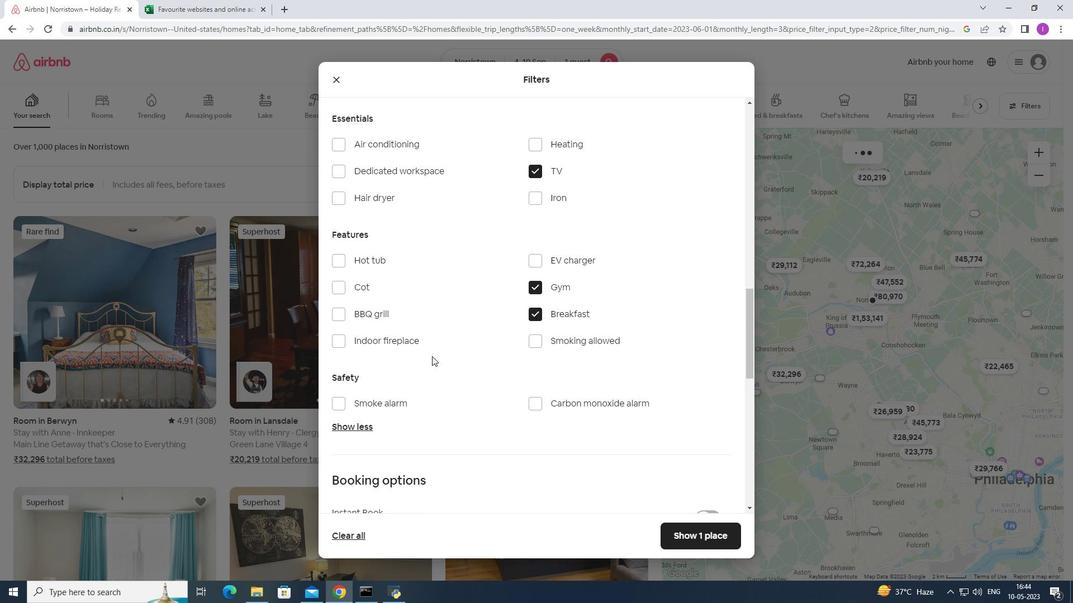 
Action: Mouse scrolled (432, 356) with delta (0, 0)
Screenshot: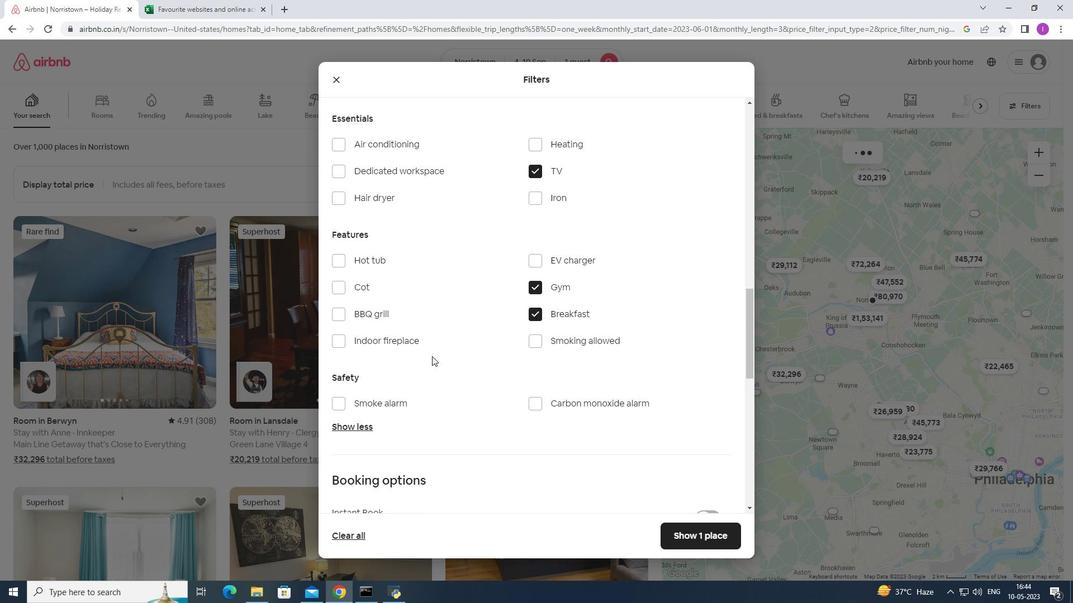 
Action: Mouse scrolled (432, 356) with delta (0, 0)
Screenshot: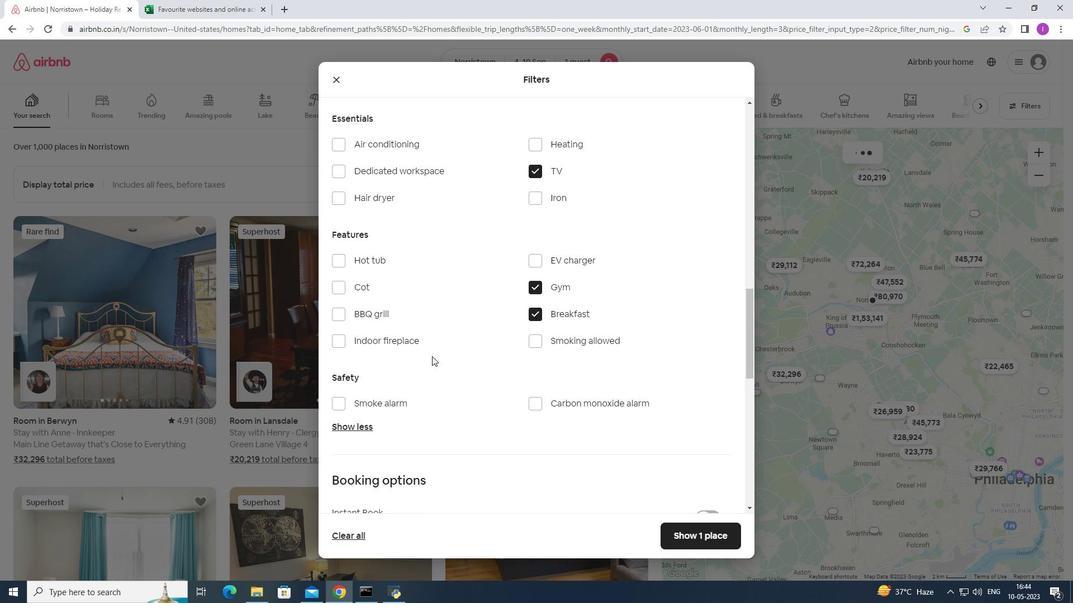 
Action: Mouse scrolled (432, 356) with delta (0, 0)
Screenshot: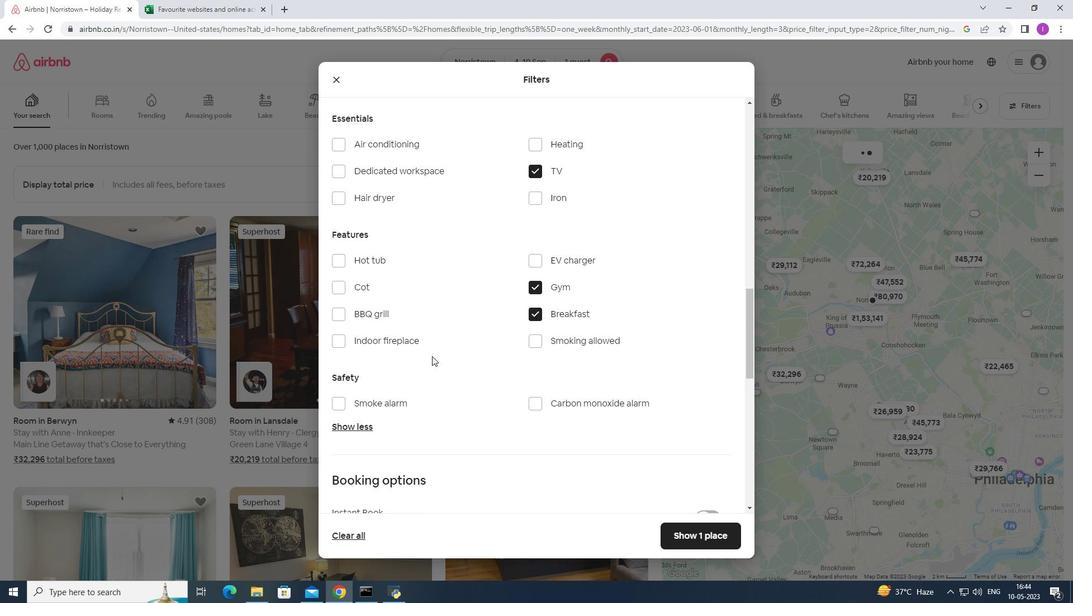 
Action: Mouse scrolled (432, 356) with delta (0, 0)
Screenshot: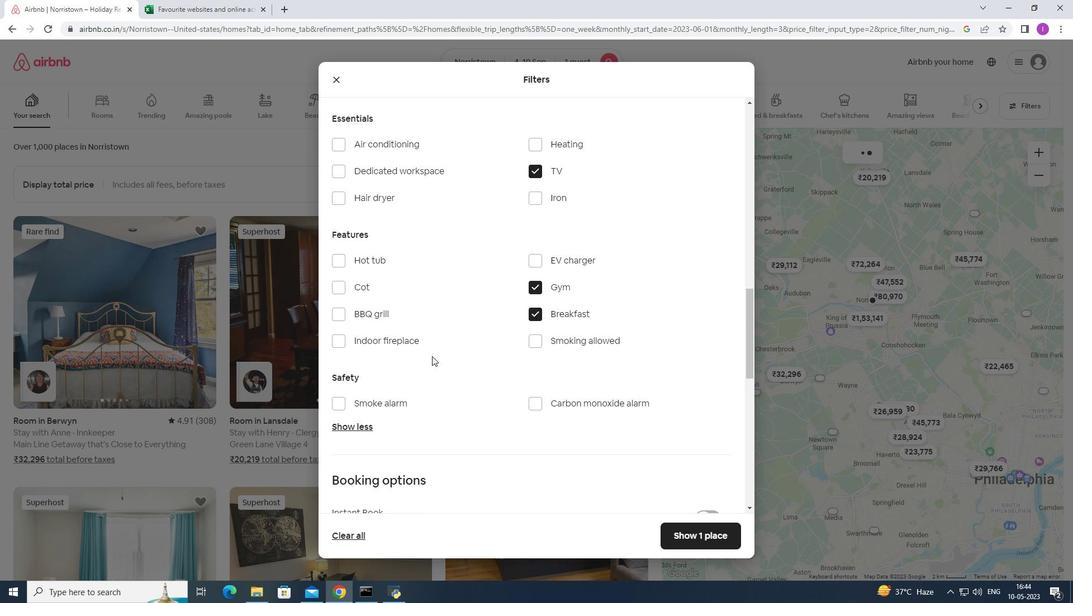 
Action: Mouse moved to (719, 275)
Screenshot: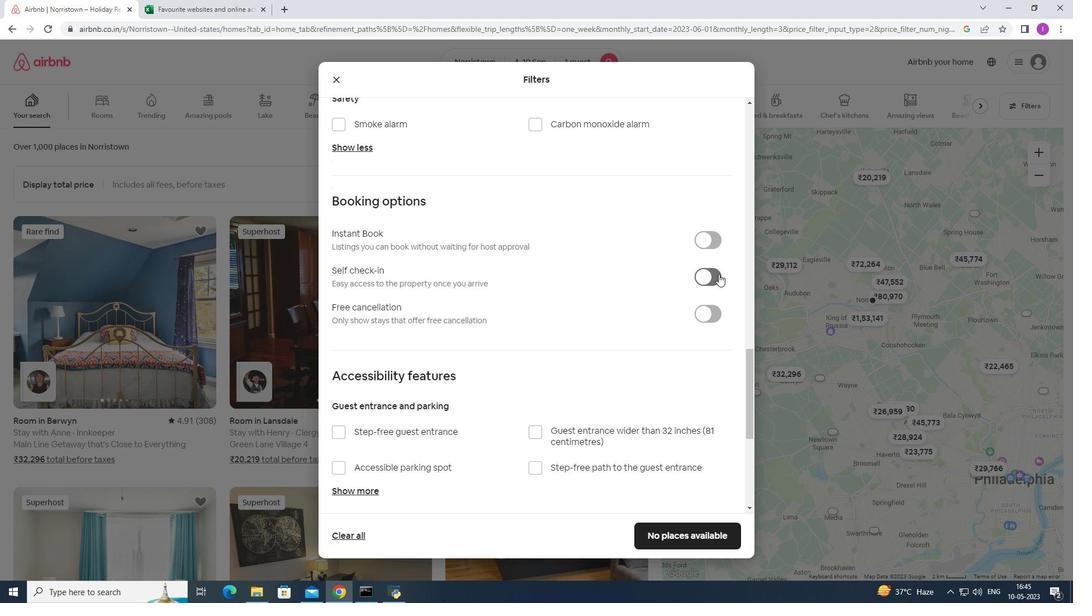 
Action: Mouse pressed left at (719, 275)
Screenshot: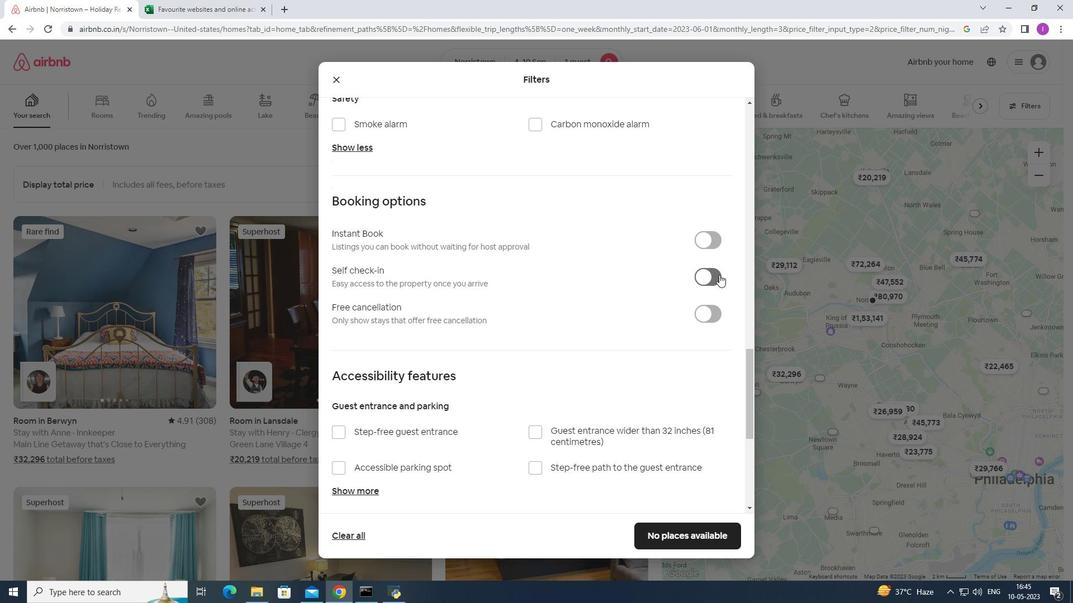 
Action: Mouse moved to (511, 306)
Screenshot: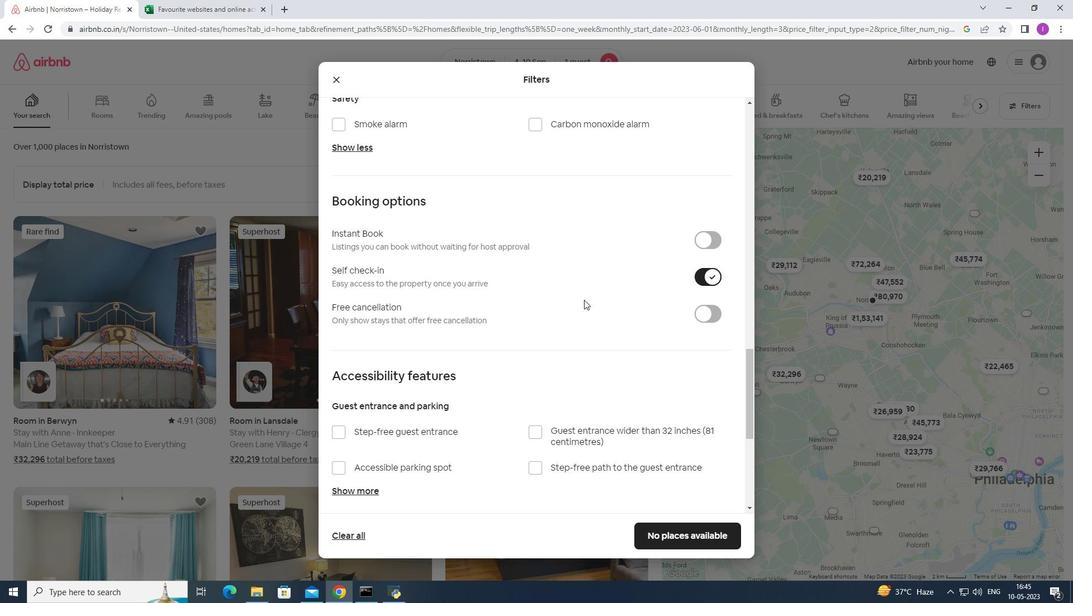 
Action: Mouse scrolled (511, 307) with delta (0, 0)
Screenshot: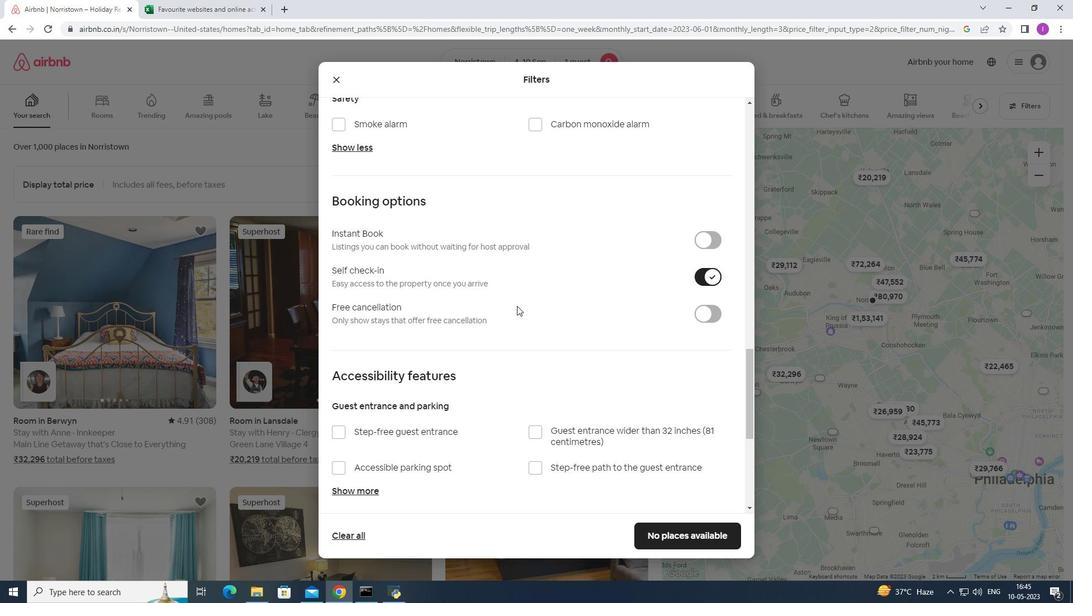 
Action: Mouse scrolled (511, 307) with delta (0, 0)
Screenshot: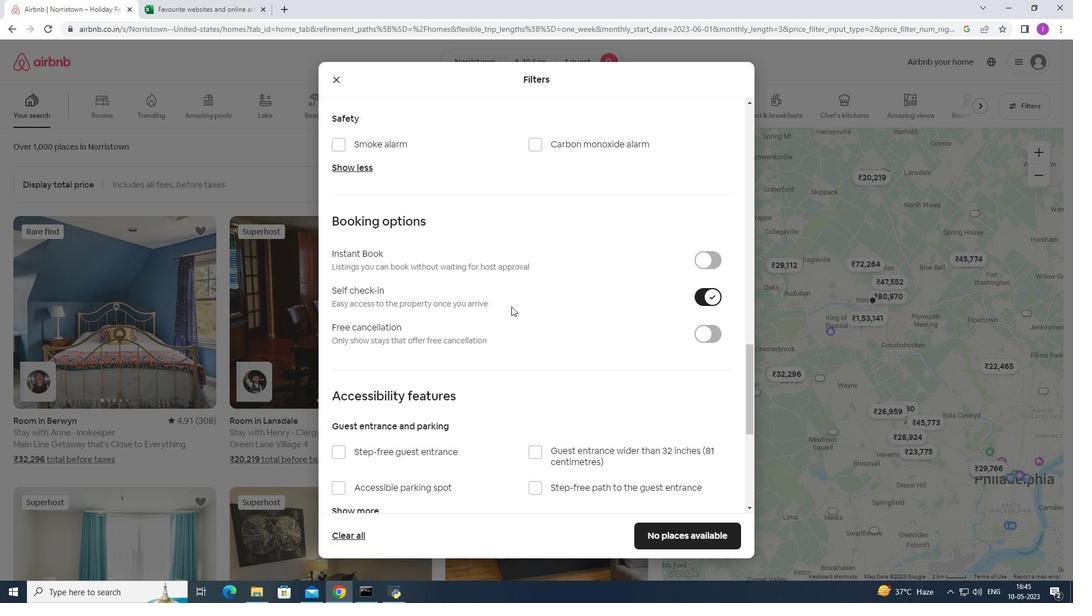 
Action: Mouse moved to (494, 272)
Screenshot: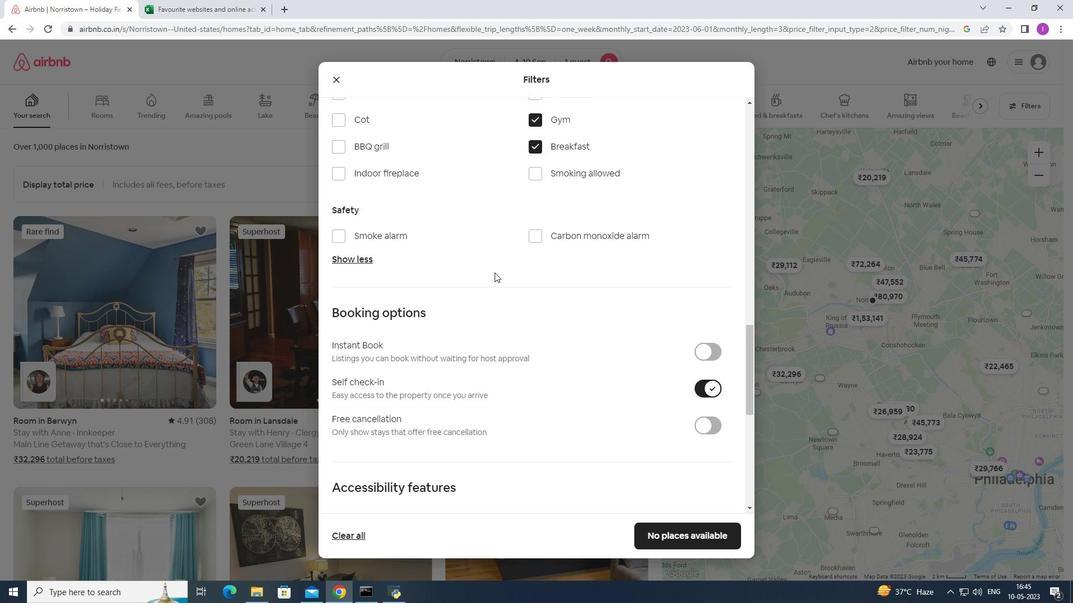 
Action: Mouse scrolled (494, 272) with delta (0, 0)
Screenshot: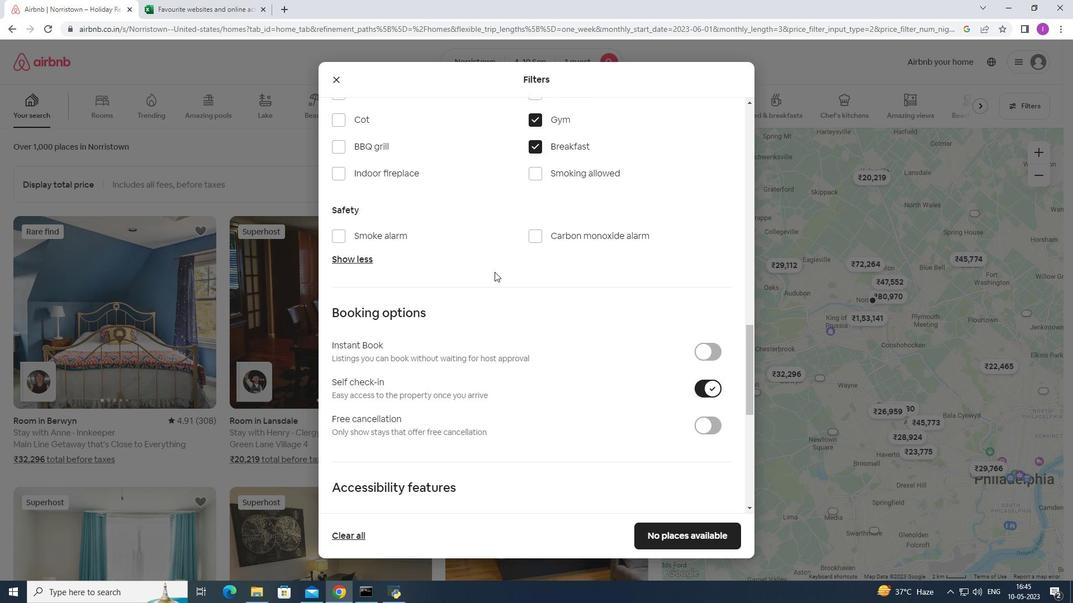 
Action: Mouse moved to (494, 270)
Screenshot: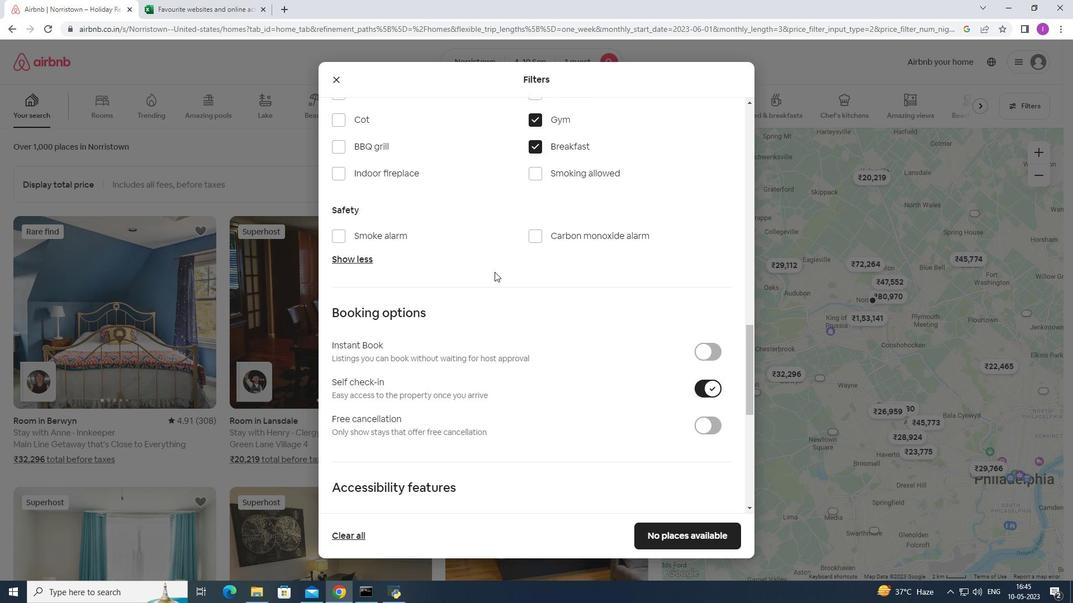 
Action: Mouse scrolled (494, 270) with delta (0, 0)
Screenshot: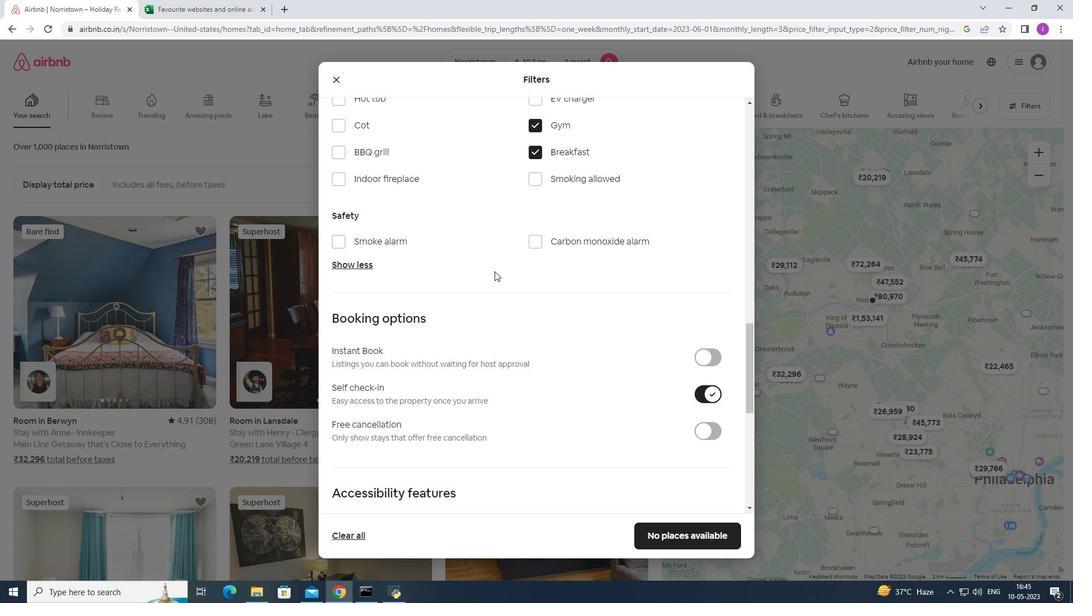 
Action: Mouse moved to (533, 231)
Screenshot: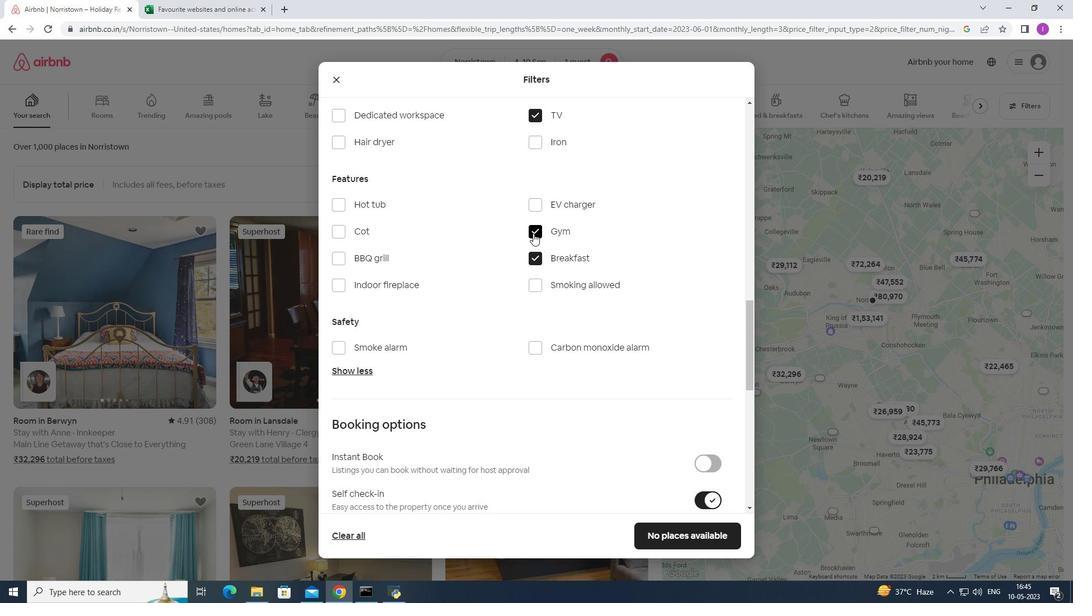 
Action: Mouse pressed left at (533, 231)
Screenshot: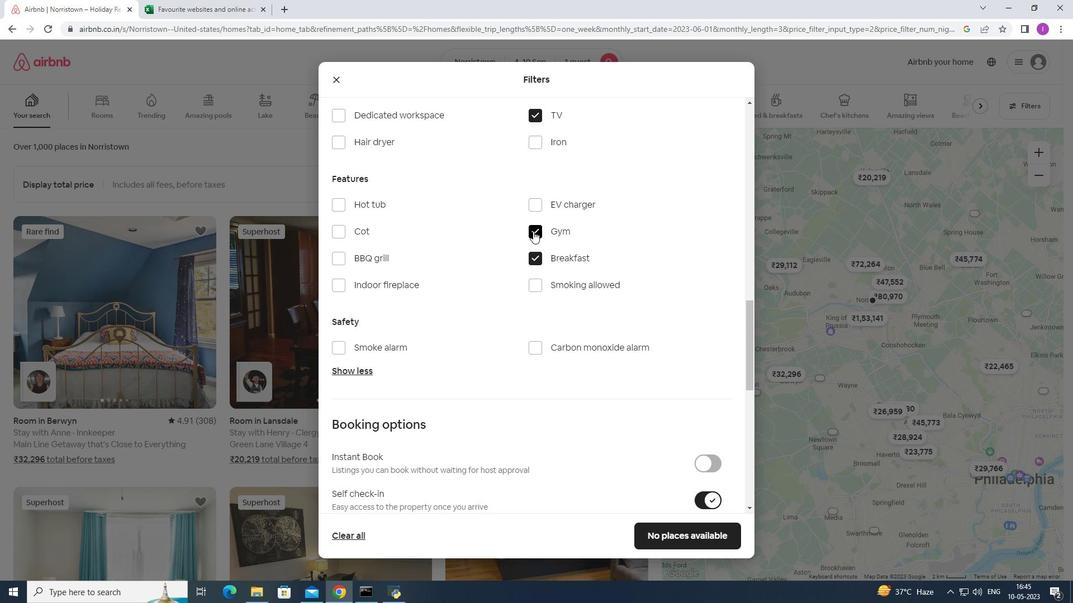 
Action: Mouse moved to (533, 248)
Screenshot: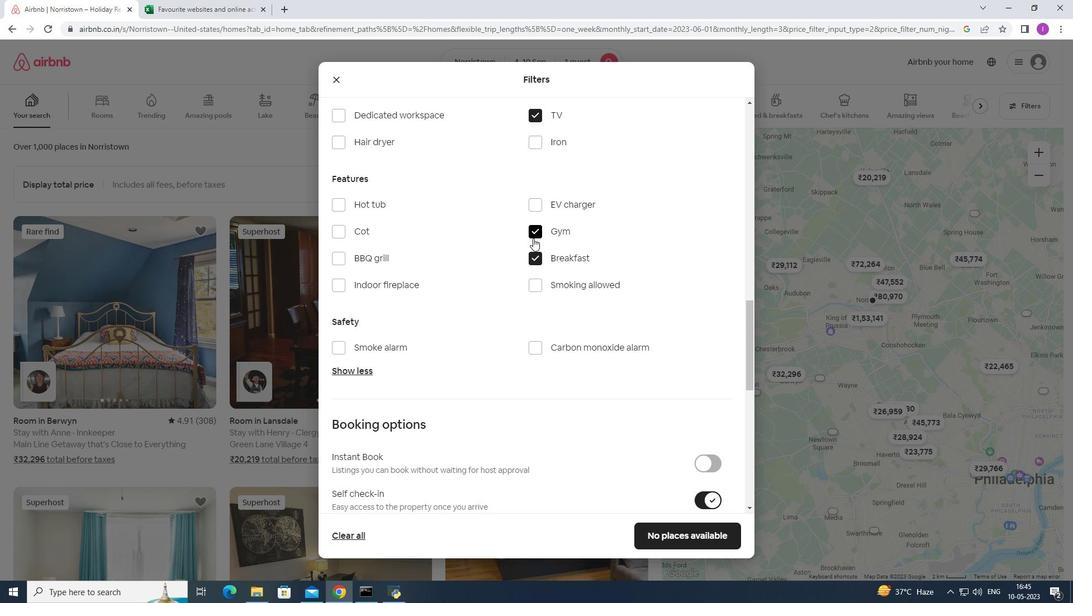 
Action: Mouse pressed left at (533, 248)
Screenshot: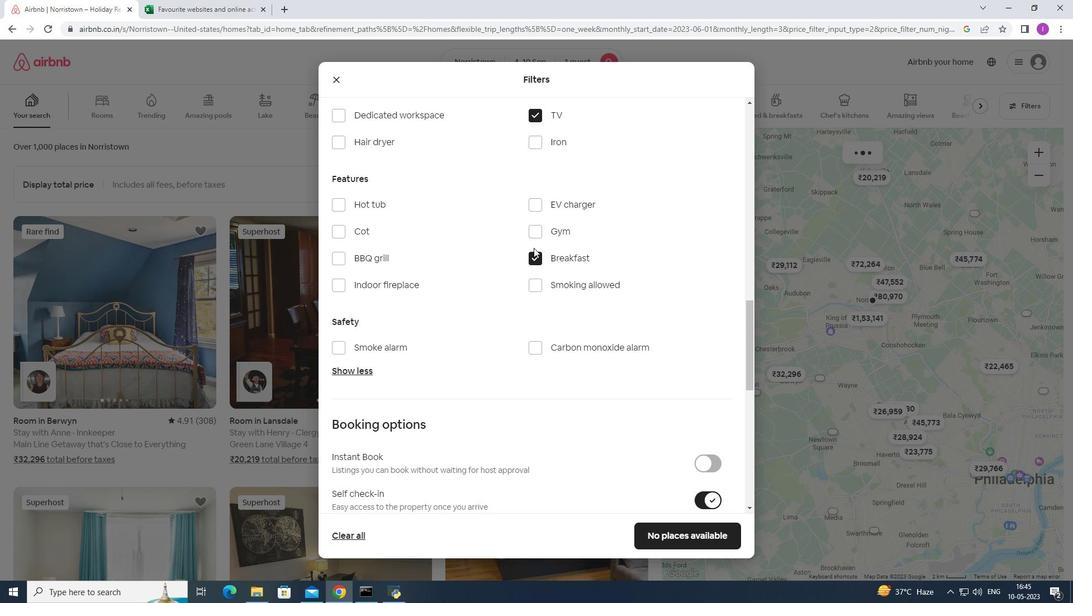 
Action: Mouse moved to (536, 254)
Screenshot: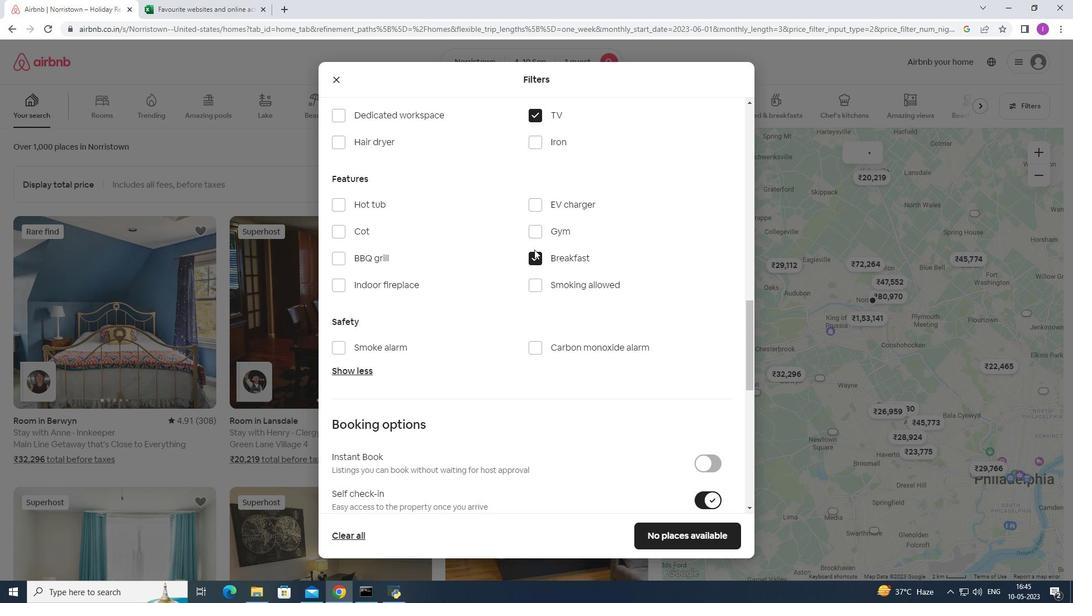 
Action: Mouse pressed left at (536, 254)
Screenshot: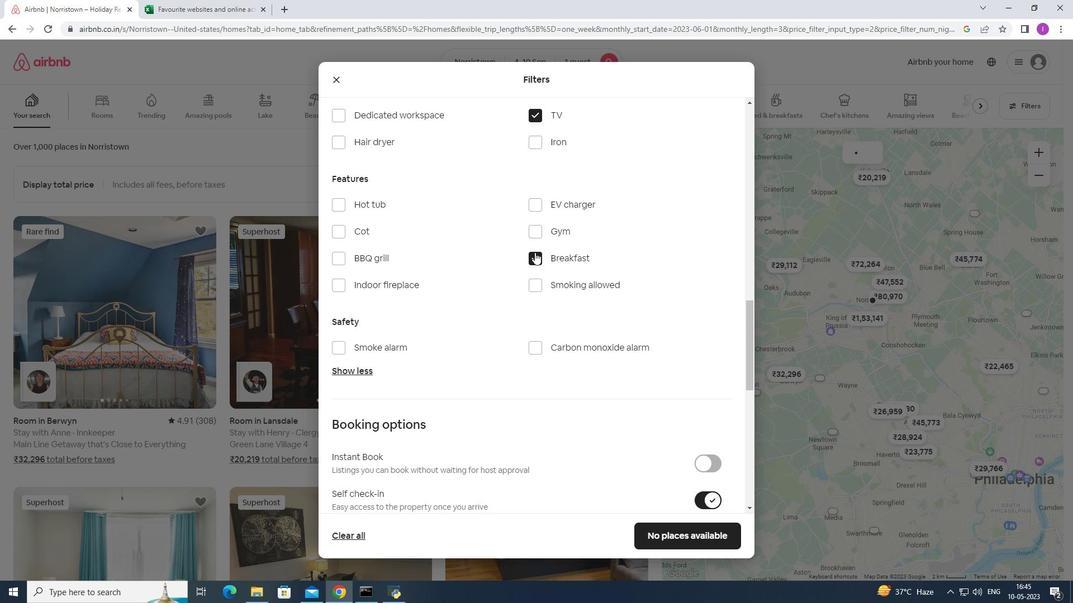 
Action: Mouse moved to (494, 196)
Screenshot: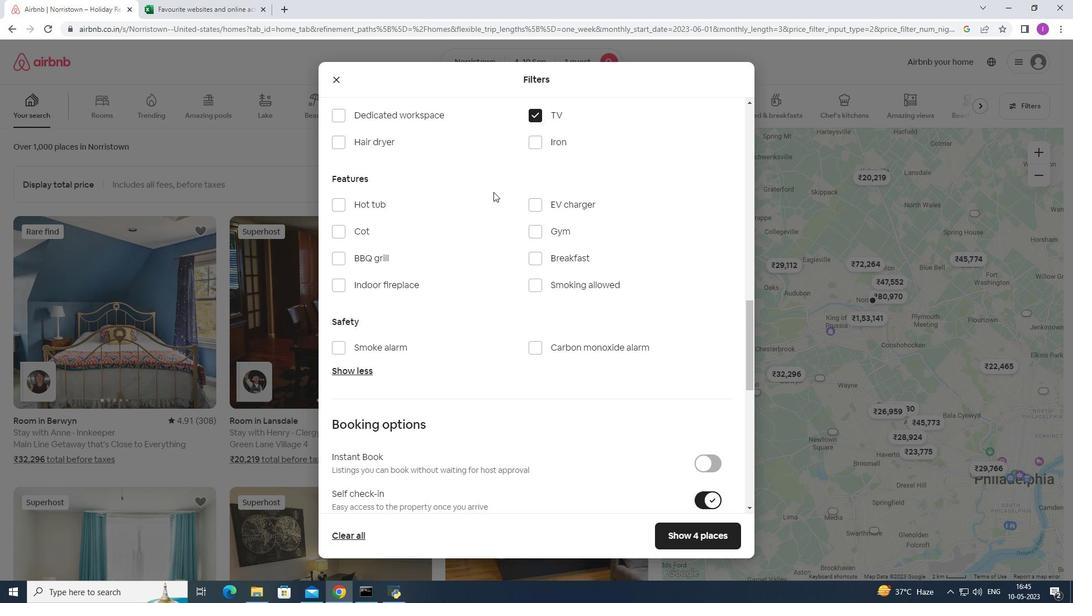
Action: Mouse scrolled (494, 196) with delta (0, 0)
Screenshot: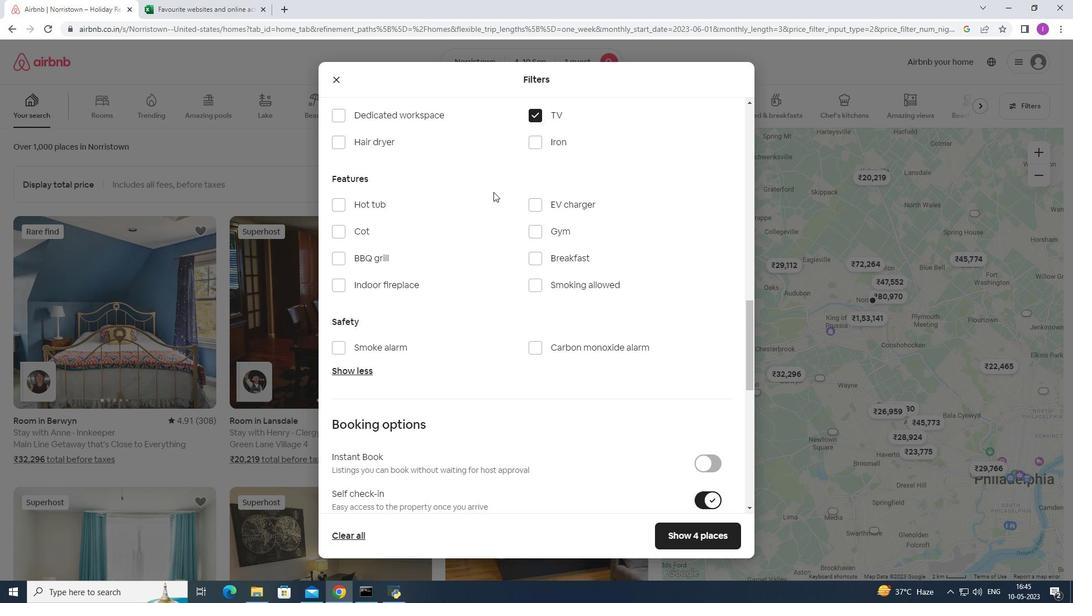 
Action: Mouse moved to (494, 197)
Screenshot: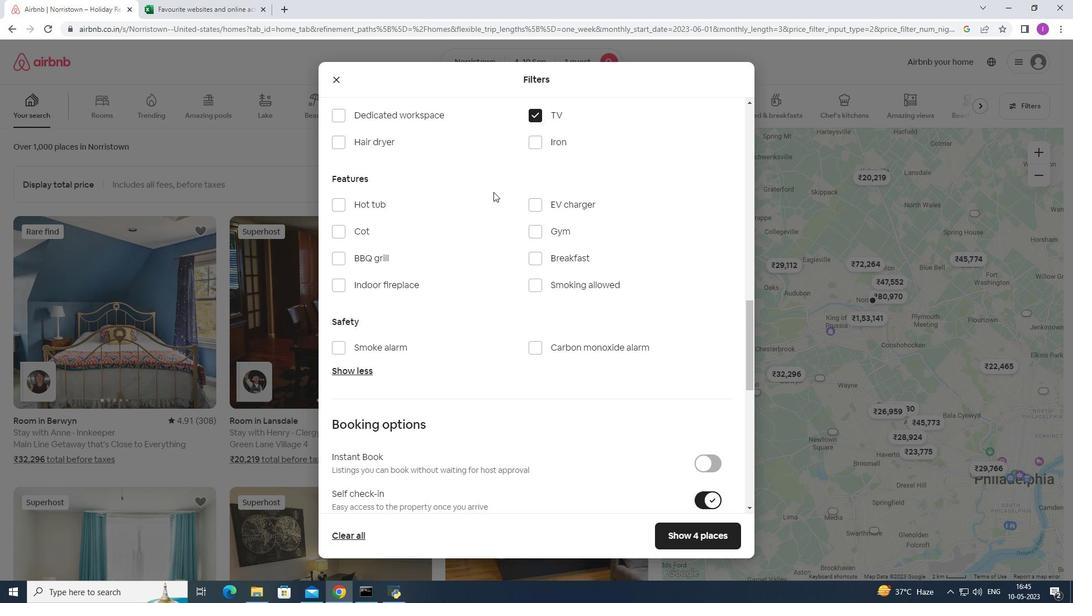 
Action: Mouse scrolled (494, 197) with delta (0, 0)
Screenshot: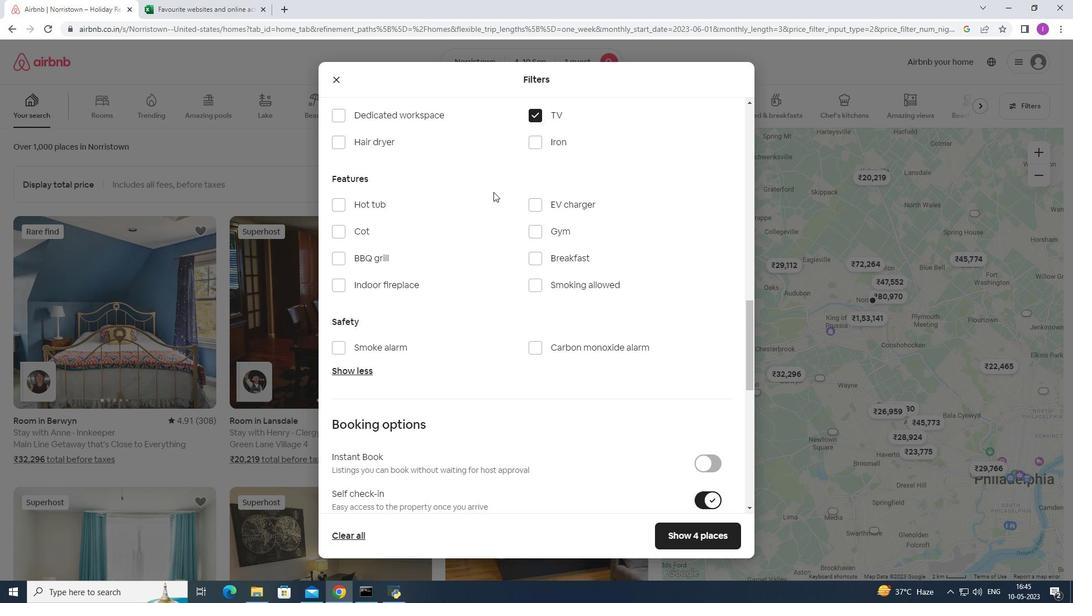 
Action: Mouse scrolled (494, 197) with delta (0, 0)
Screenshot: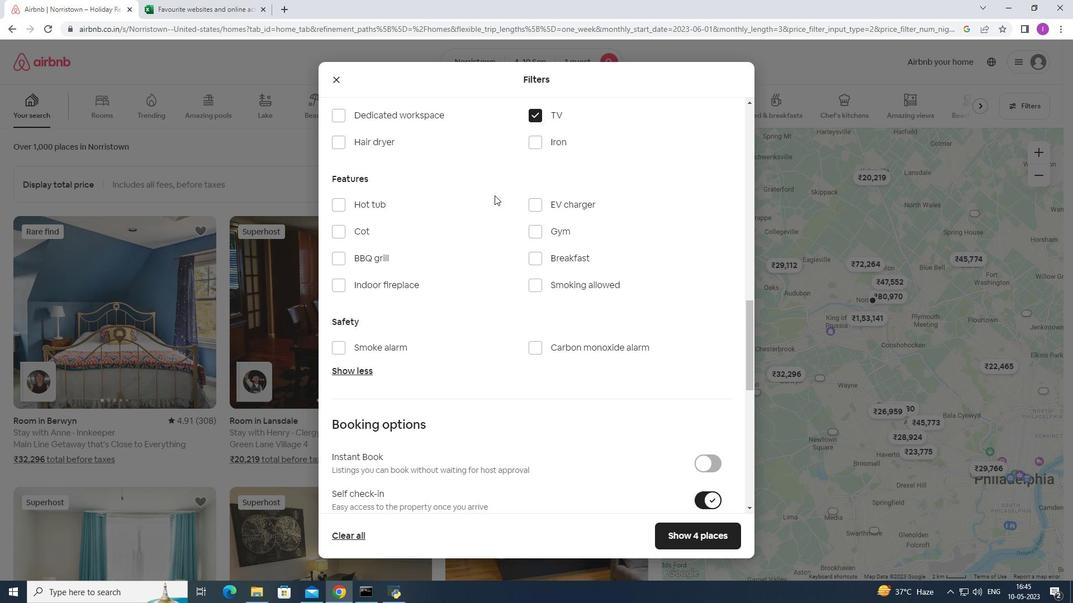 
Action: Mouse moved to (495, 197)
Screenshot: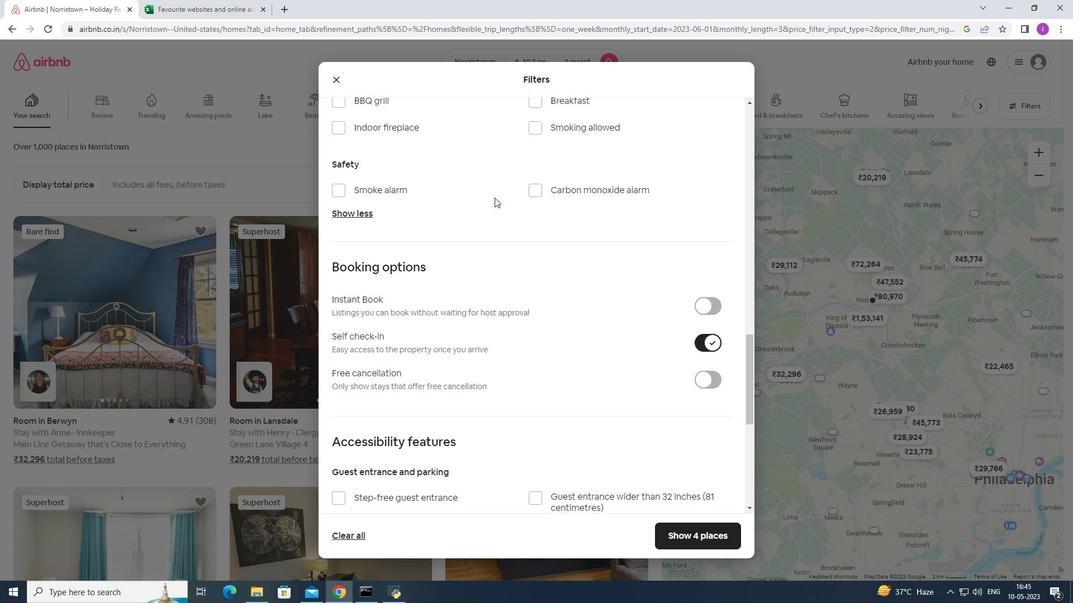 
Action: Mouse scrolled (495, 197) with delta (0, 0)
Screenshot: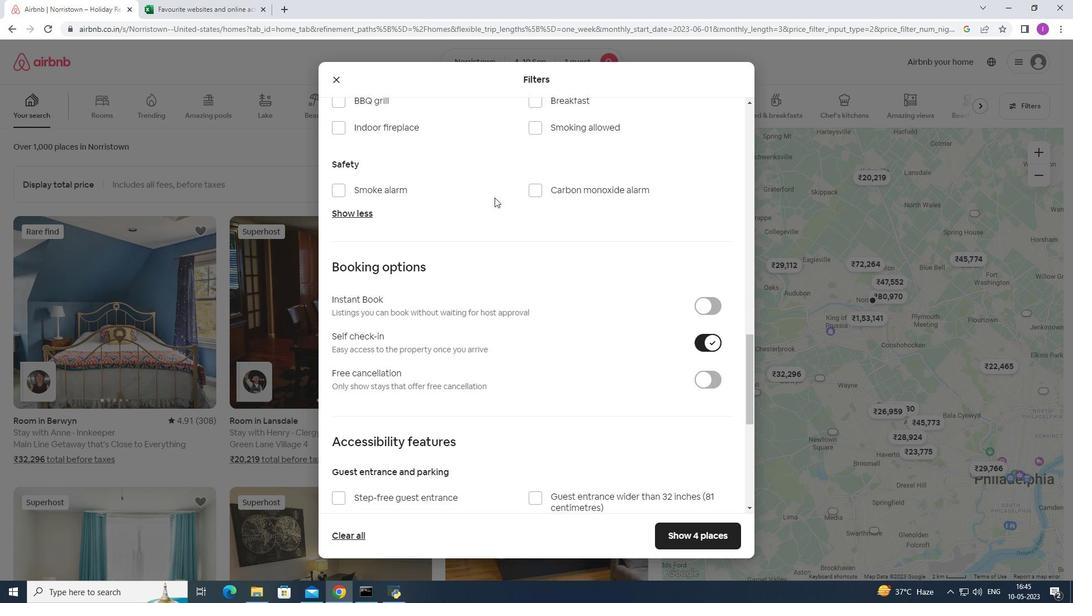 
Action: Mouse scrolled (495, 197) with delta (0, 0)
Screenshot: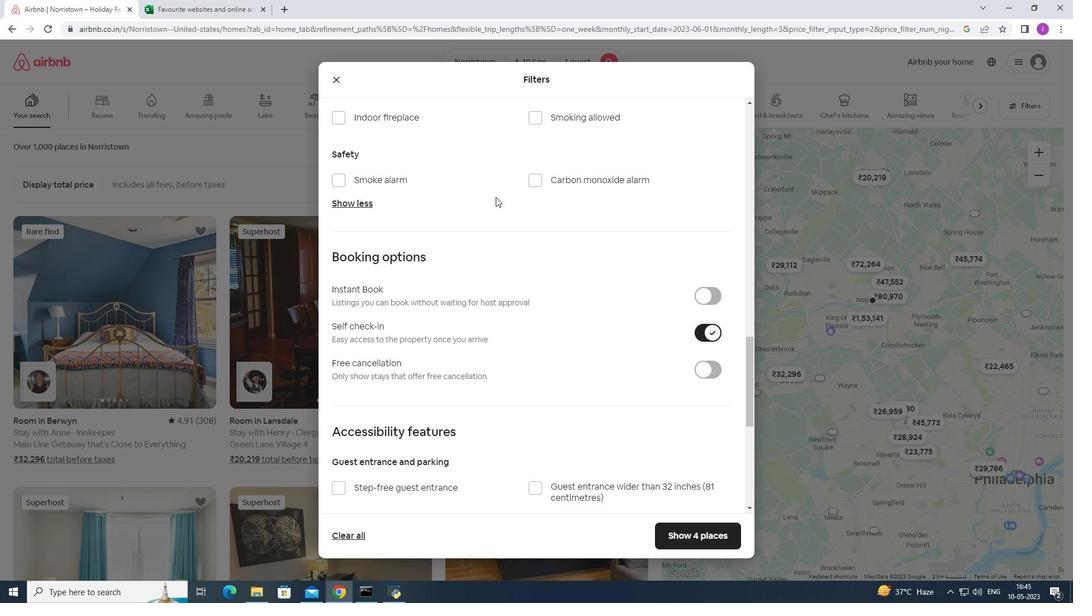
Action: Mouse moved to (497, 201)
Screenshot: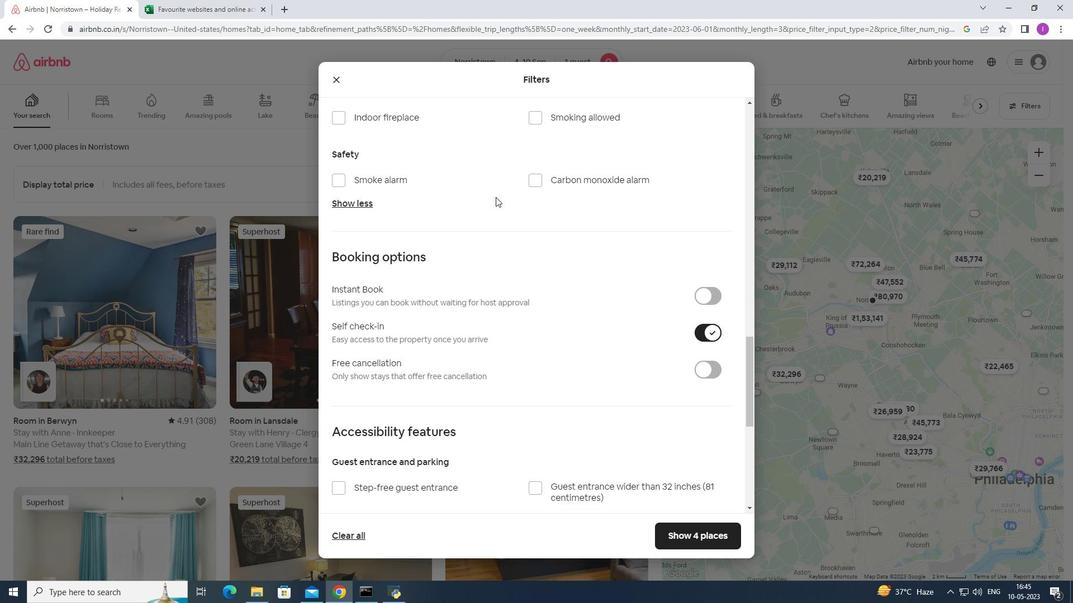 
Action: Mouse scrolled (497, 201) with delta (0, 0)
Screenshot: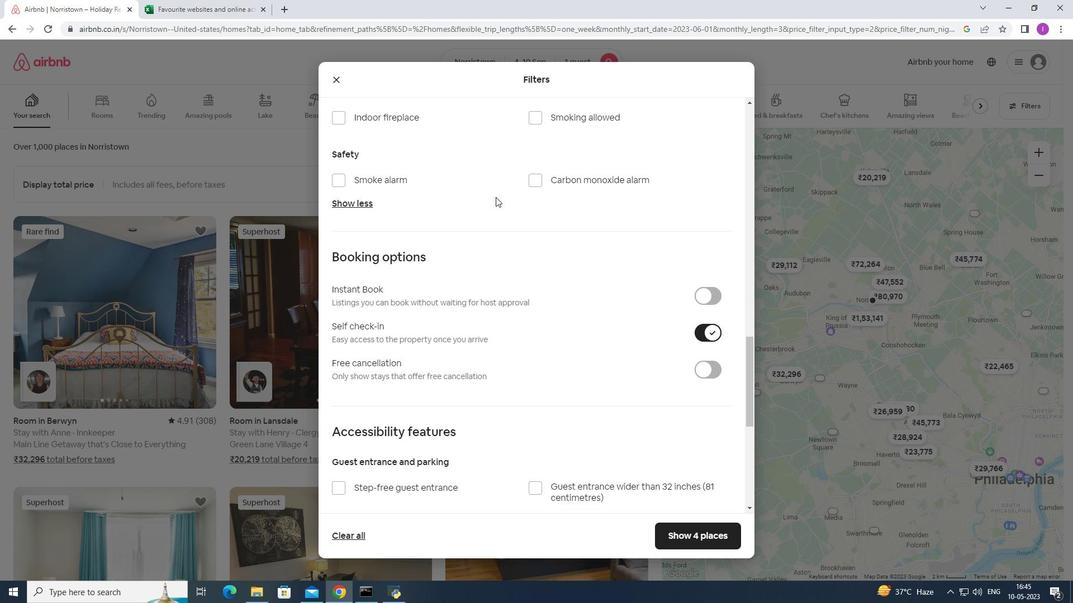 
Action: Mouse moved to (523, 184)
Screenshot: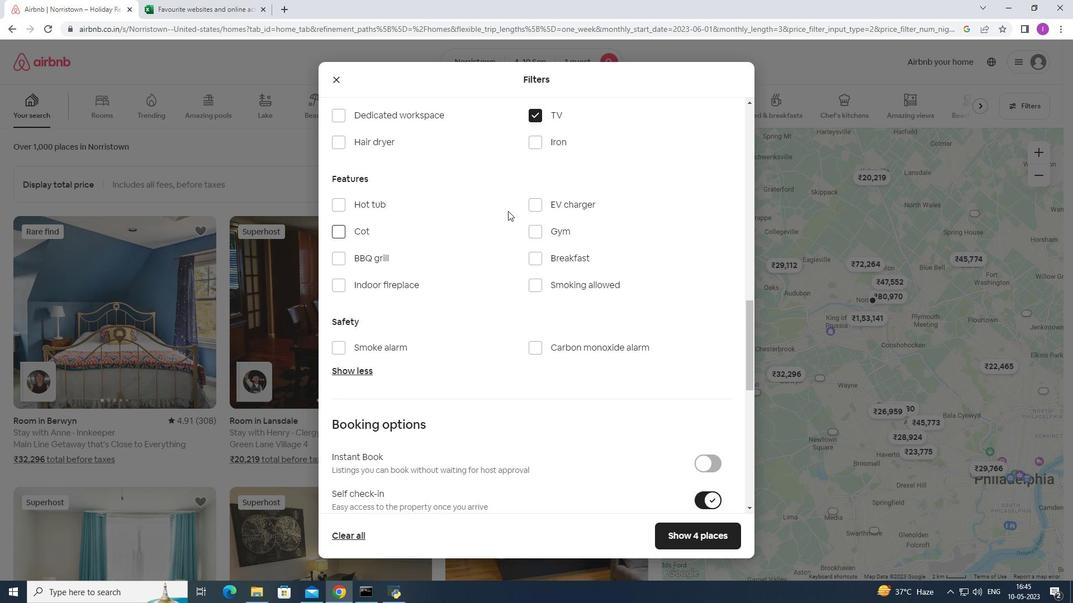 
Action: Mouse scrolled (523, 185) with delta (0, 0)
Screenshot: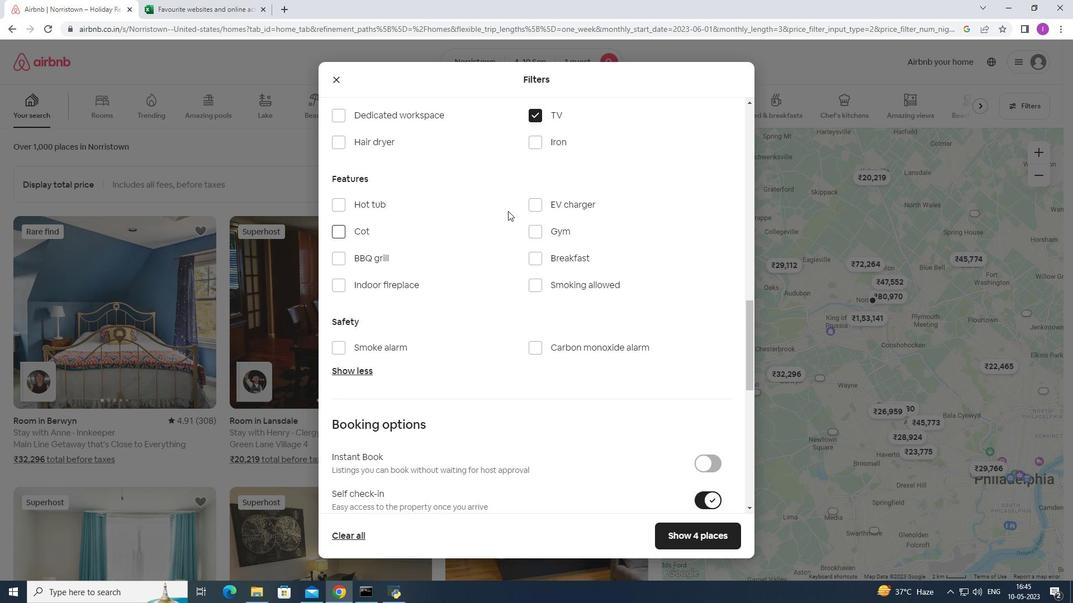 
Action: Mouse scrolled (523, 185) with delta (0, 0)
Screenshot: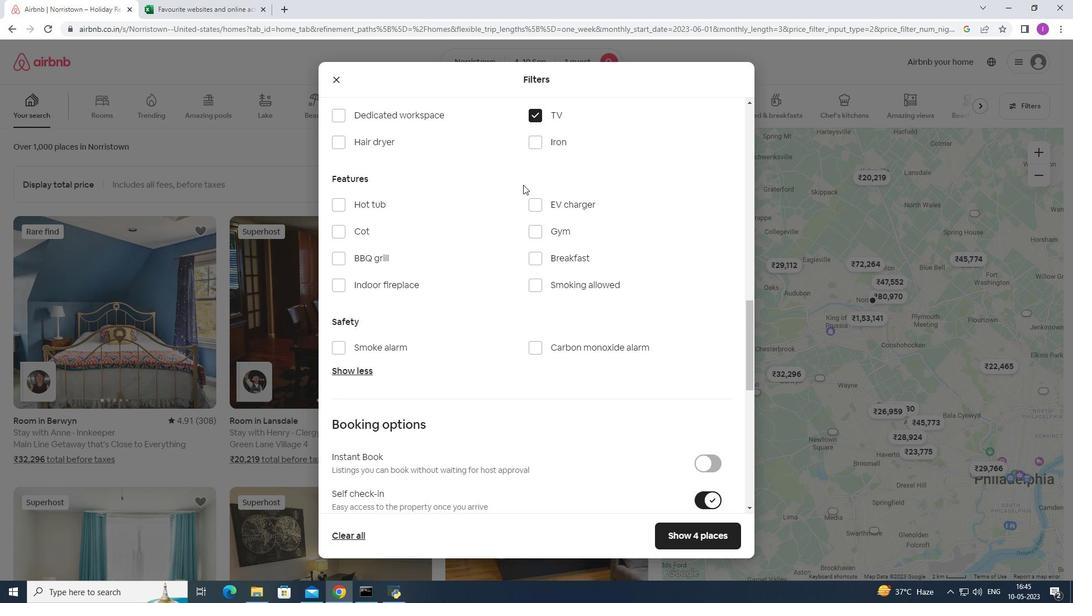 
Action: Mouse moved to (541, 225)
Screenshot: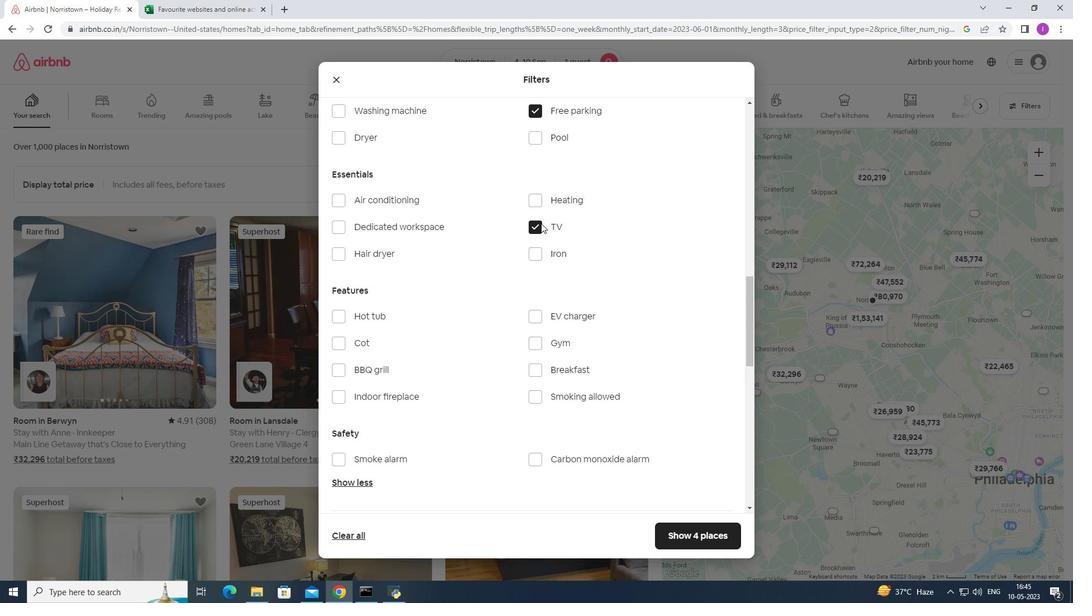 
Action: Mouse pressed left at (541, 225)
Screenshot: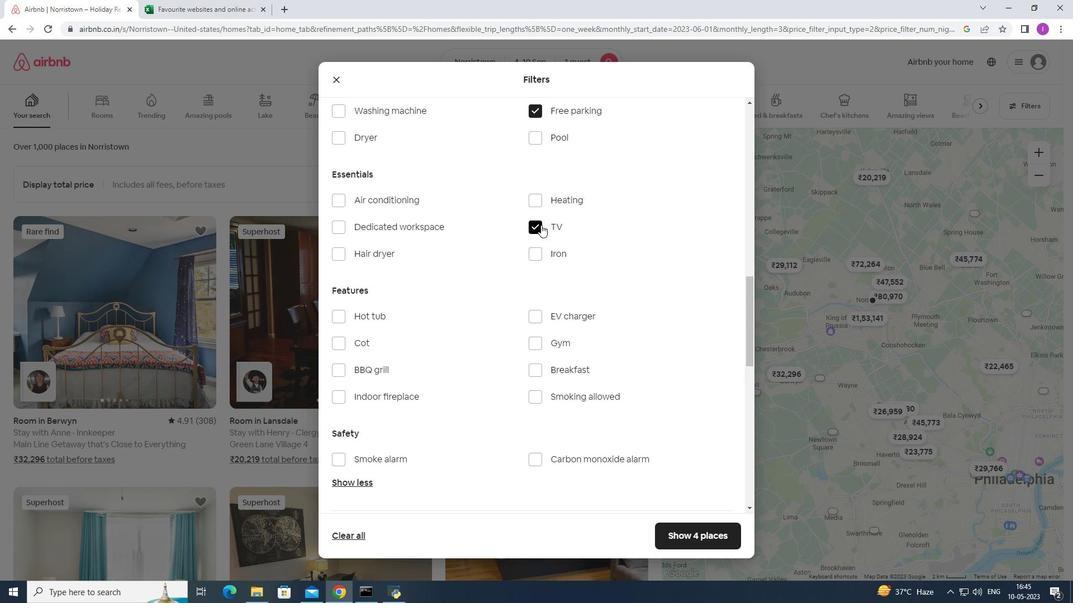 
Action: Mouse moved to (546, 195)
Screenshot: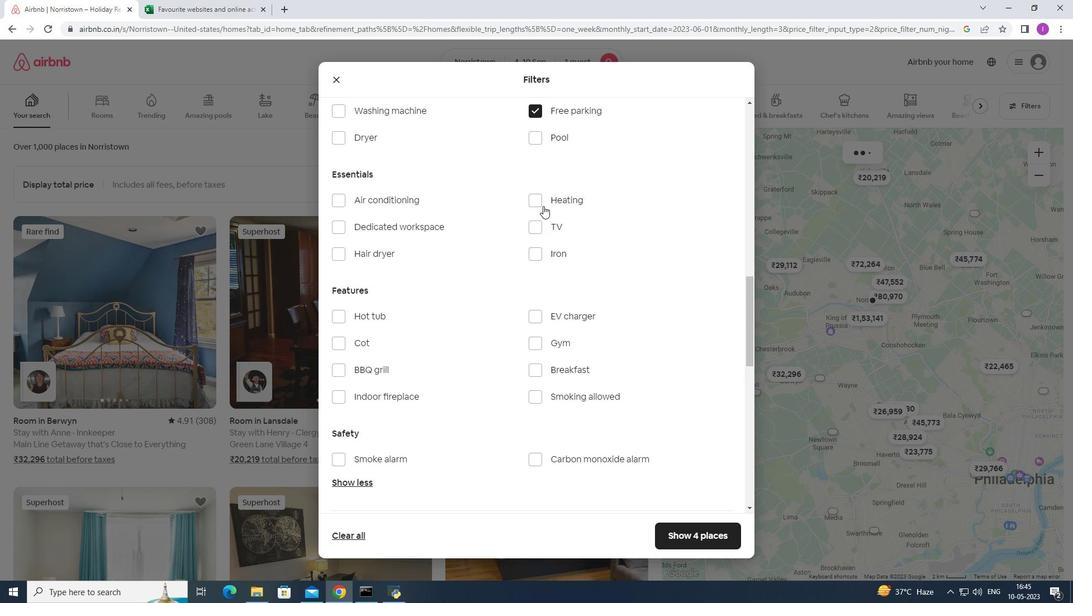 
Action: Mouse scrolled (546, 196) with delta (0, 0)
Screenshot: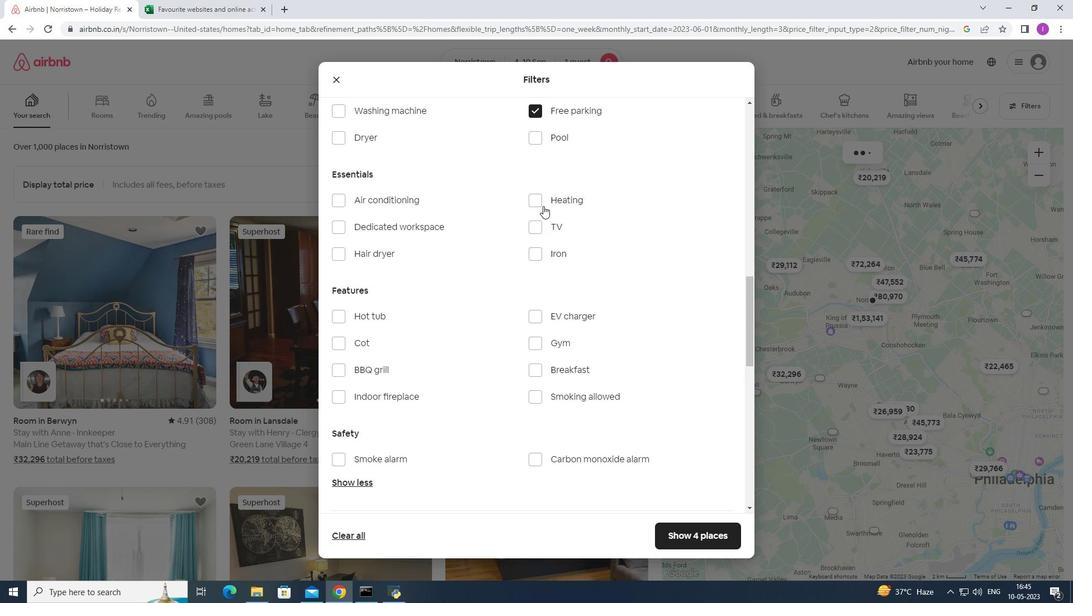 
Action: Mouse scrolled (546, 196) with delta (0, 0)
Screenshot: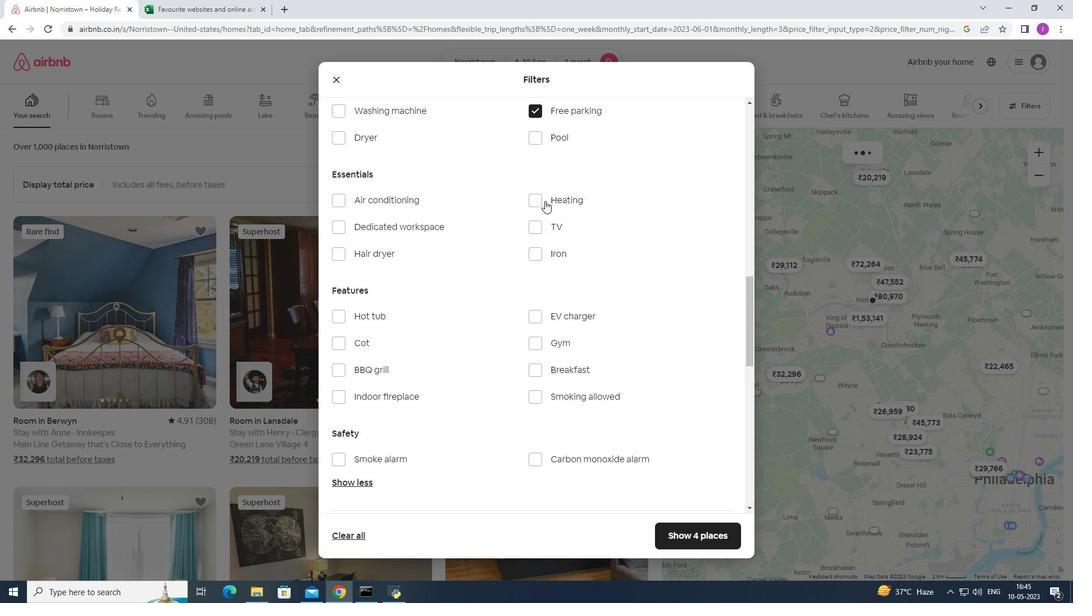 
Action: Mouse moved to (546, 195)
Screenshot: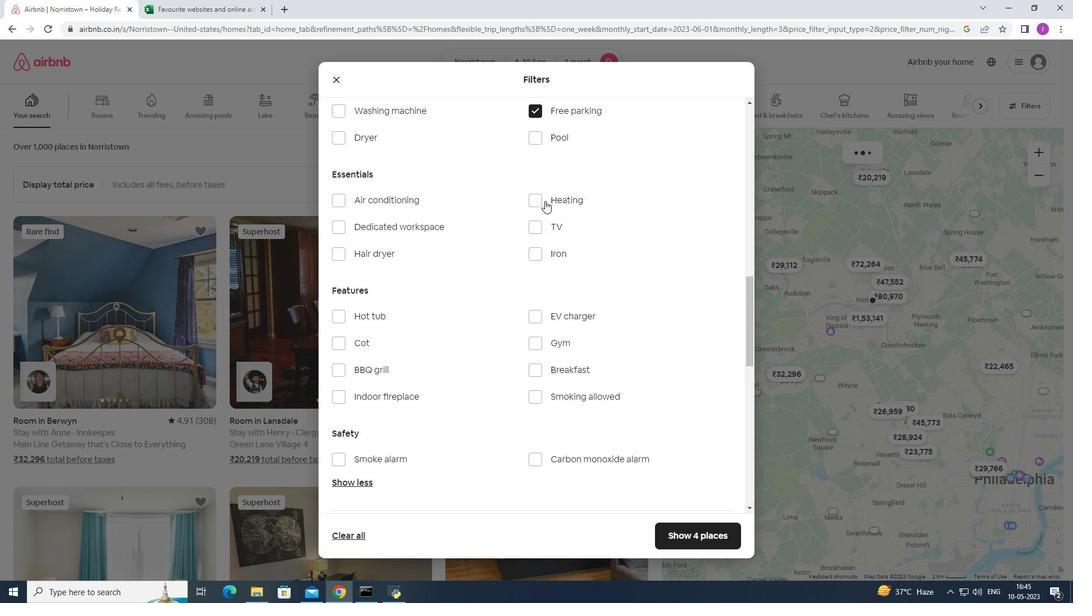 
Action: Mouse scrolled (546, 195) with delta (0, 0)
Screenshot: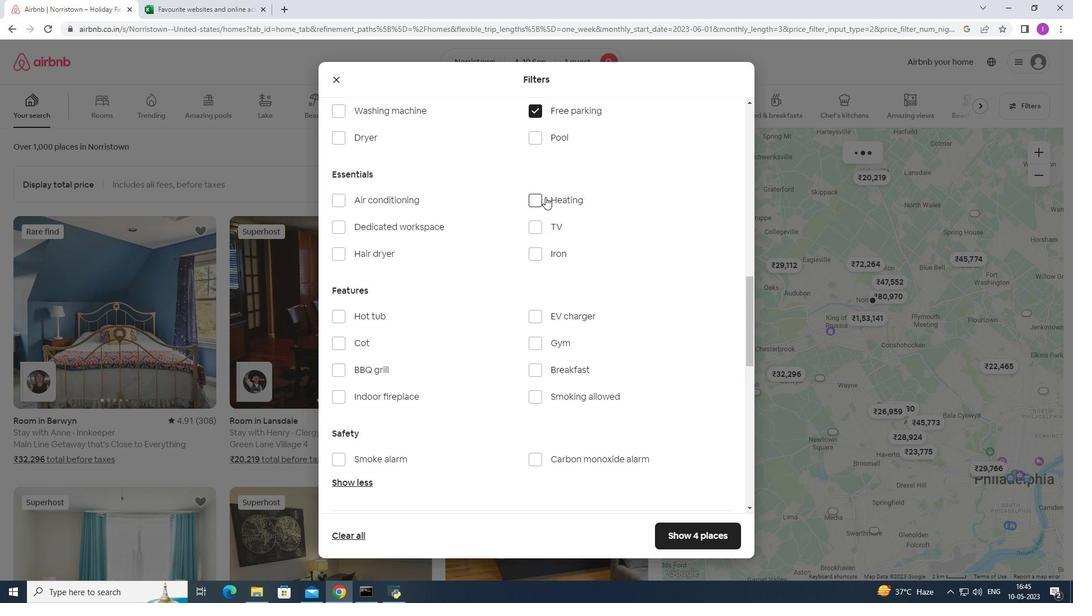 
Action: Mouse moved to (529, 277)
Screenshot: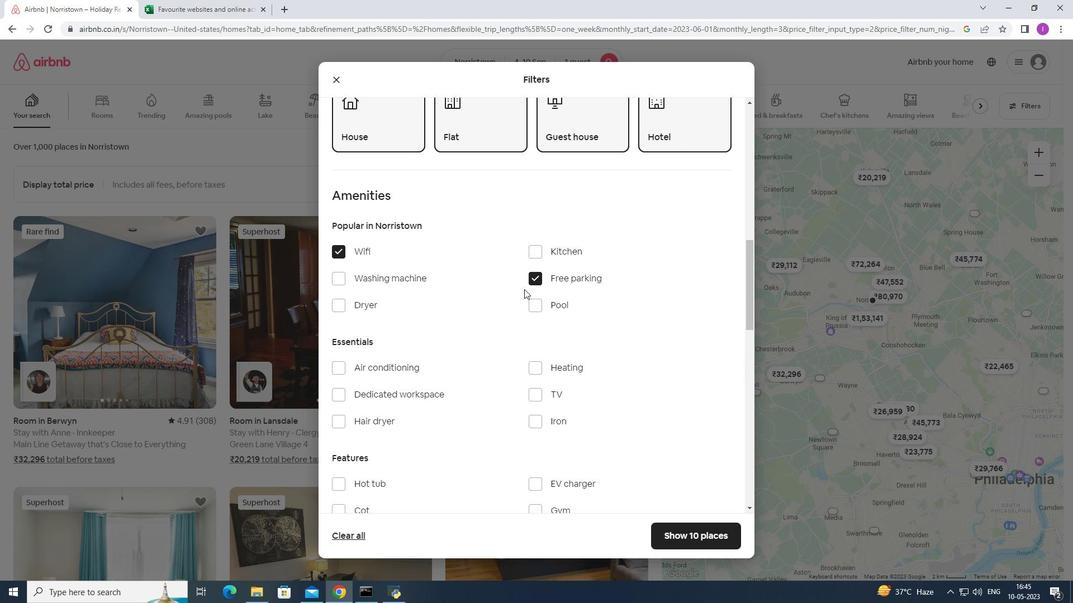 
Action: Mouse pressed left at (529, 277)
Screenshot: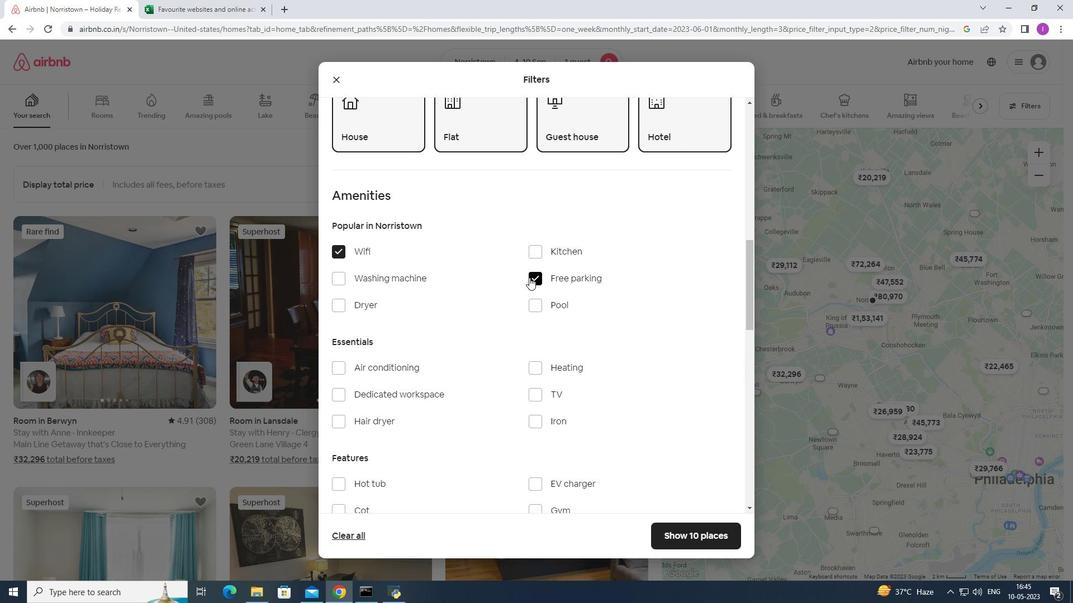 
Action: Mouse moved to (333, 248)
Screenshot: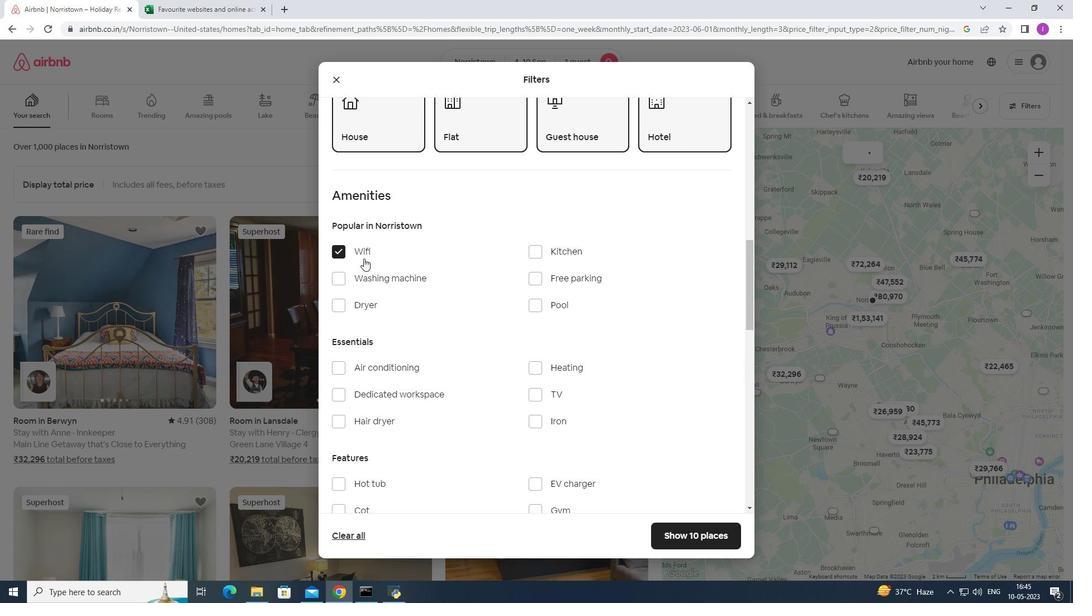 
Action: Mouse pressed left at (333, 248)
Screenshot: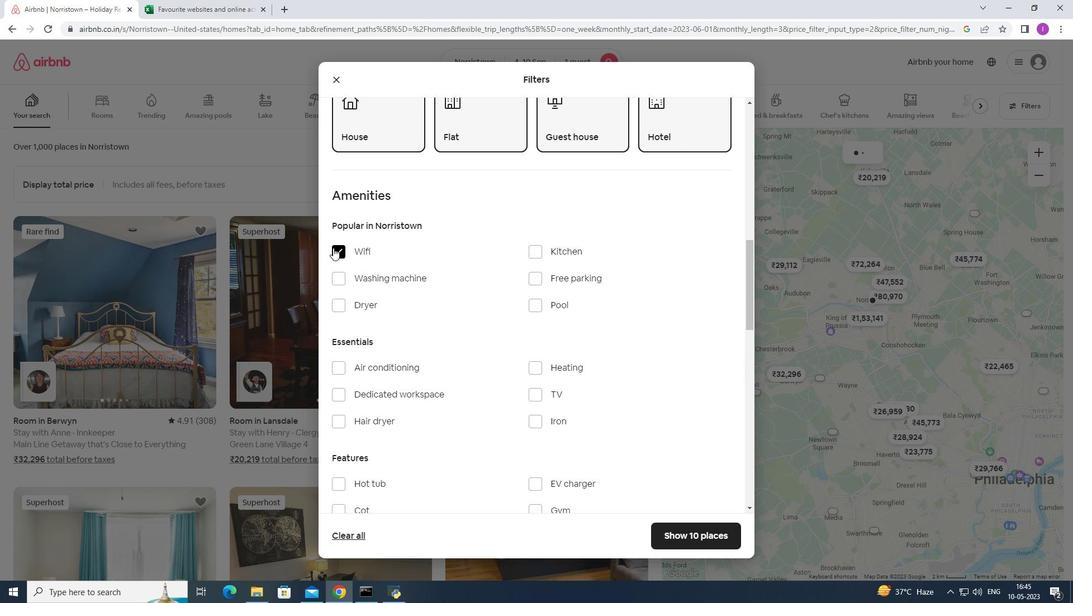
Action: Mouse moved to (513, 294)
Screenshot: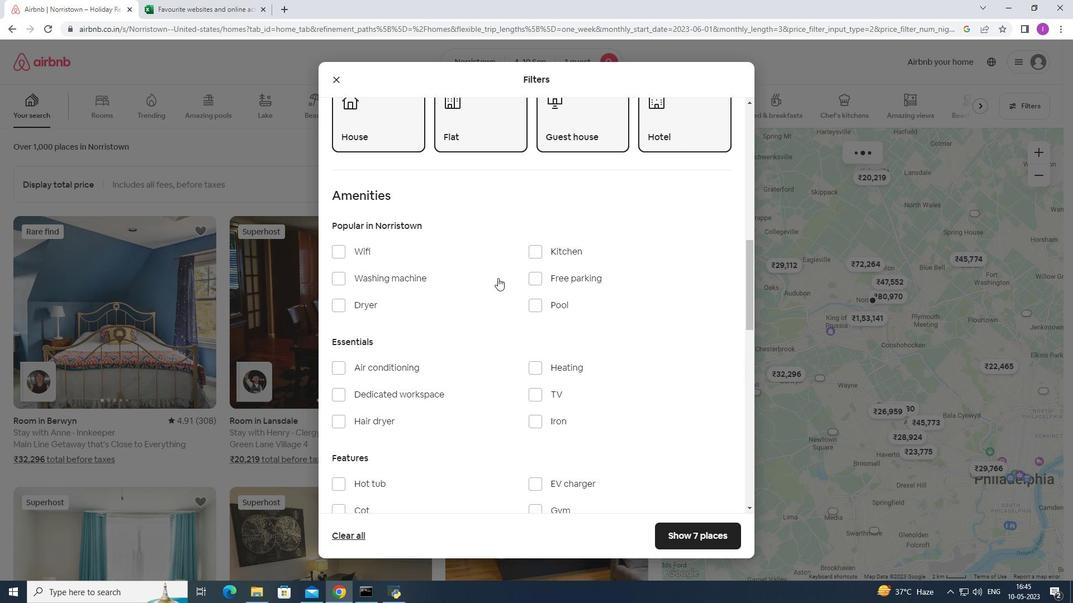 
Action: Mouse scrolled (513, 293) with delta (0, 0)
Screenshot: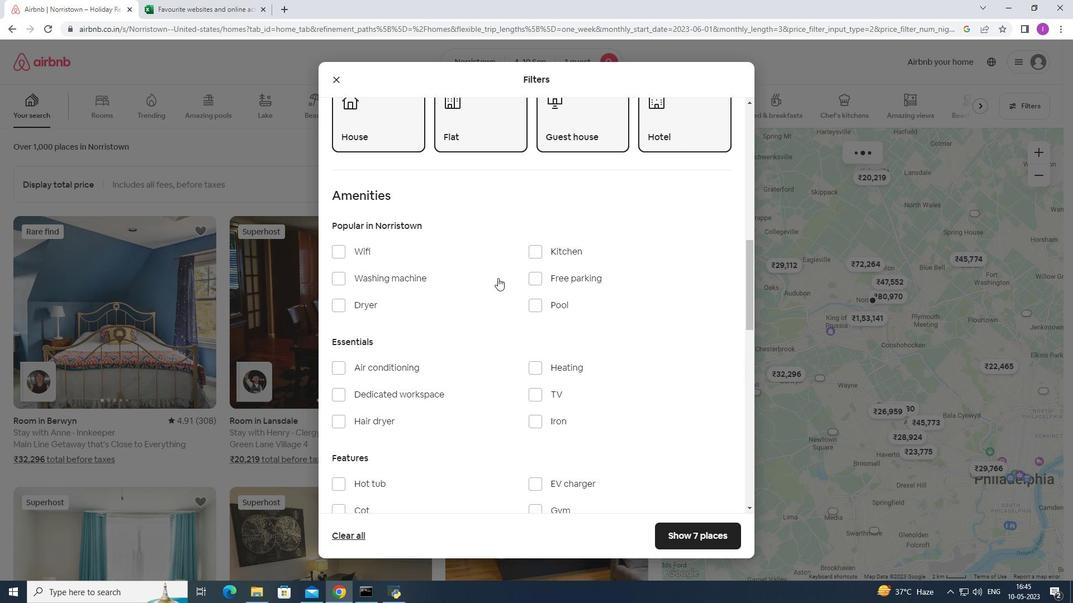 
Action: Mouse moved to (513, 294)
Screenshot: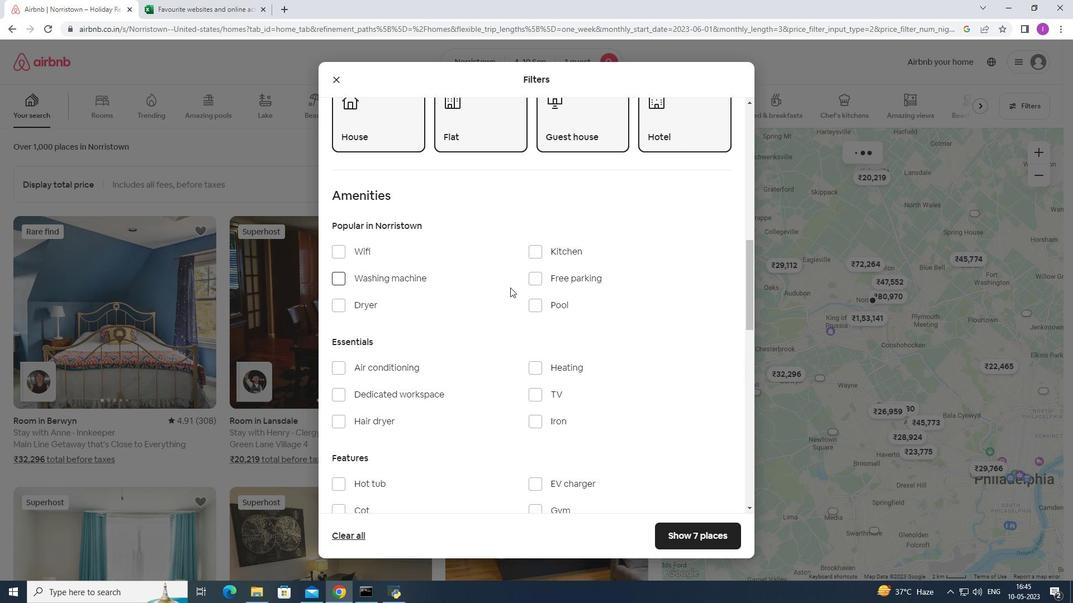 
Action: Mouse scrolled (513, 294) with delta (0, 0)
Screenshot: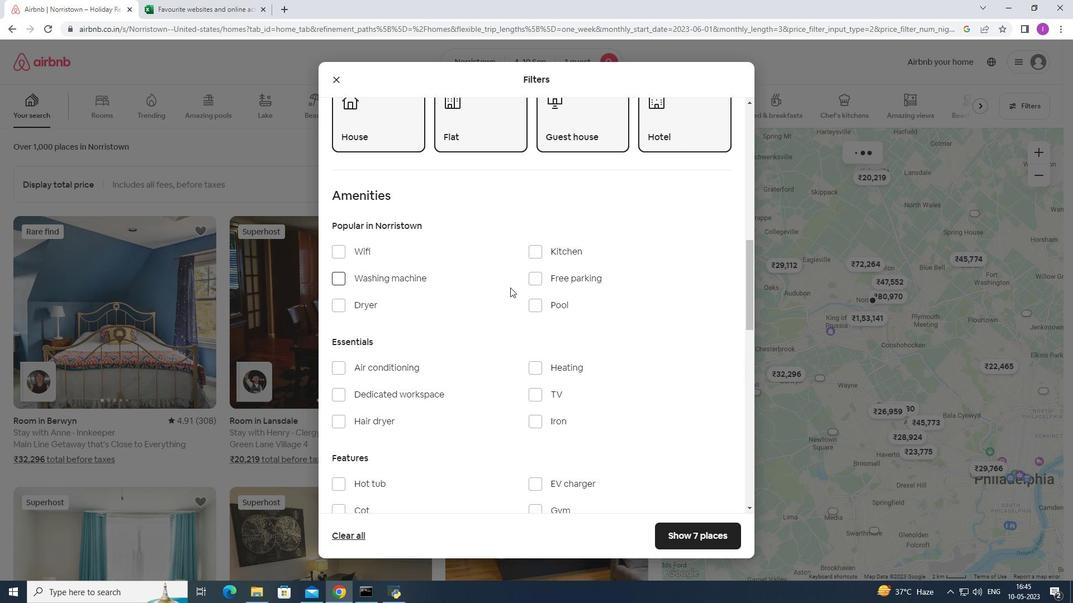 
Action: Mouse moved to (514, 294)
Screenshot: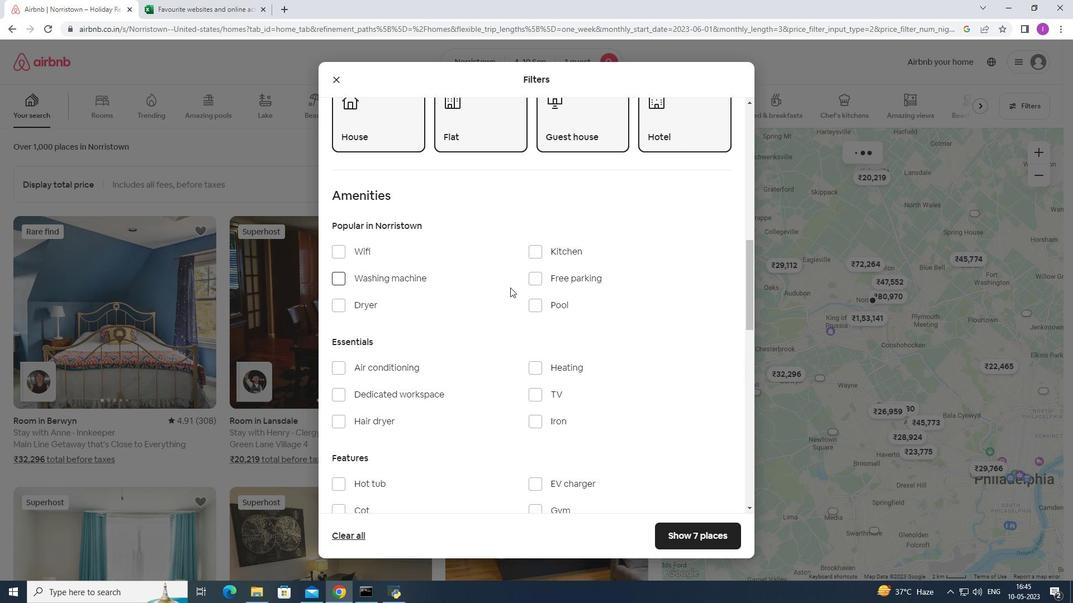 
Action: Mouse scrolled (514, 294) with delta (0, 0)
Screenshot: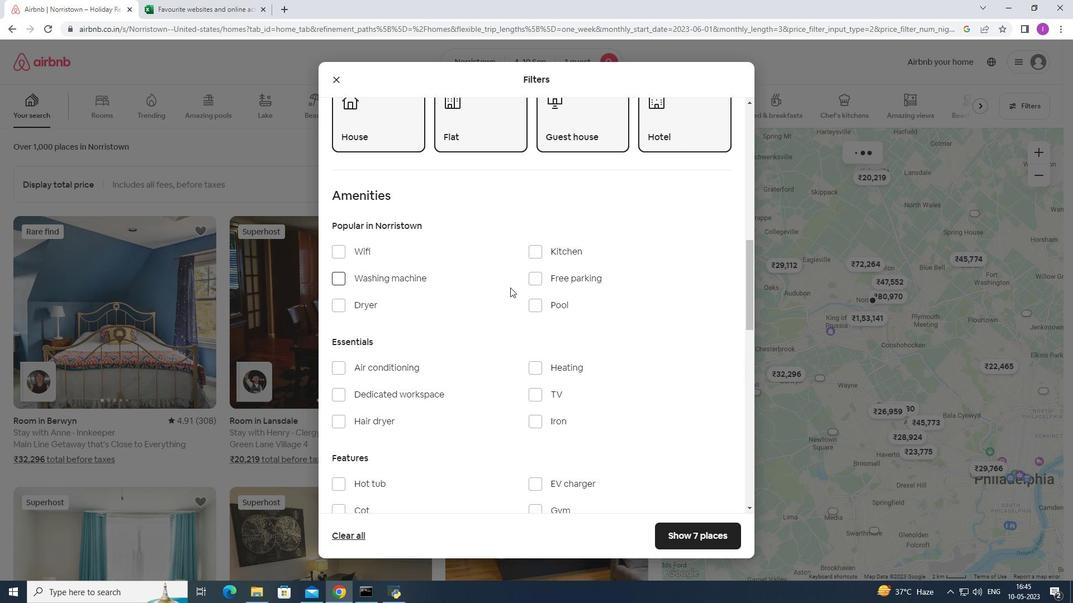 
Action: Mouse scrolled (514, 294) with delta (0, 0)
Screenshot: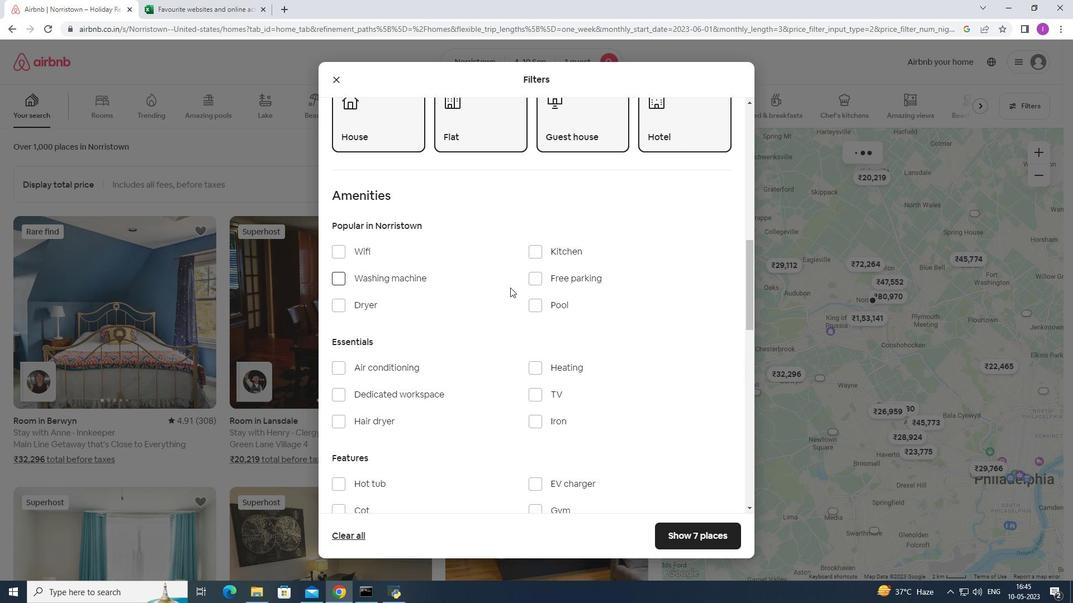 
Action: Mouse moved to (582, 295)
Screenshot: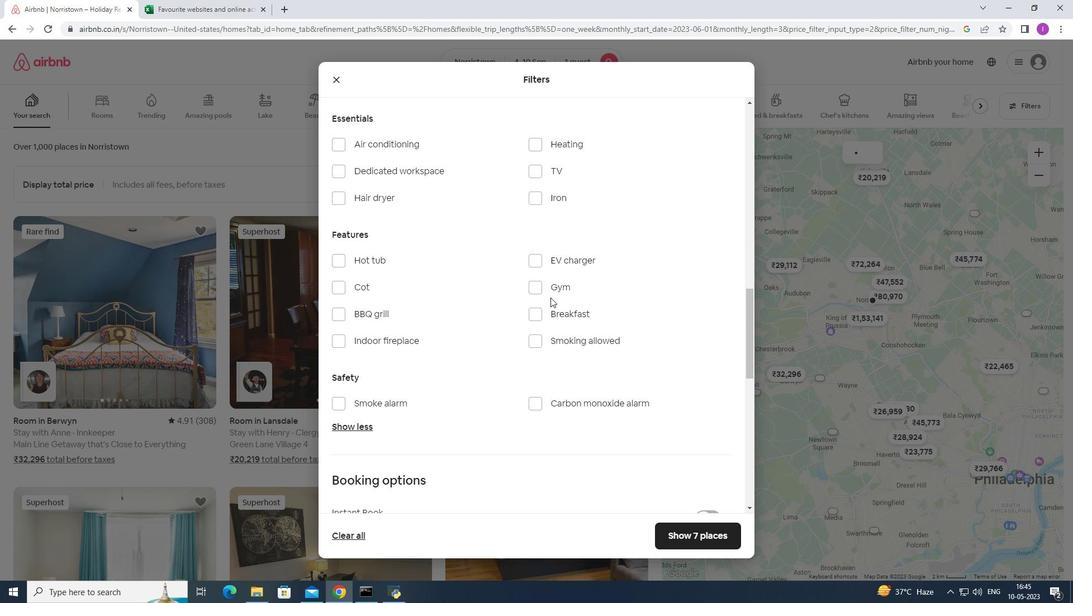 
Action: Mouse scrolled (582, 295) with delta (0, 0)
Screenshot: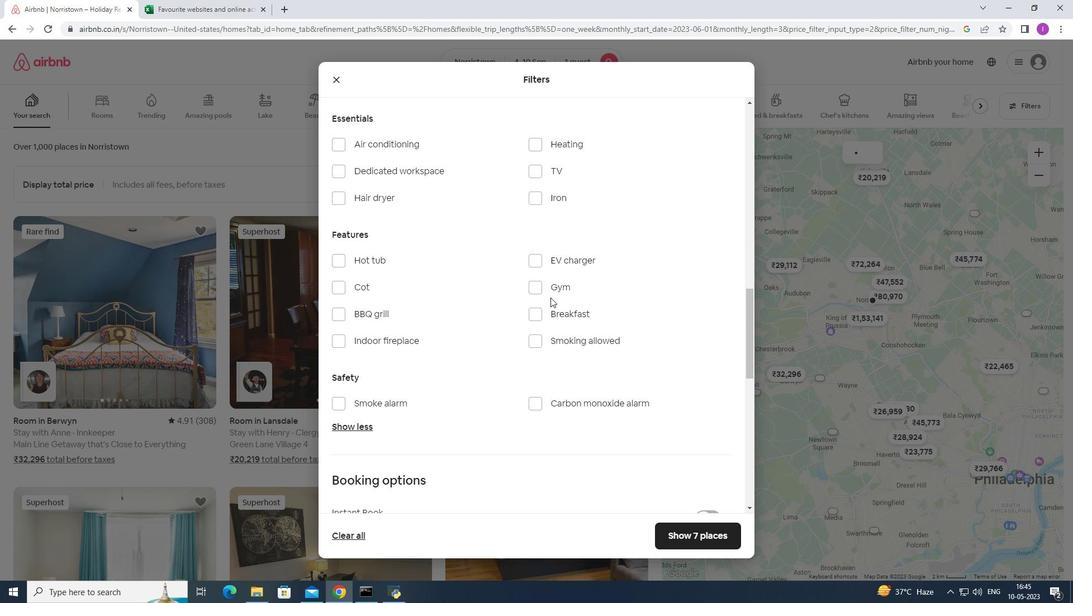 
Action: Mouse moved to (583, 296)
Screenshot: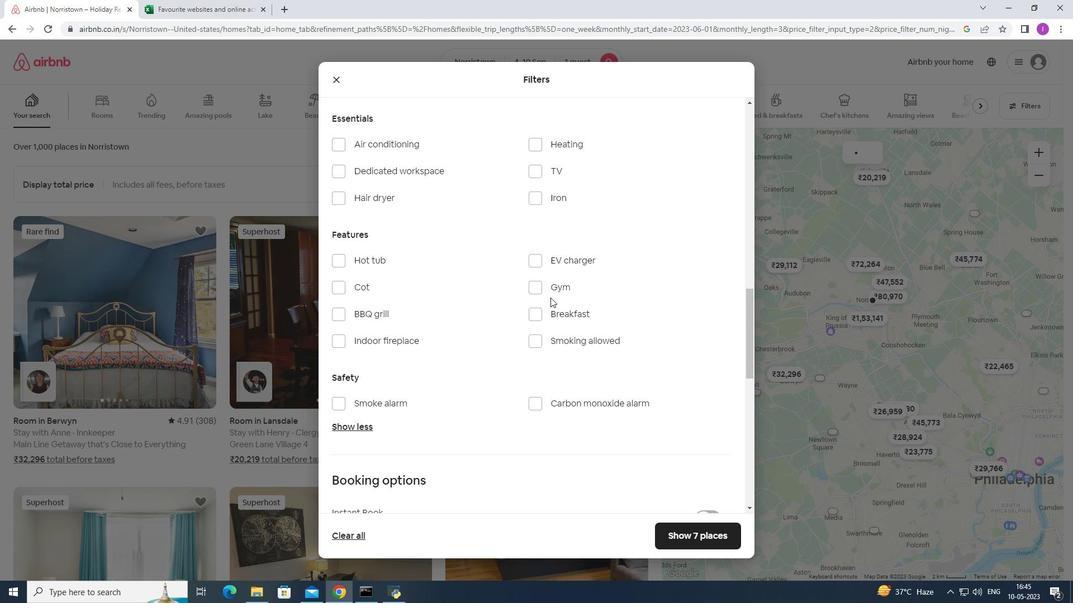 
Action: Mouse scrolled (583, 295) with delta (0, 0)
Screenshot: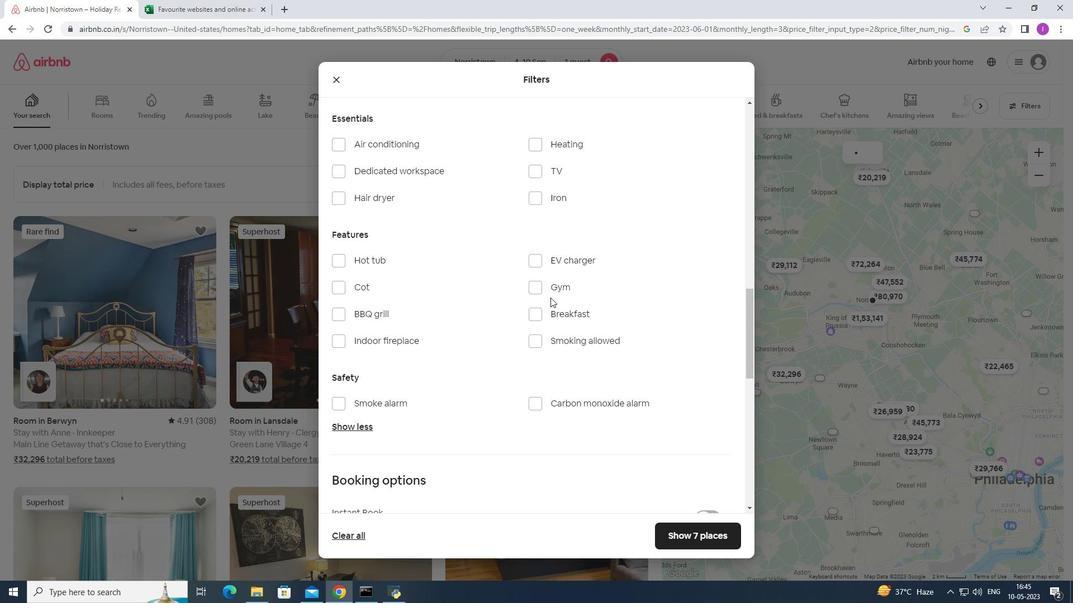 
Action: Mouse moved to (585, 297)
Screenshot: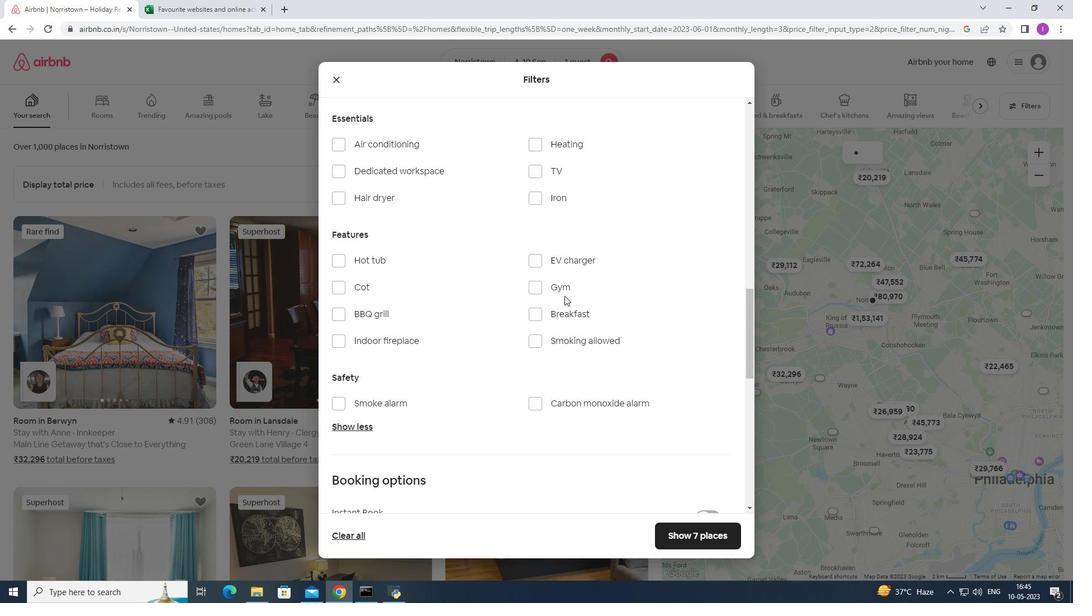 
Action: Mouse scrolled (585, 296) with delta (0, 0)
Screenshot: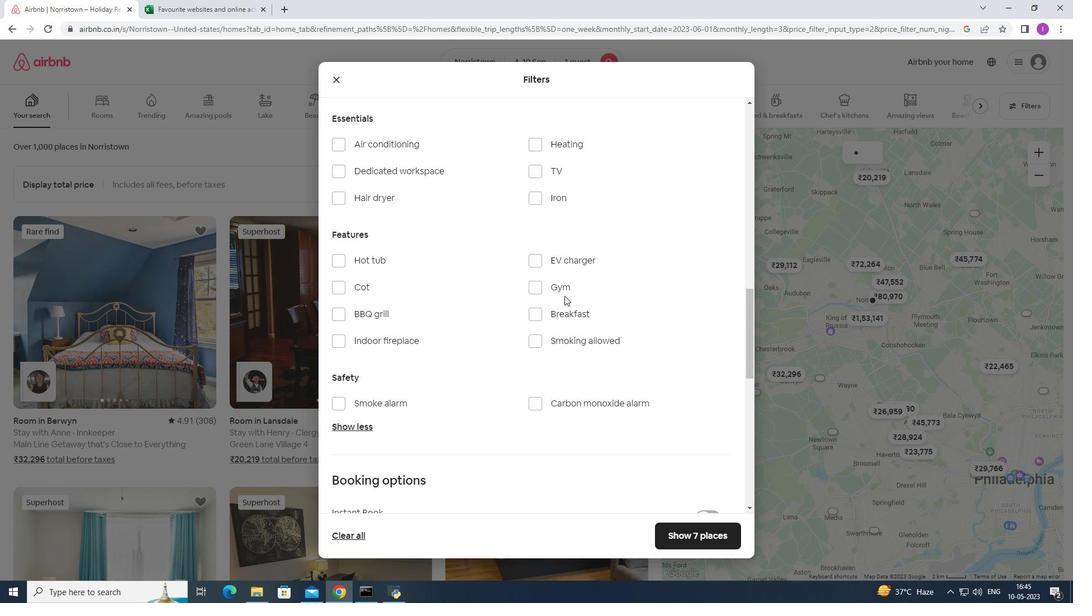 
Action: Mouse moved to (588, 299)
Screenshot: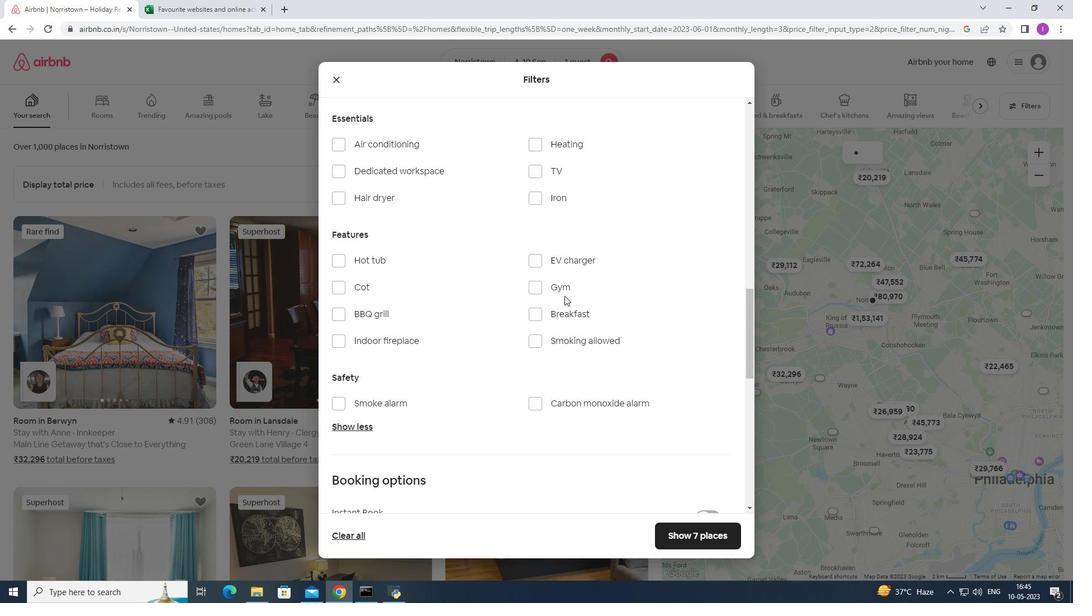 
Action: Mouse scrolled (588, 298) with delta (0, 0)
Screenshot: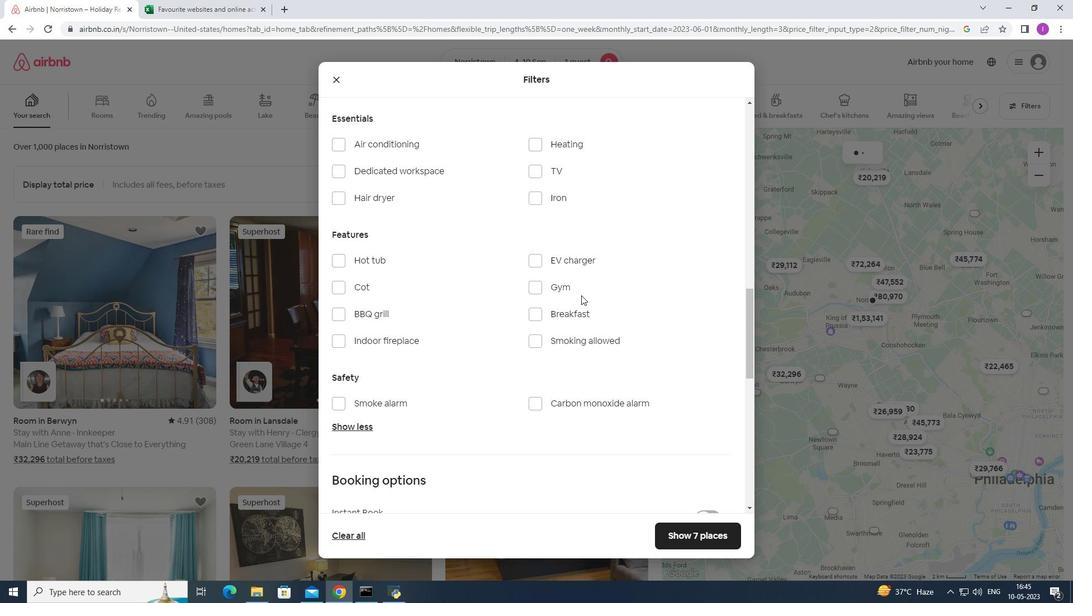 
Action: Mouse scrolled (588, 299) with delta (0, 0)
Screenshot: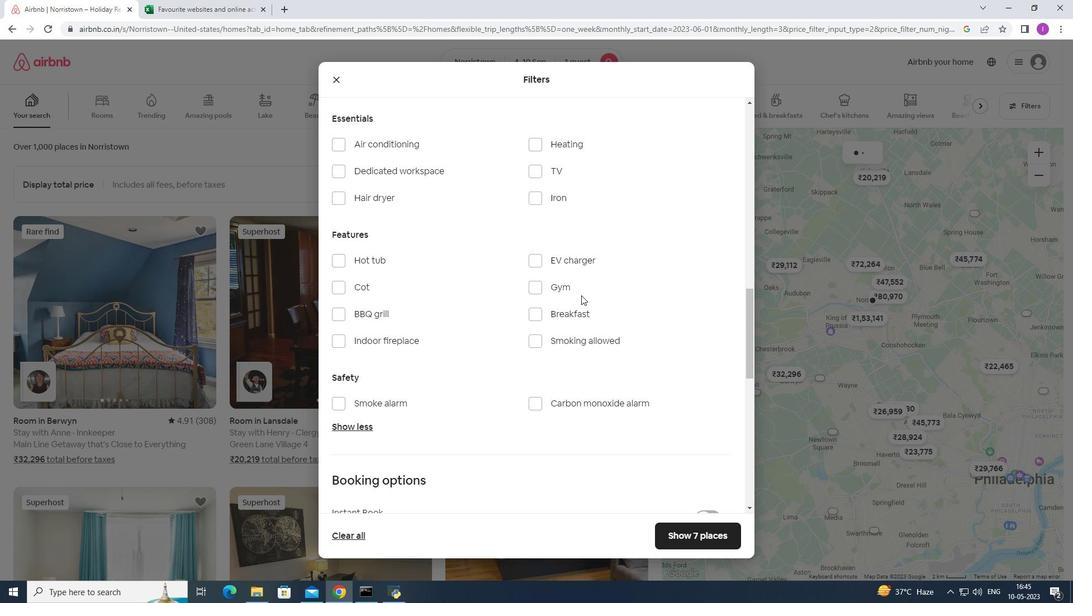 
Action: Mouse moved to (656, 346)
Screenshot: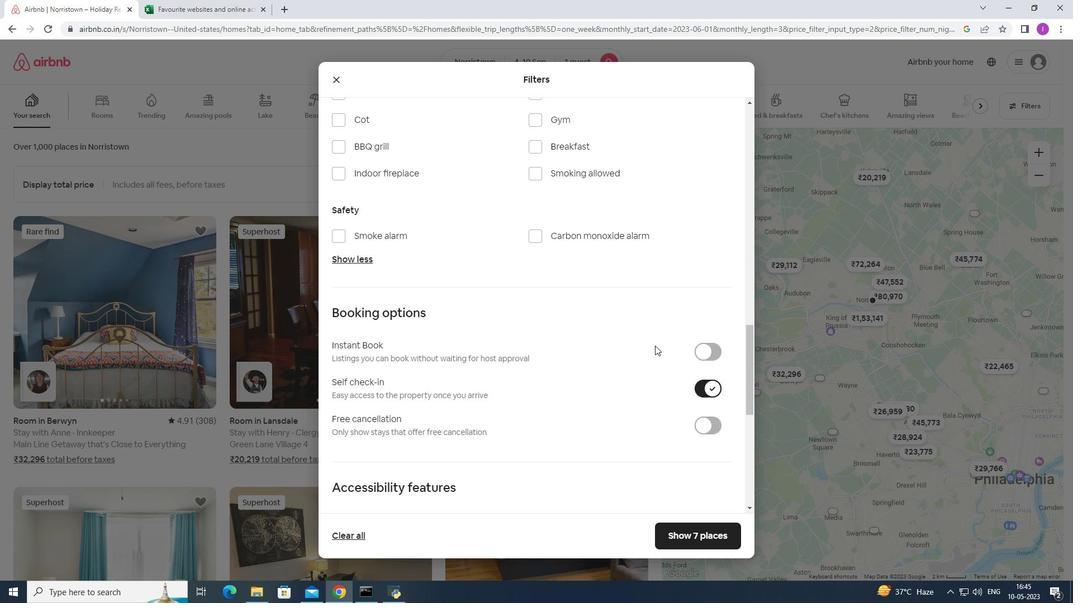 
Action: Mouse scrolled (656, 346) with delta (0, 0)
Screenshot: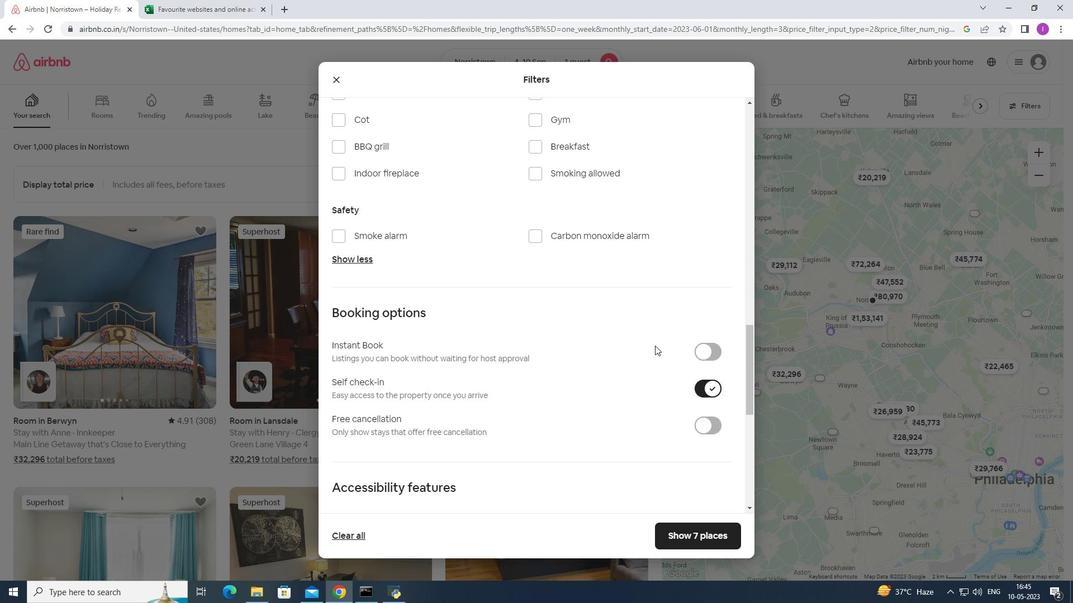 
Action: Mouse moved to (656, 347)
Screenshot: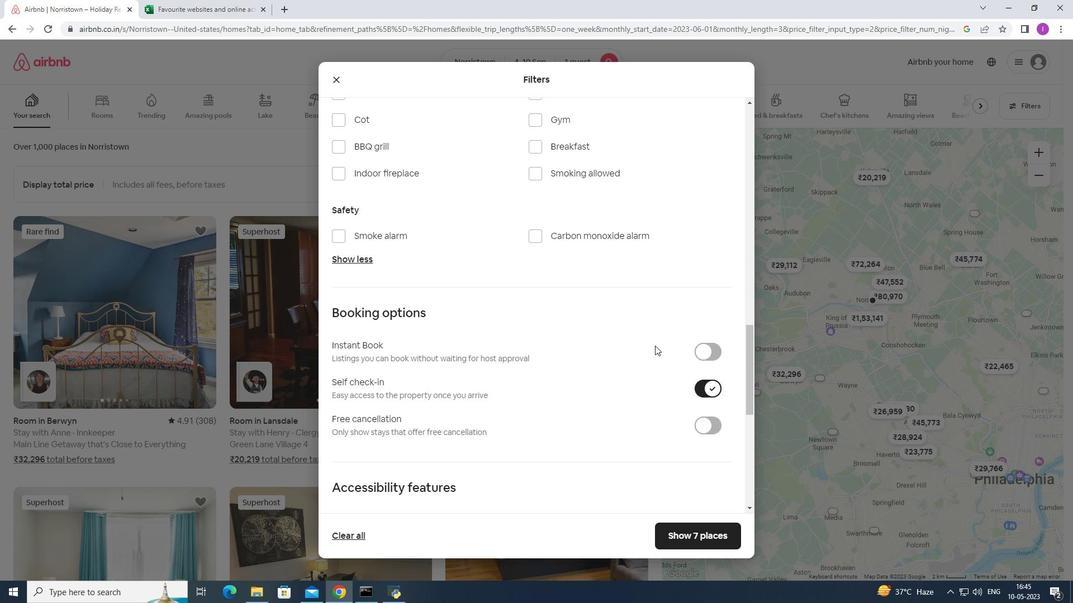 
Action: Mouse scrolled (656, 346) with delta (0, 0)
Screenshot: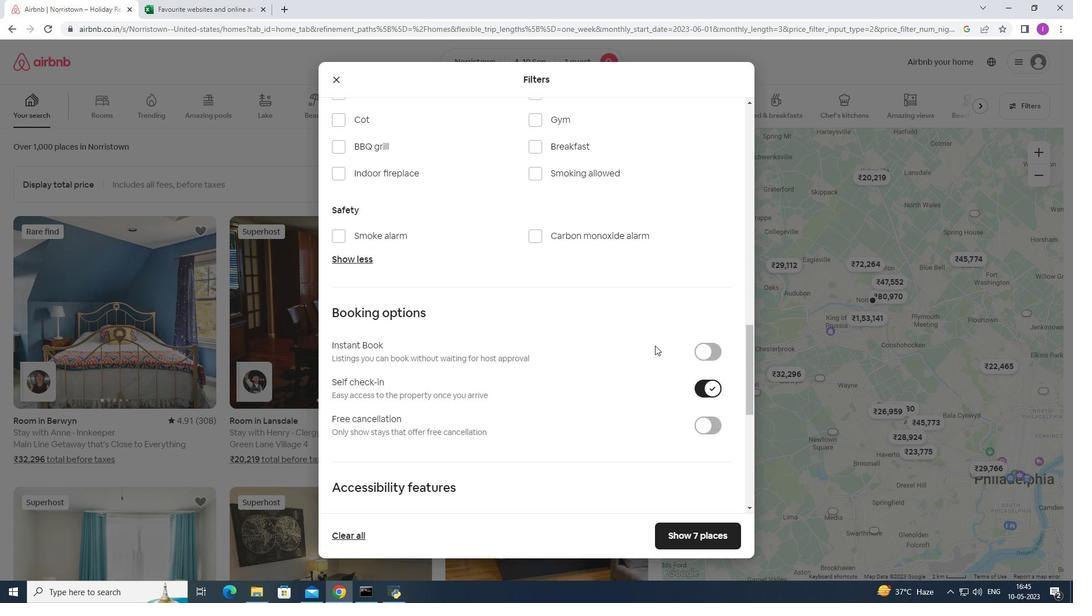 
Action: Mouse moved to (656, 347)
Screenshot: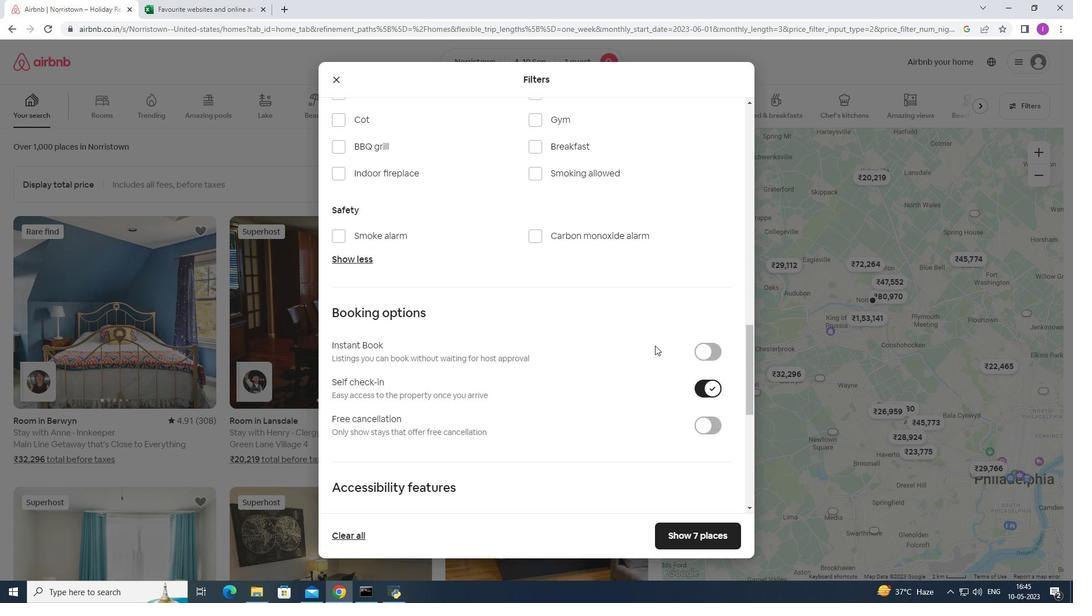 
Action: Mouse scrolled (656, 346) with delta (0, 0)
Screenshot: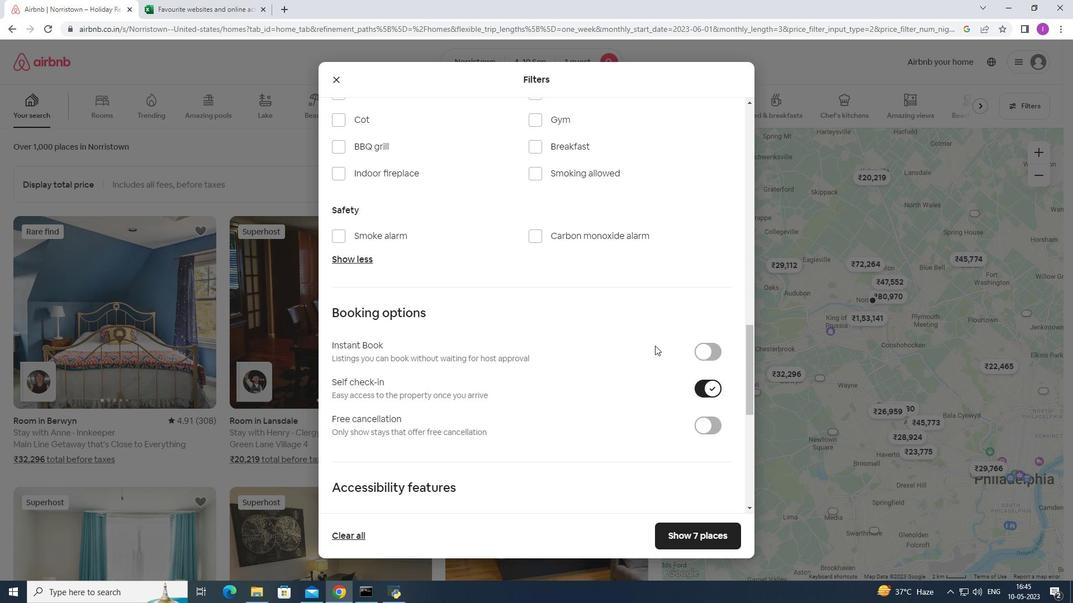 
Action: Mouse moved to (657, 347)
Screenshot: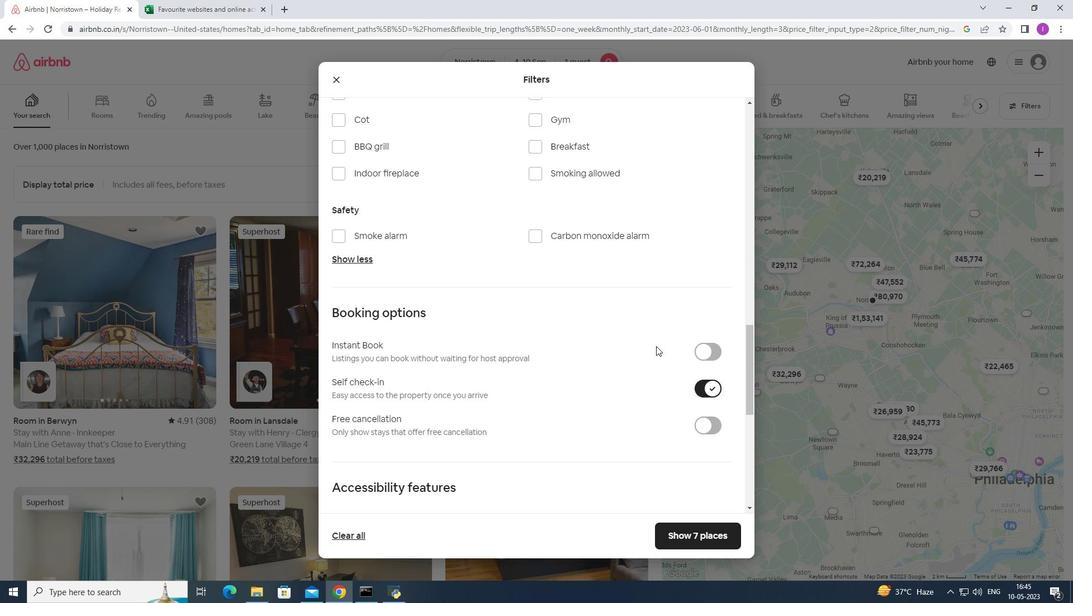
Action: Mouse scrolled (657, 347) with delta (0, 0)
Screenshot: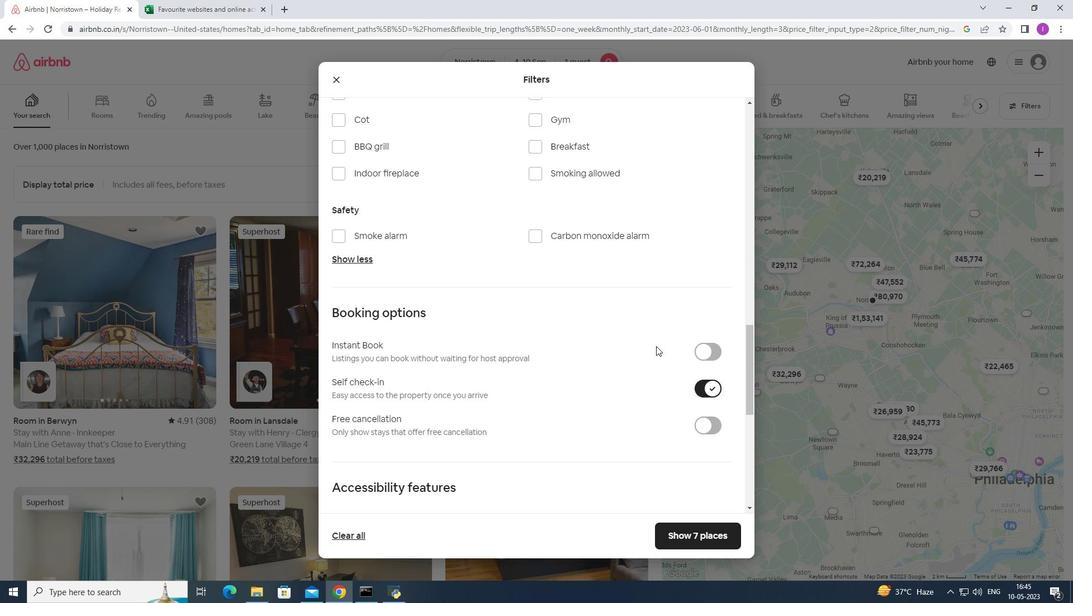 
Action: Mouse moved to (660, 350)
Screenshot: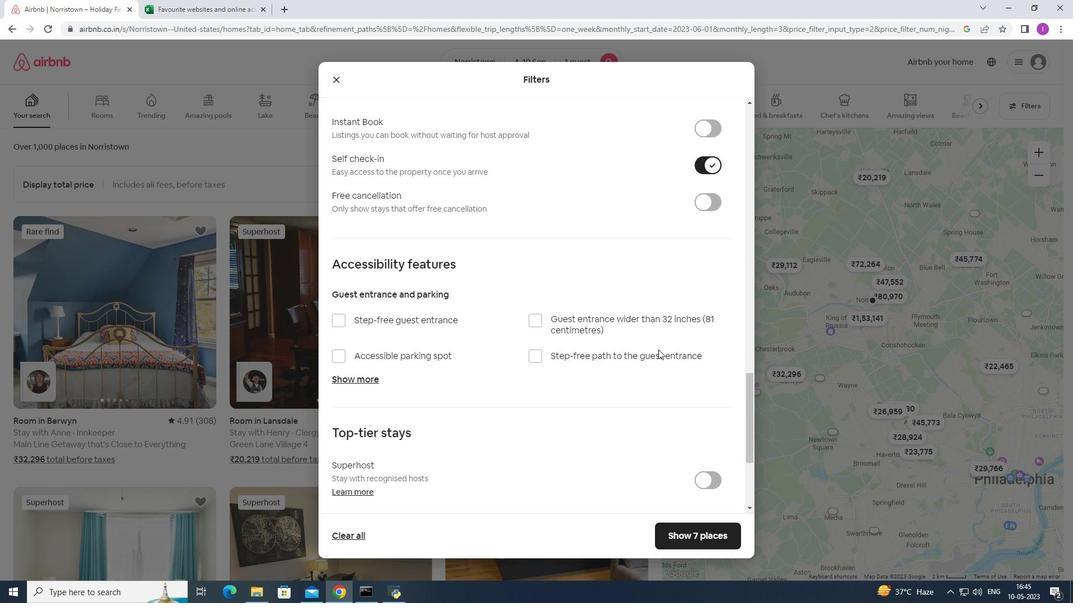 
Action: Mouse scrolled (660, 349) with delta (0, 0)
Screenshot: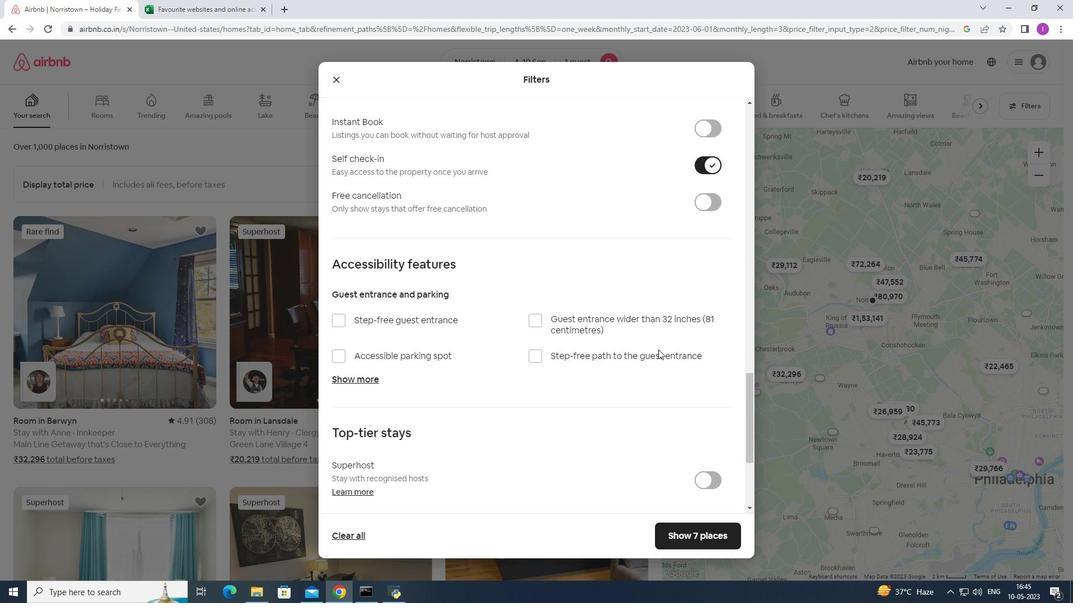 
Action: Mouse moved to (662, 350)
Screenshot: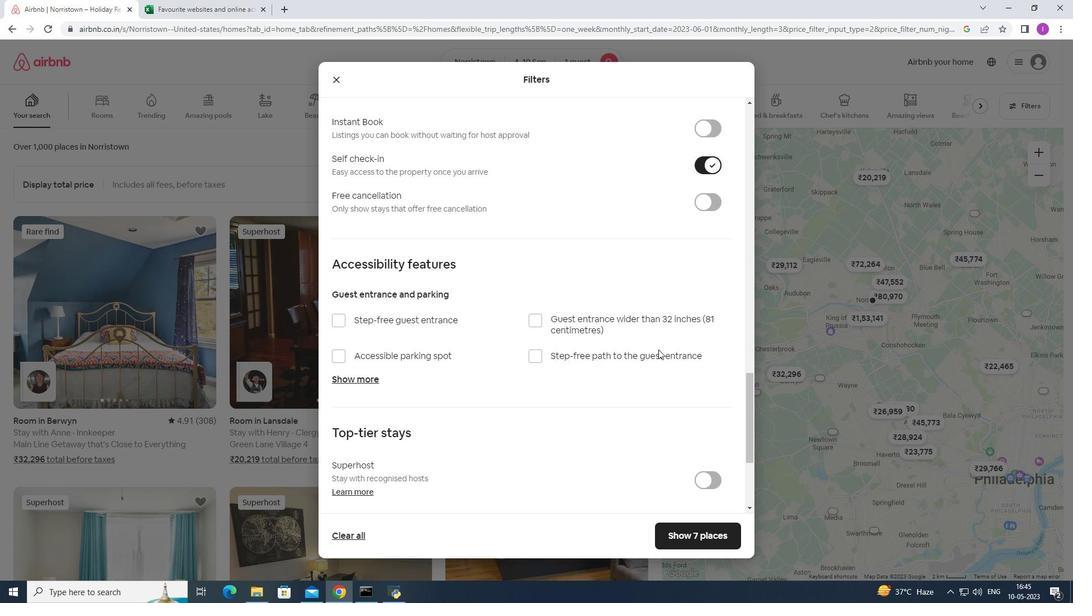 
Action: Mouse scrolled (662, 349) with delta (0, 0)
Screenshot: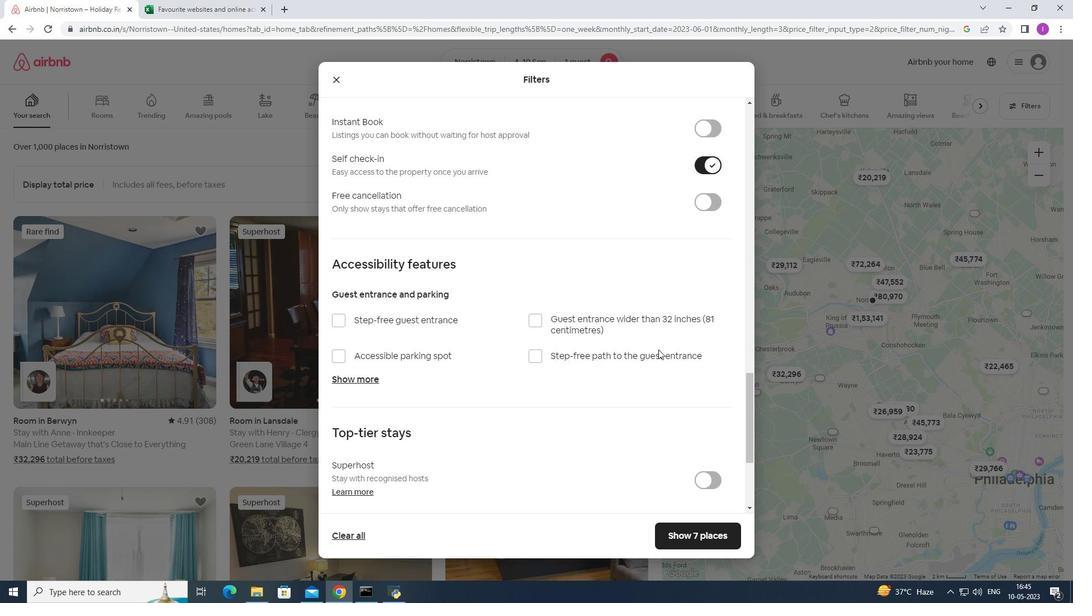 
Action: Mouse moved to (665, 354)
Screenshot: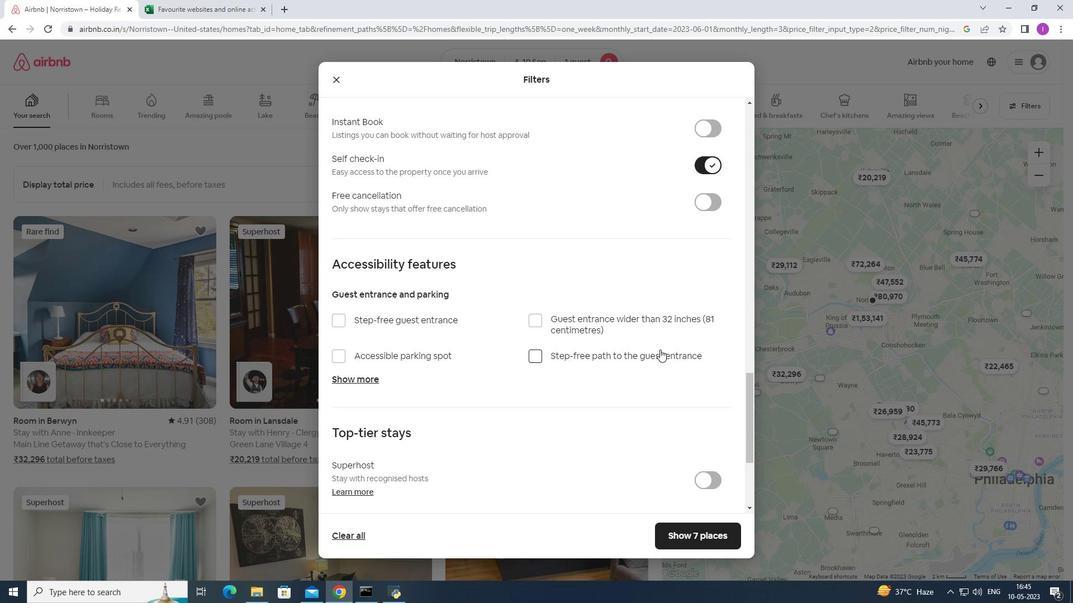 
Action: Mouse scrolled (663, 352) with delta (0, 0)
Screenshot: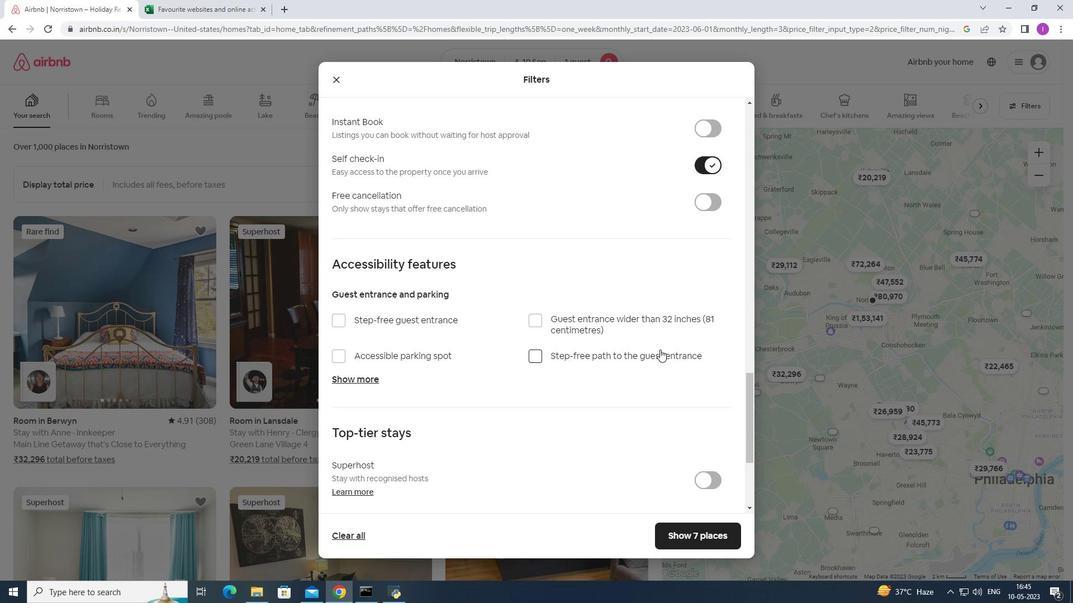 
Action: Mouse moved to (677, 372)
Screenshot: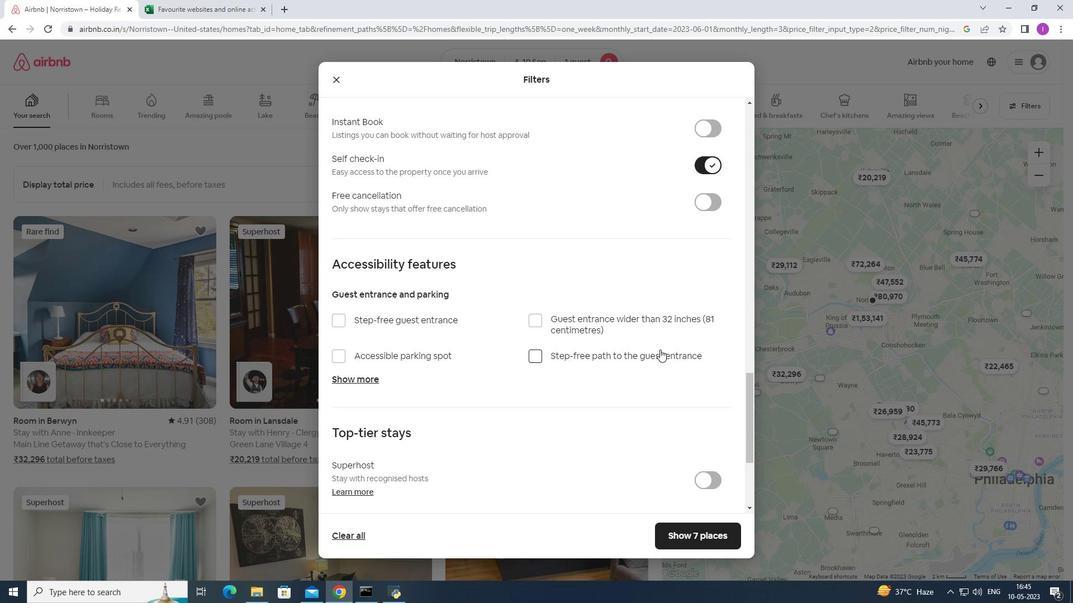 
Action: Mouse scrolled (673, 366) with delta (0, 0)
Screenshot: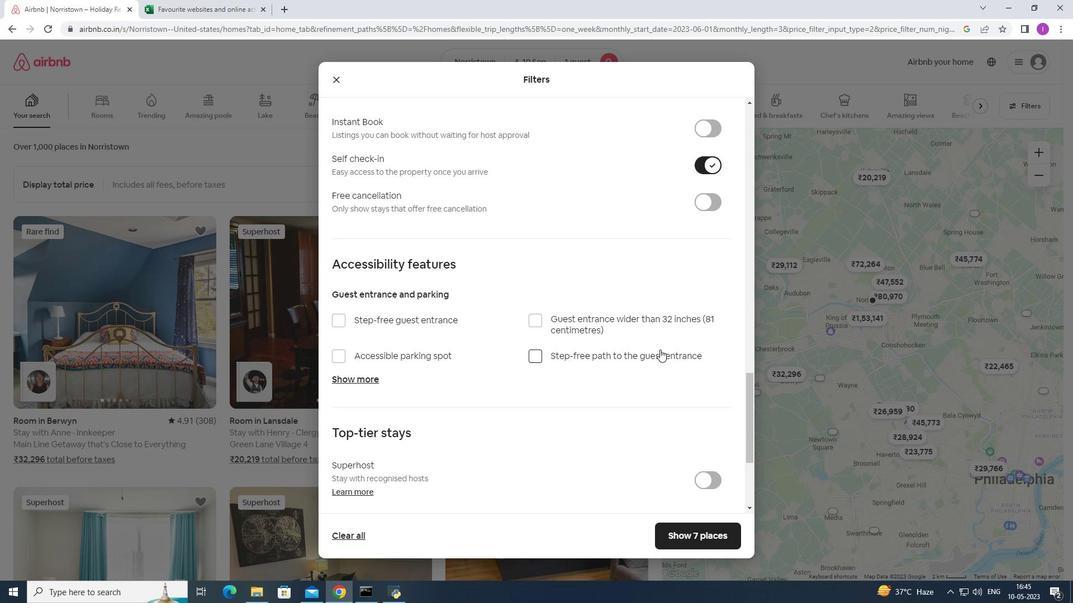 
Action: Mouse moved to (680, 374)
Screenshot: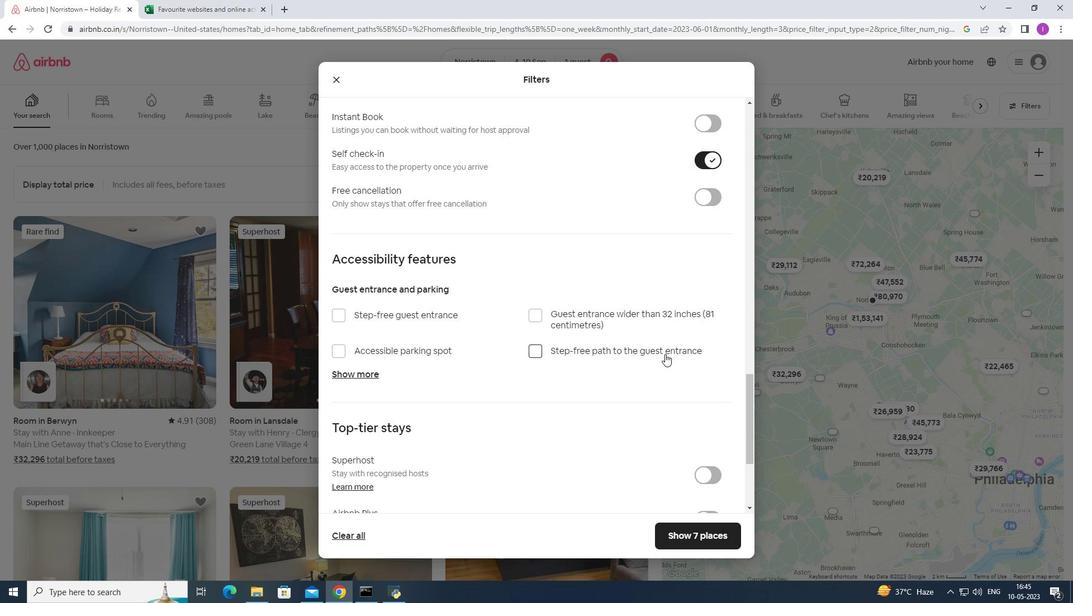 
Action: Mouse scrolled (678, 372) with delta (0, 0)
Screenshot: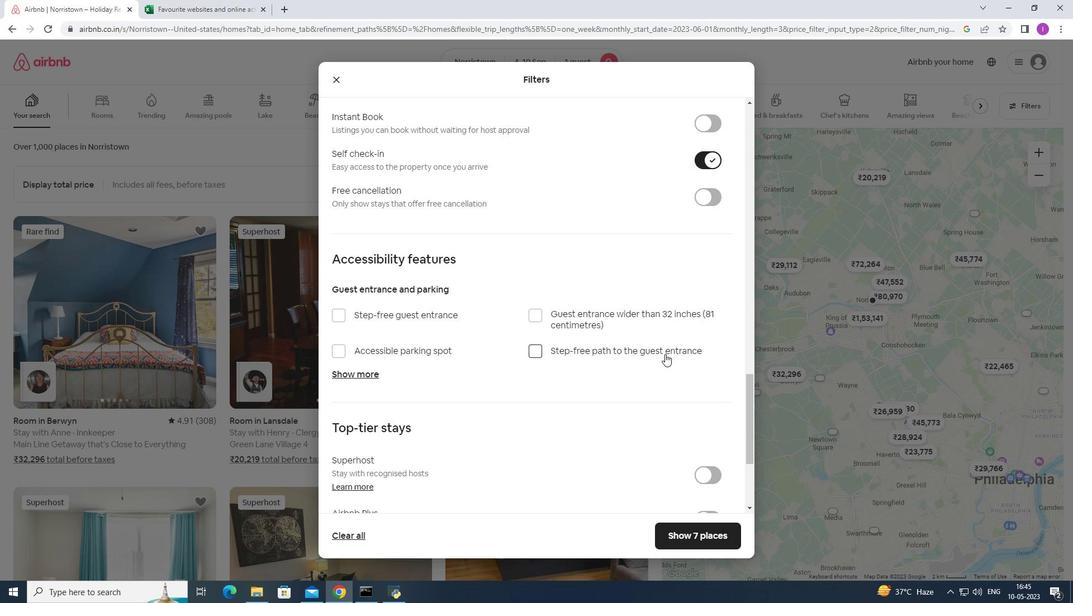 
Action: Mouse moved to (681, 375)
Screenshot: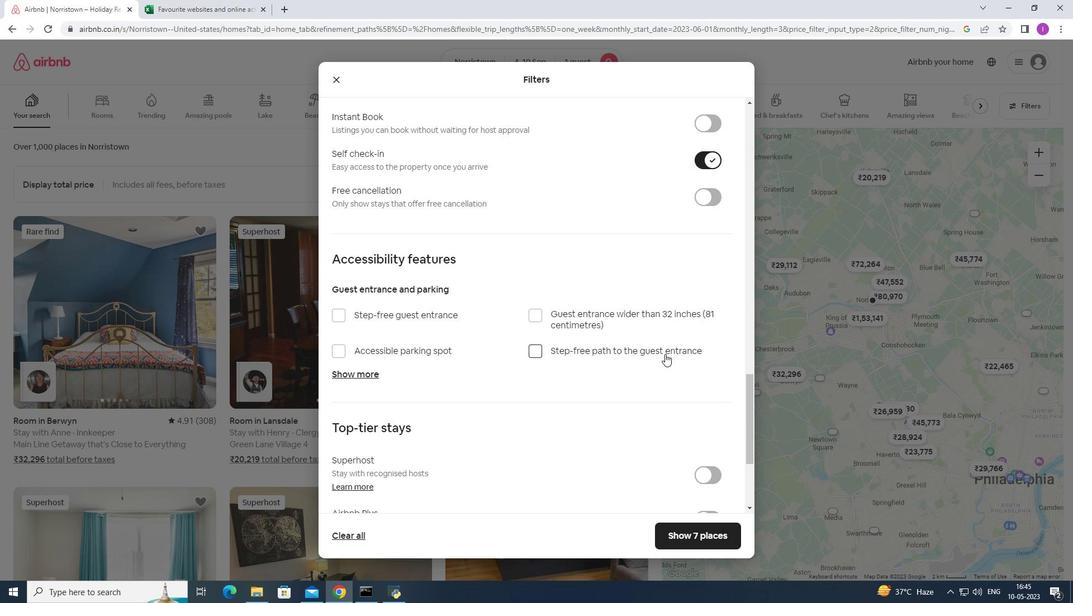 
Action: Mouse scrolled (681, 374) with delta (0, 0)
Screenshot: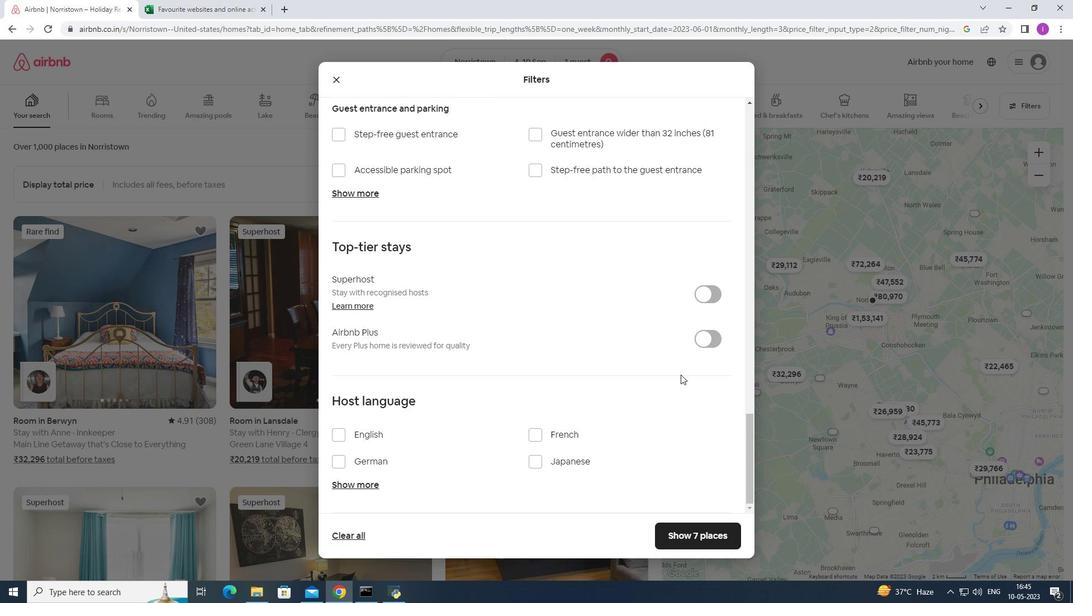 
Action: Mouse scrolled (681, 374) with delta (0, 0)
Screenshot: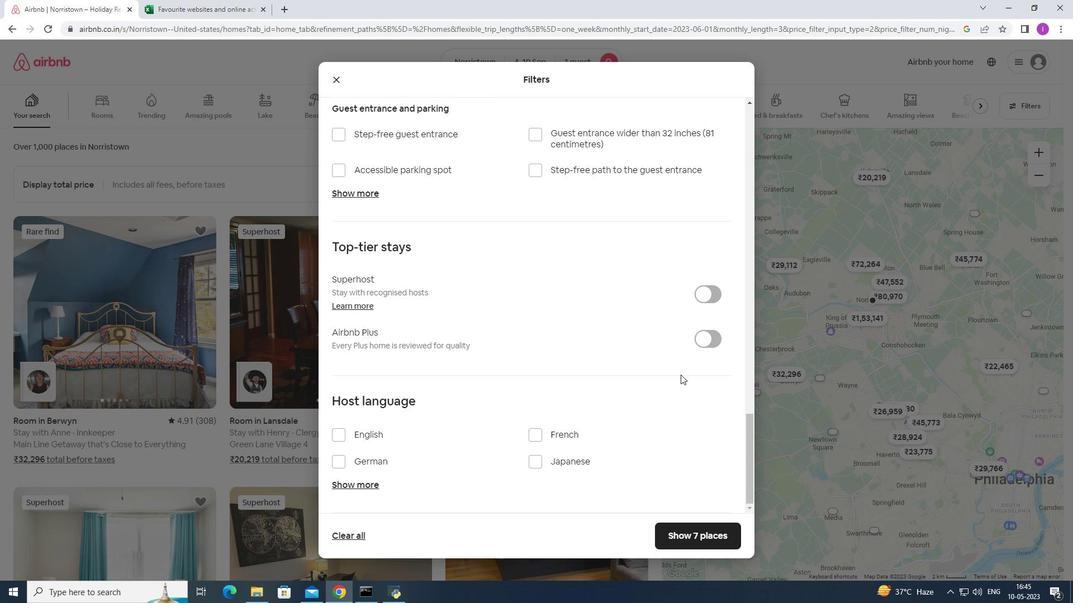 
Action: Mouse scrolled (681, 374) with delta (0, 0)
Screenshot: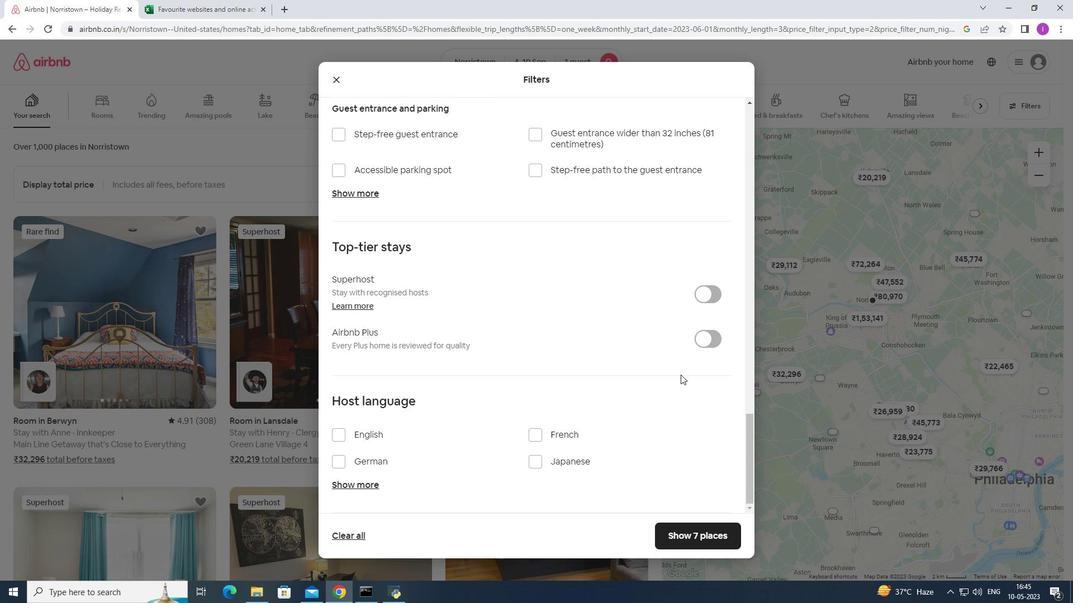 
Action: Mouse moved to (340, 434)
Screenshot: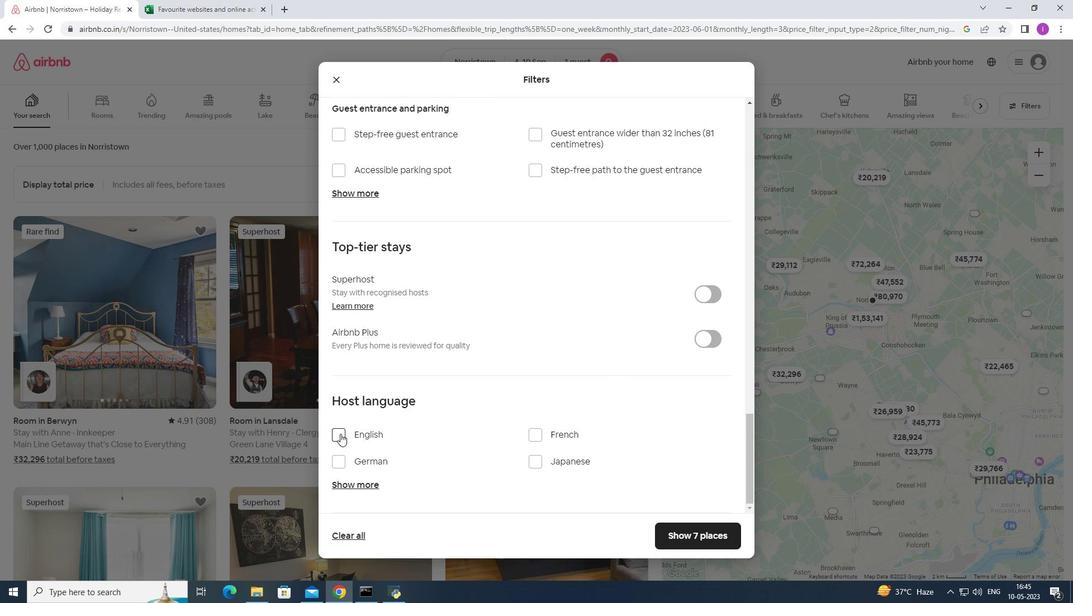 
Action: Mouse pressed left at (340, 434)
Screenshot: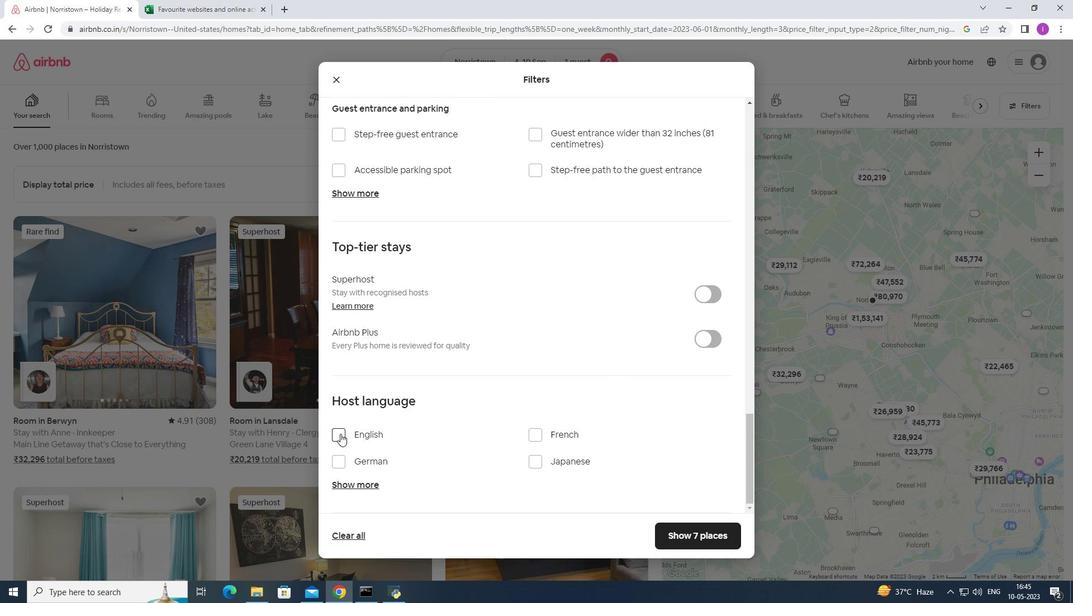 
Action: Mouse moved to (689, 544)
Screenshot: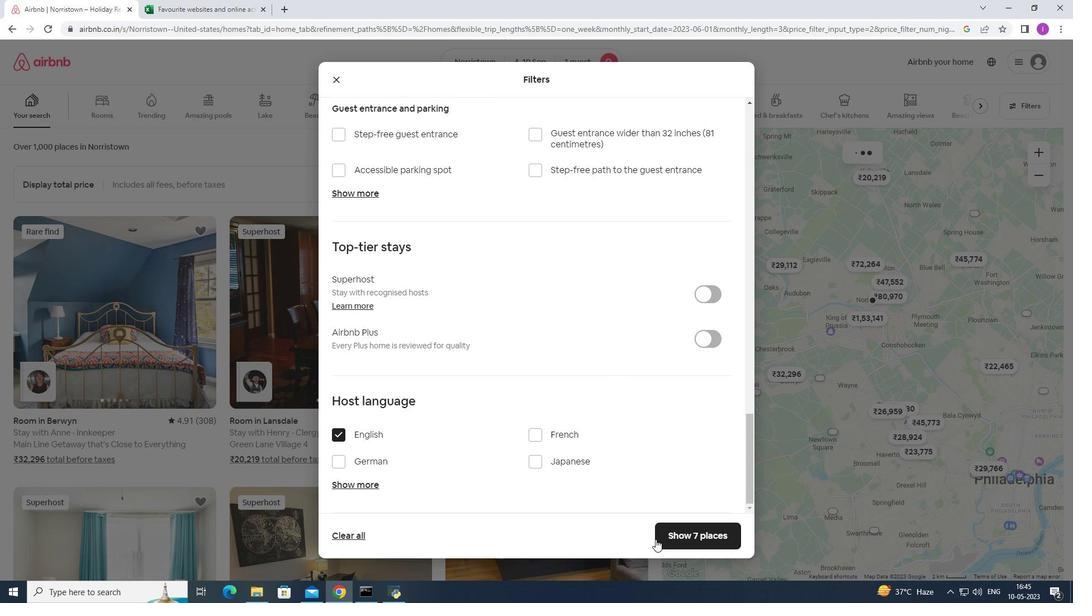
Action: Mouse pressed left at (689, 544)
Screenshot: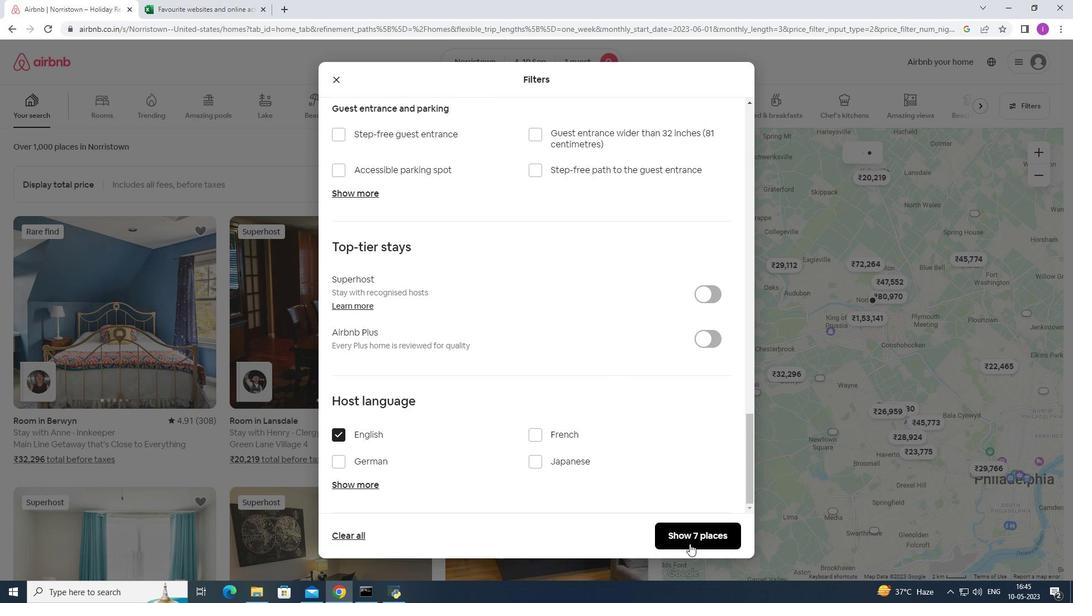 
Action: Mouse moved to (689, 519)
Screenshot: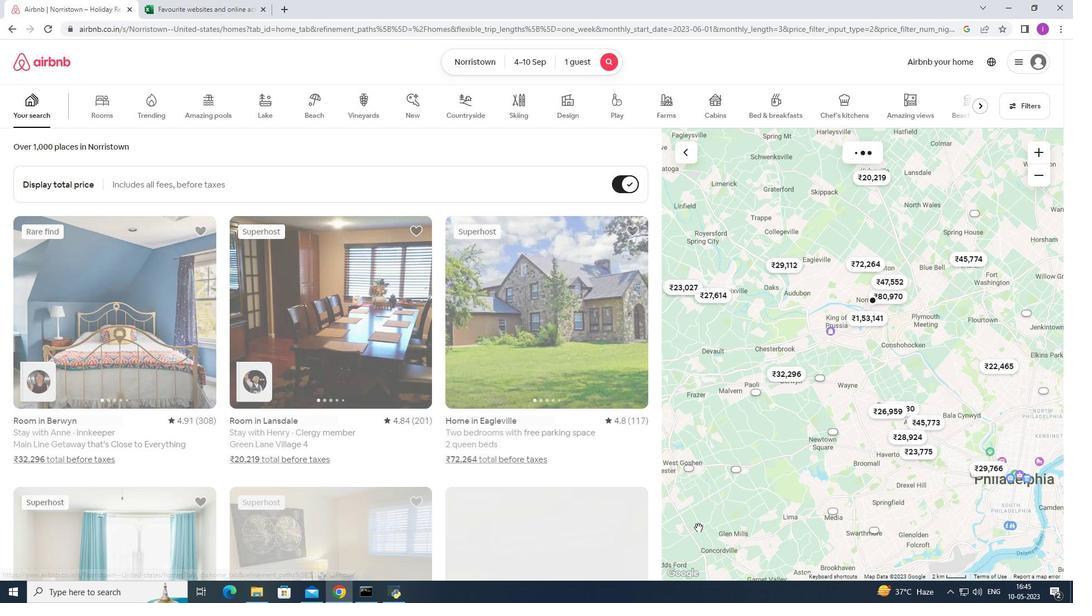 
